 Task: Look for space in Neustadt/Nord, Germany from 4th August, 2023 to 8th August, 2023 for 1 adult in price range Rs.10000 to Rs.15000. Place can be private room with 1  bedroom having 1 bed and 1 bathroom. Property type can be flatguest house, hotel. Amenities needed are: wifi. Booking option can be shelf check-in. Required host language is English.
Action: Mouse moved to (685, 96)
Screenshot: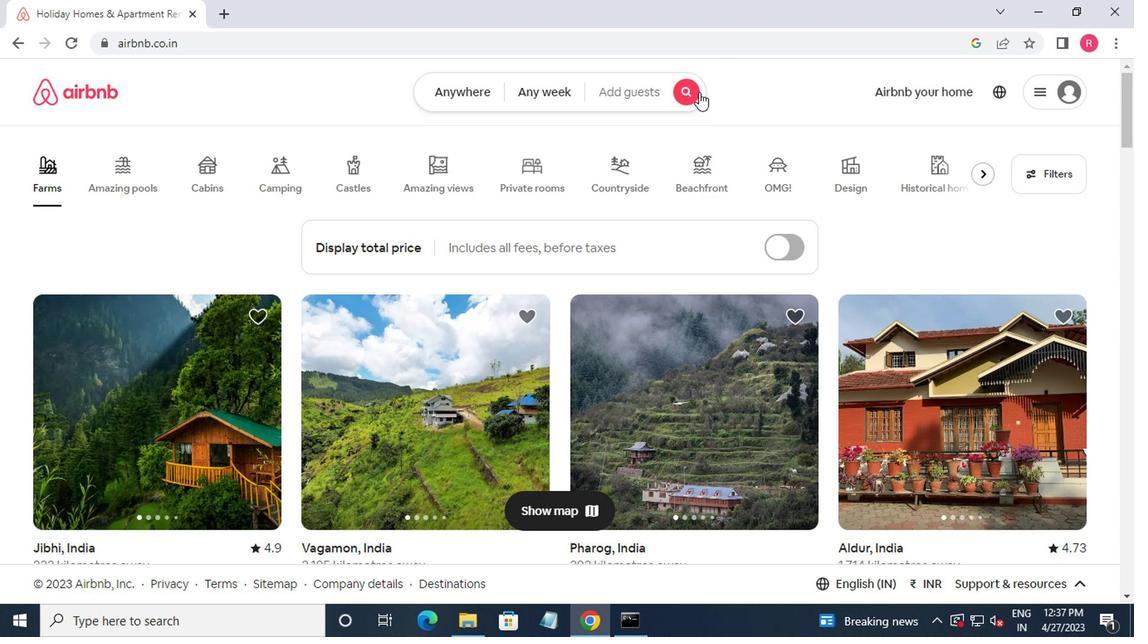 
Action: Mouse pressed left at (685, 96)
Screenshot: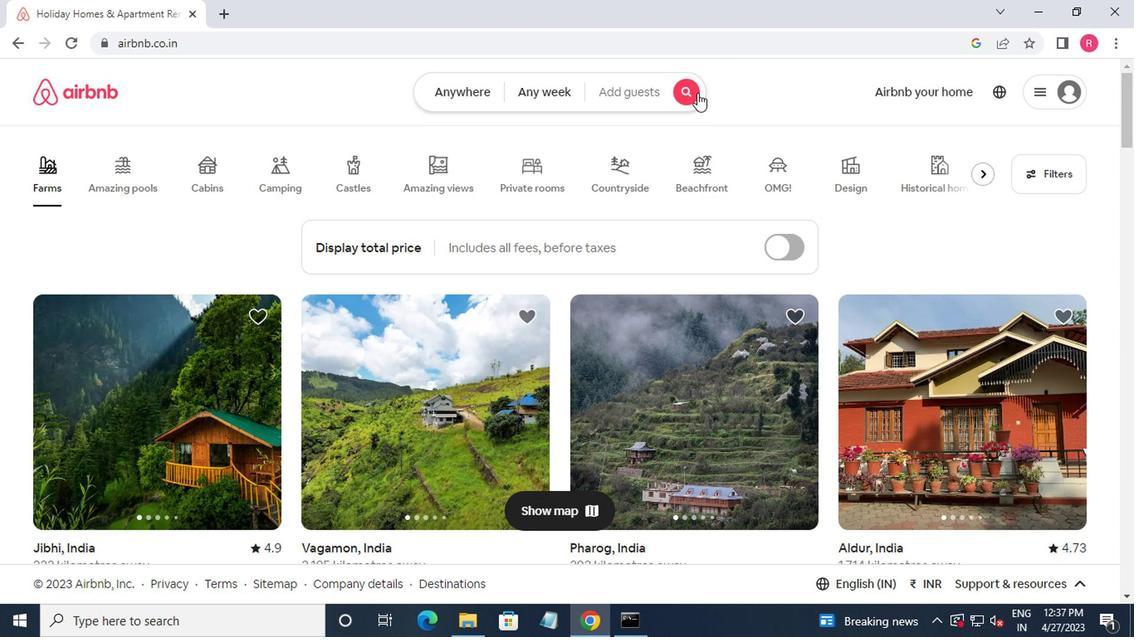 
Action: Mouse moved to (388, 157)
Screenshot: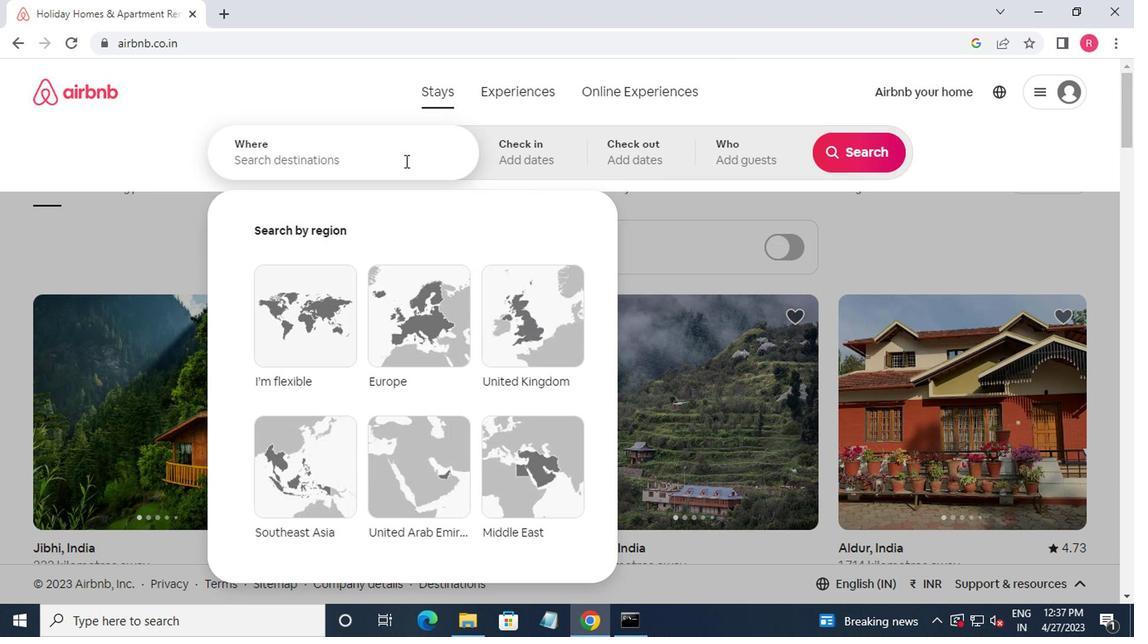 
Action: Mouse pressed left at (388, 157)
Screenshot: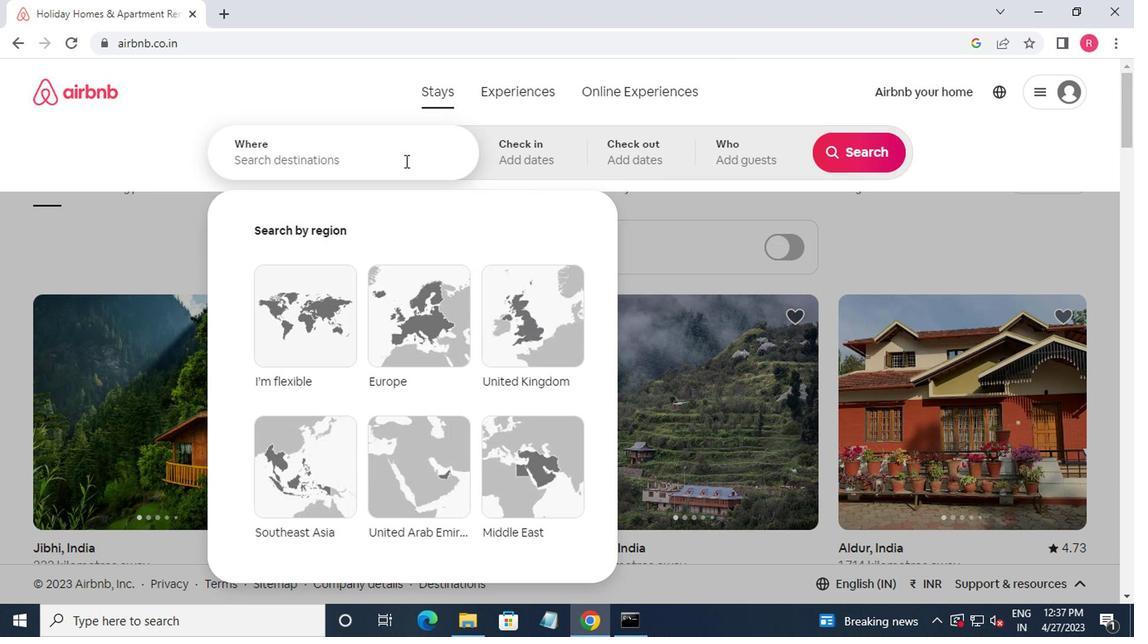 
Action: Mouse moved to (405, 145)
Screenshot: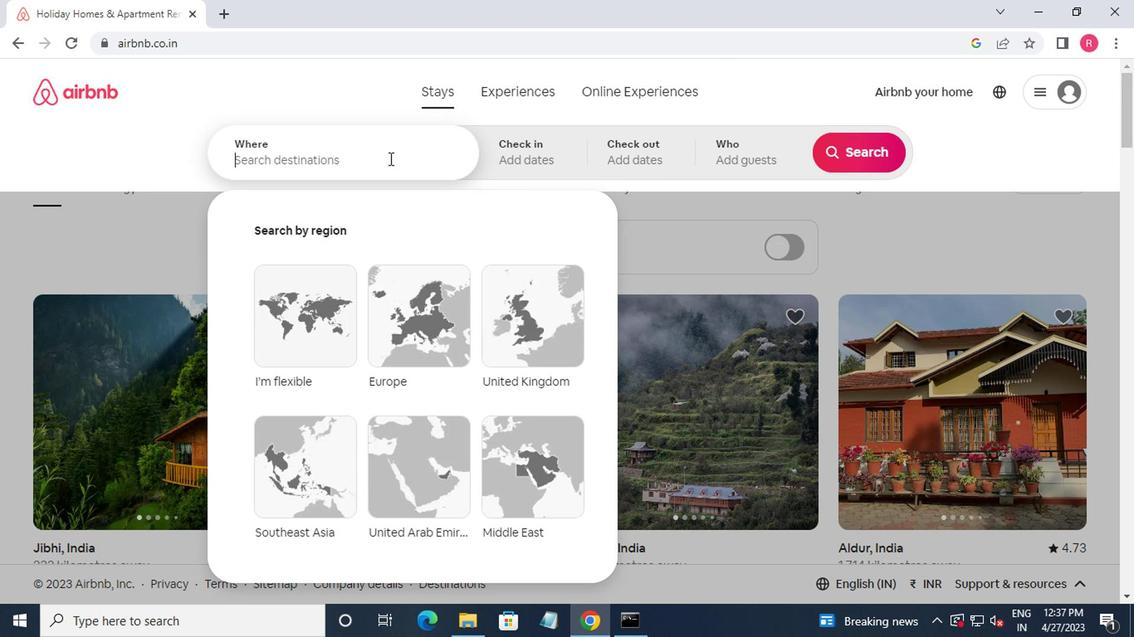 
Action: Key pressed neustadt/nord,germany<Key.enter>
Screenshot: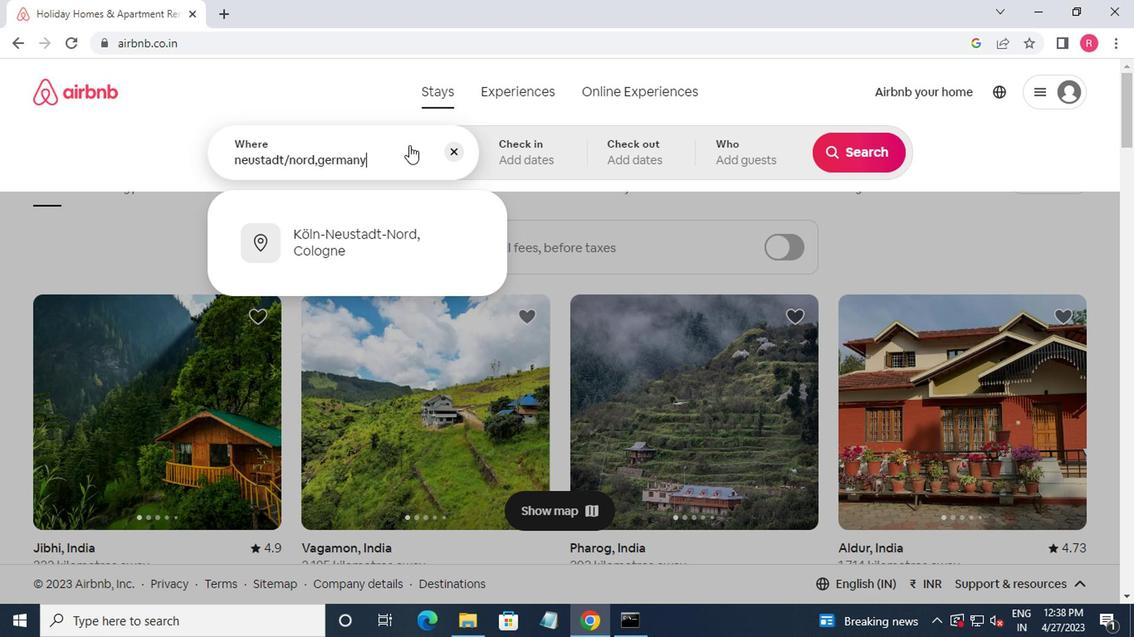 
Action: Mouse moved to (844, 284)
Screenshot: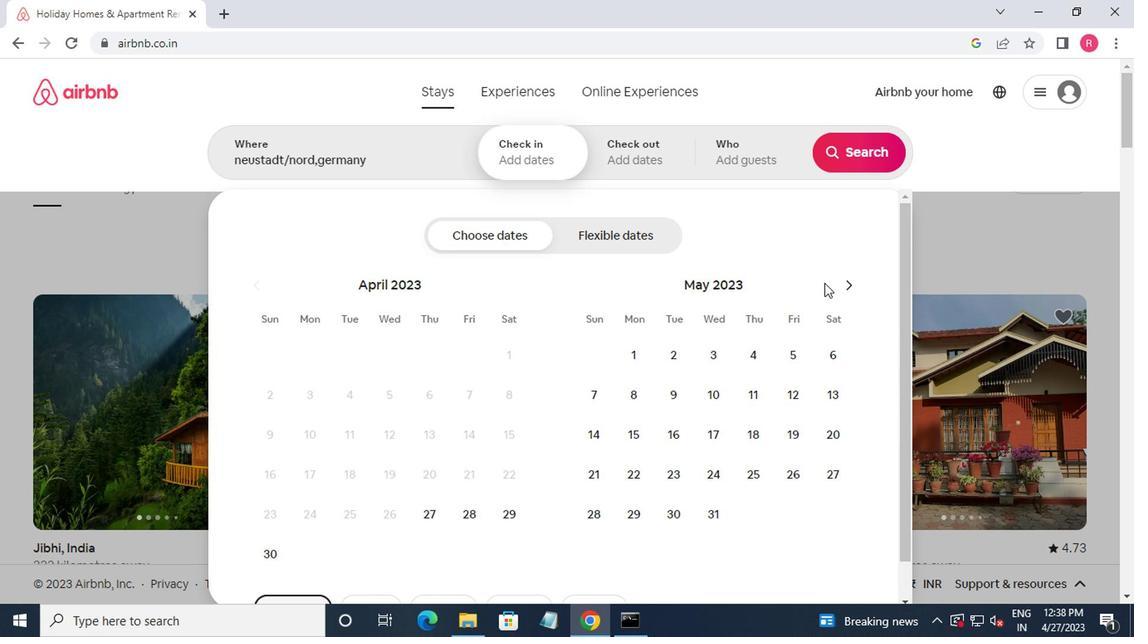 
Action: Mouse pressed left at (844, 284)
Screenshot: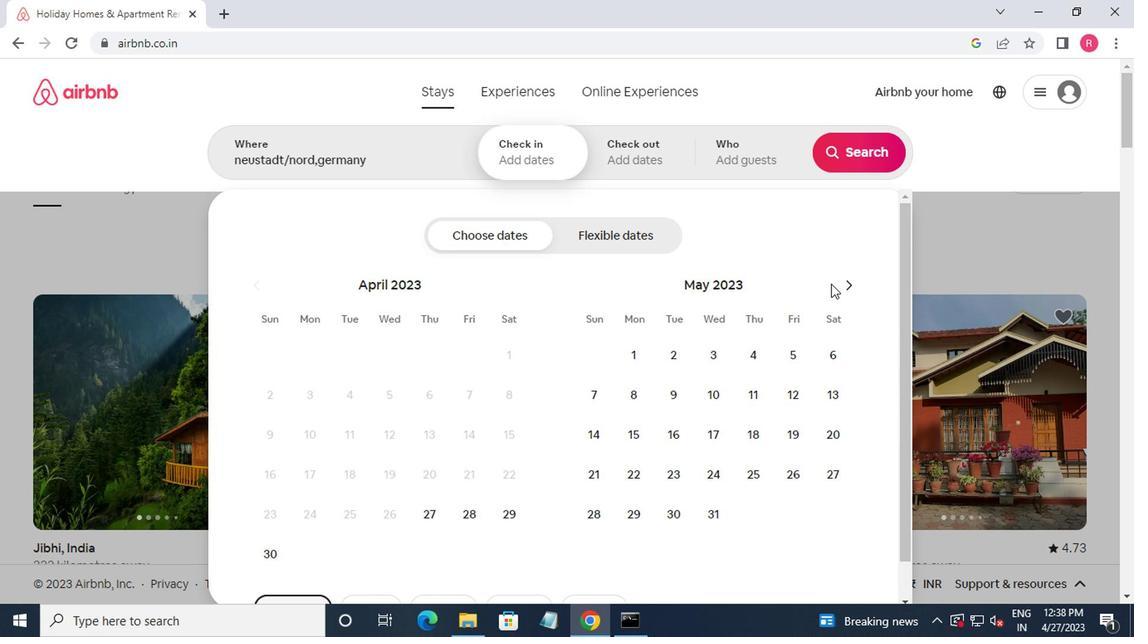 
Action: Mouse moved to (844, 284)
Screenshot: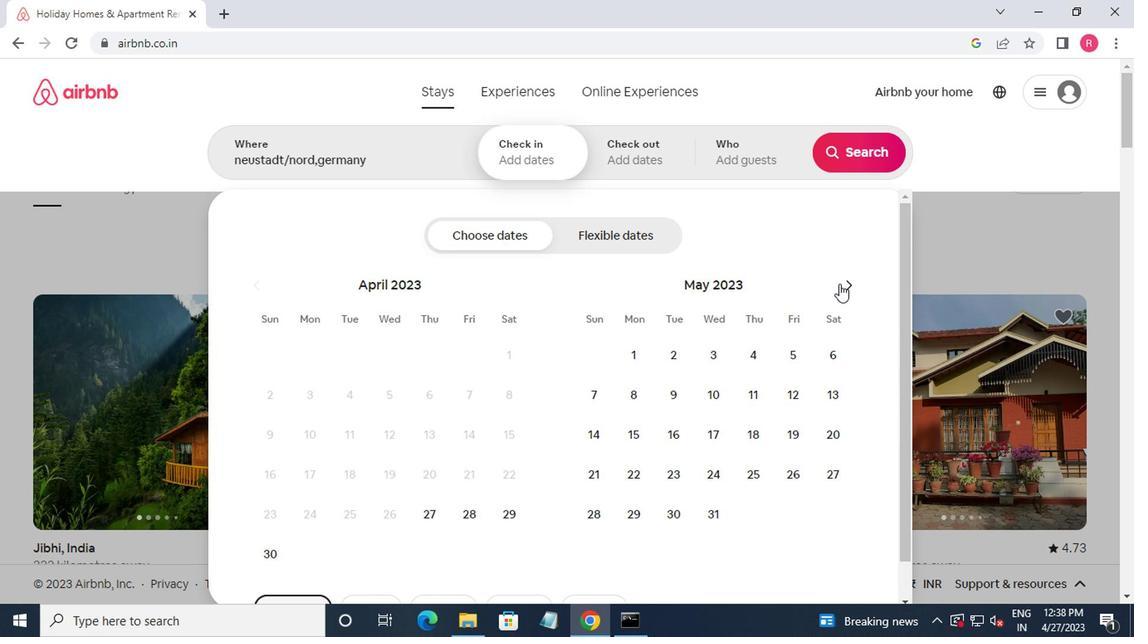 
Action: Mouse pressed left at (844, 284)
Screenshot: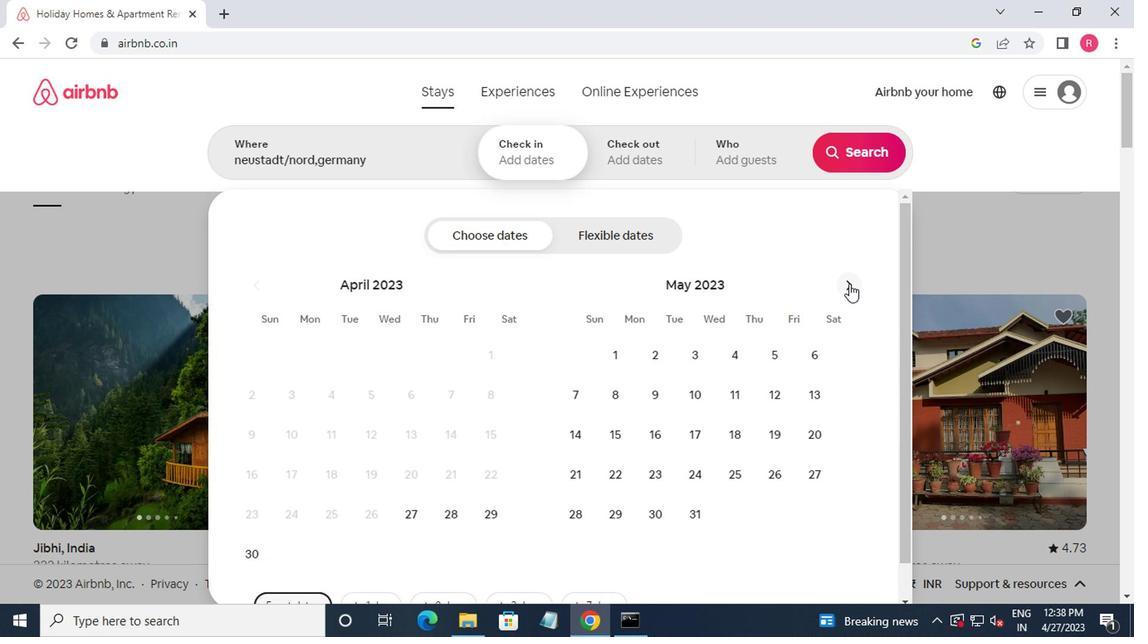 
Action: Mouse pressed left at (844, 284)
Screenshot: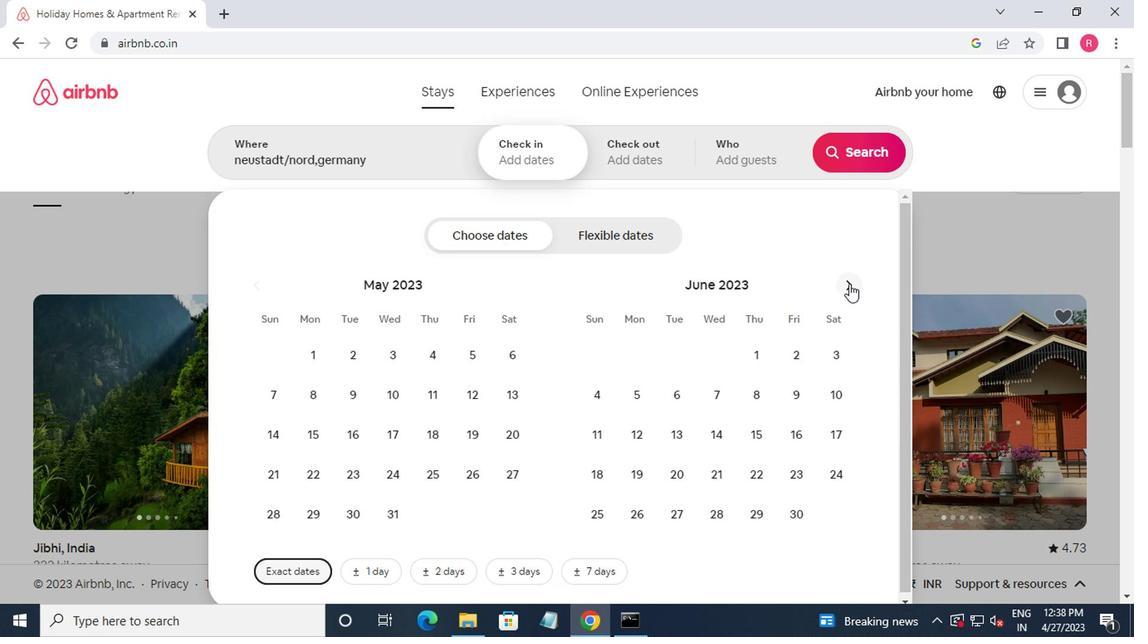 
Action: Mouse pressed left at (844, 284)
Screenshot: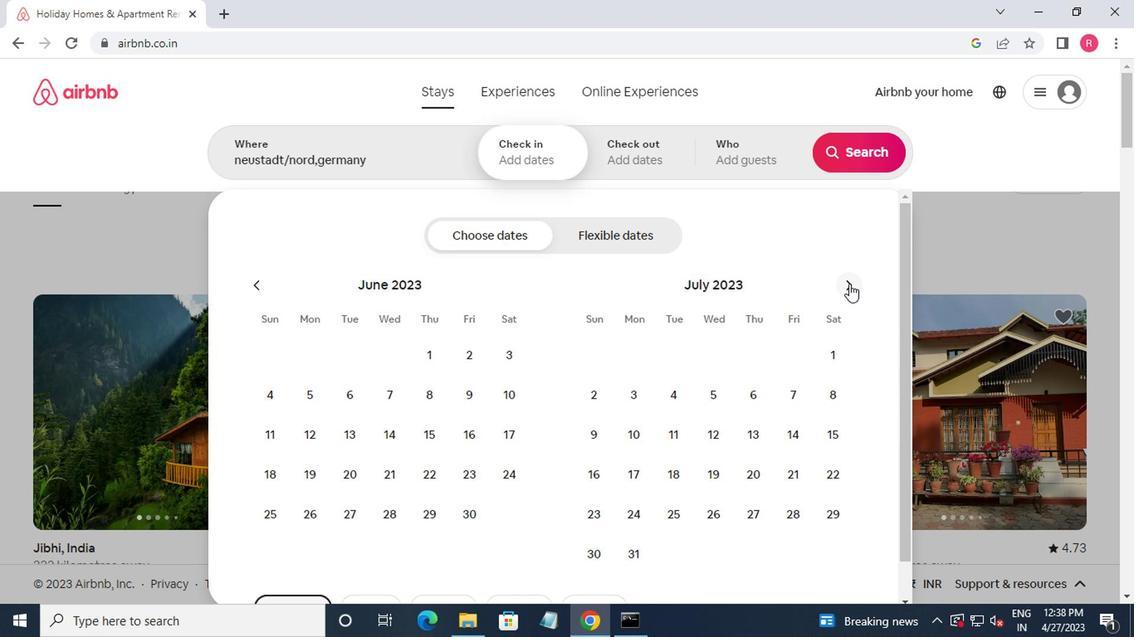 
Action: Mouse moved to (796, 367)
Screenshot: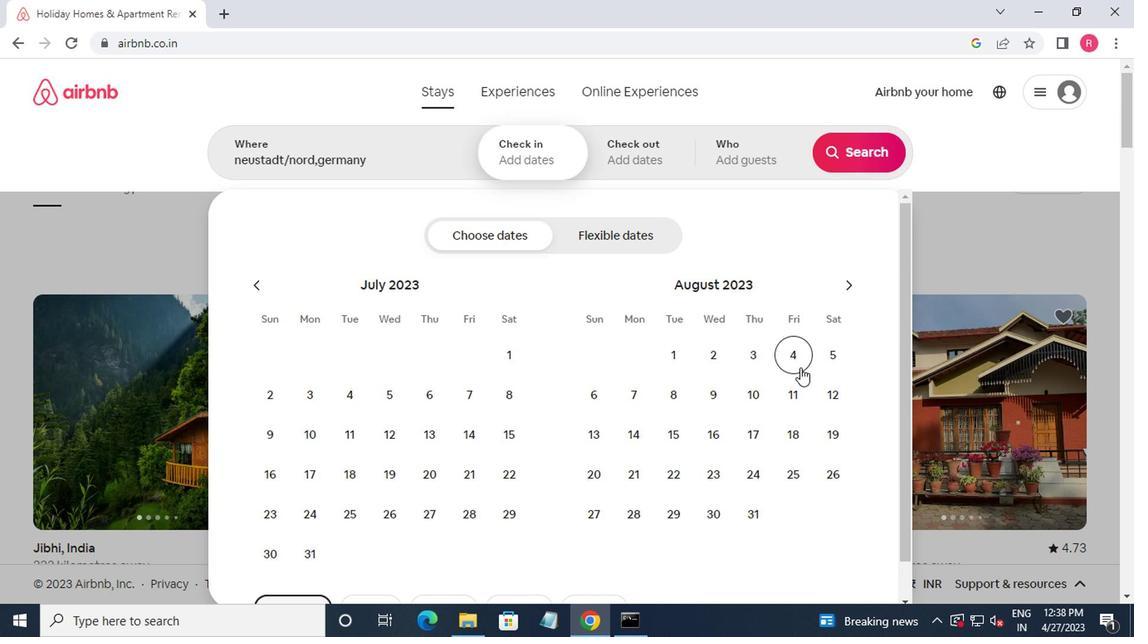 
Action: Mouse pressed left at (796, 367)
Screenshot: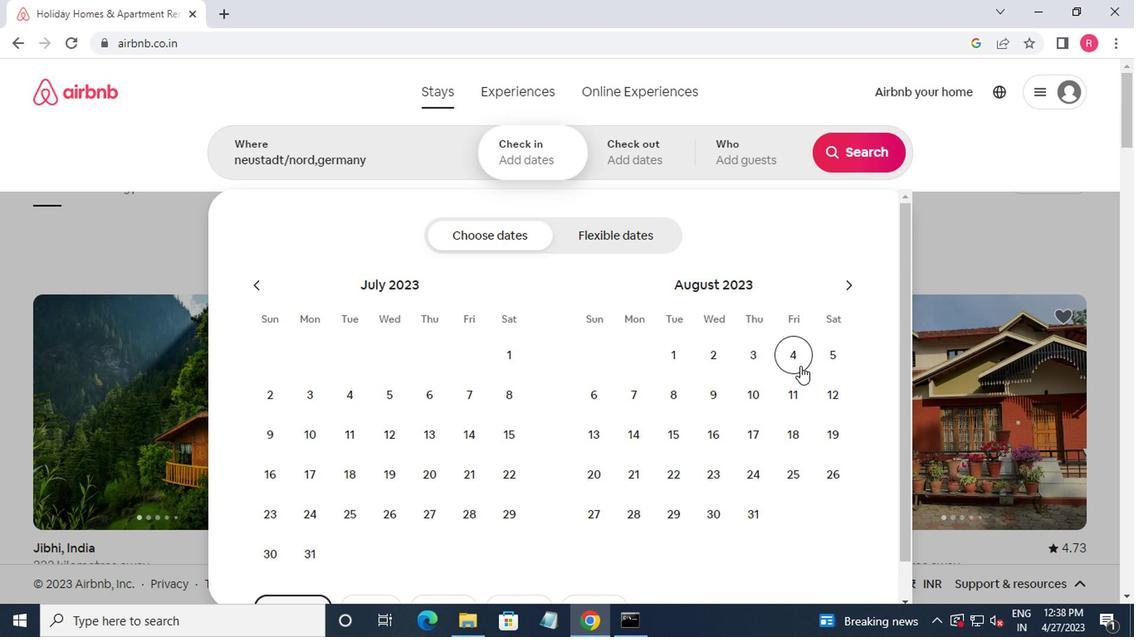 
Action: Mouse moved to (673, 395)
Screenshot: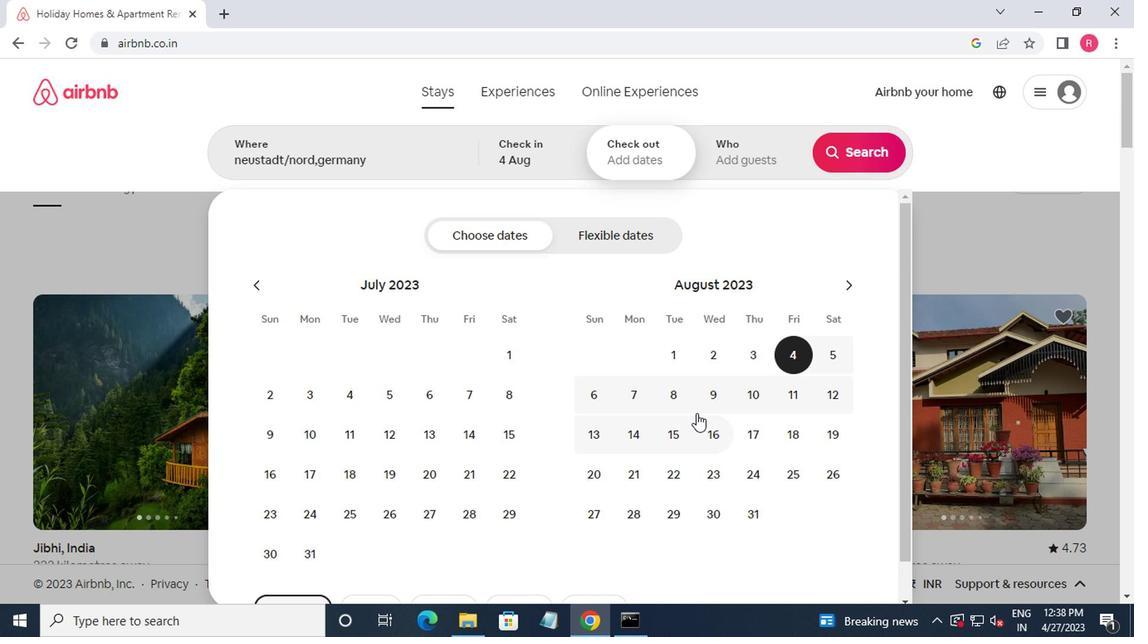 
Action: Mouse pressed left at (673, 395)
Screenshot: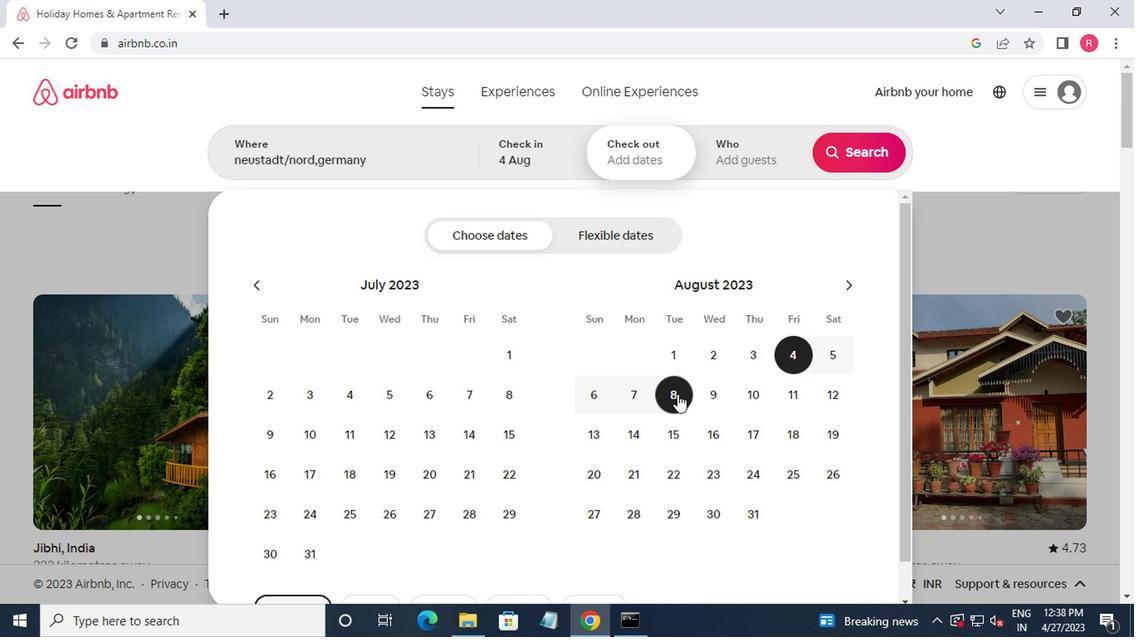 
Action: Mouse moved to (716, 168)
Screenshot: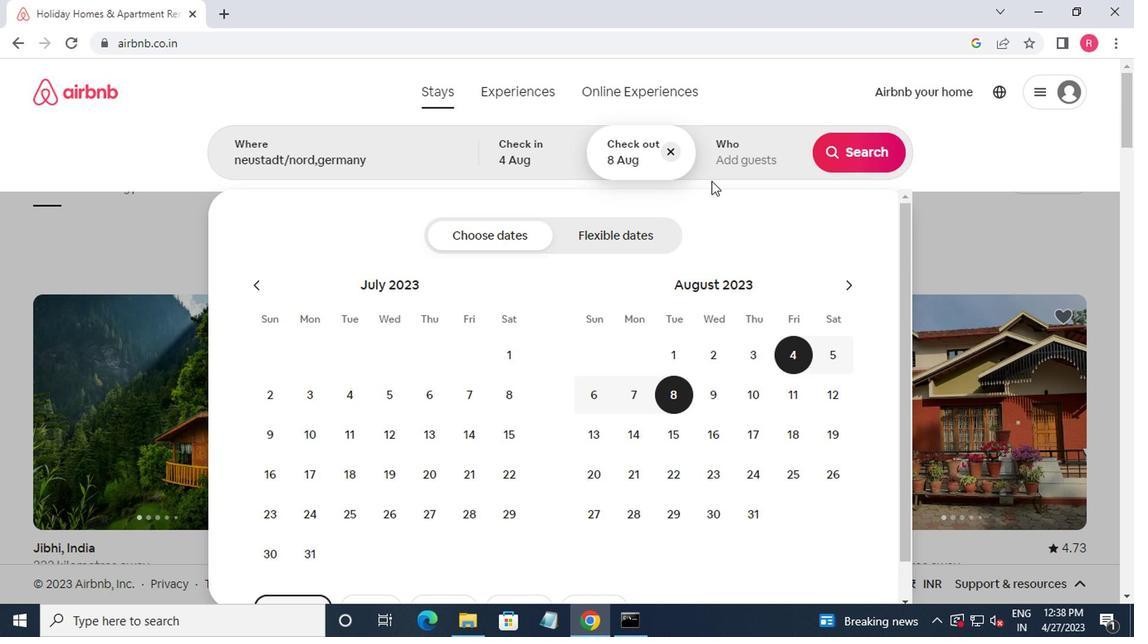 
Action: Mouse pressed left at (716, 168)
Screenshot: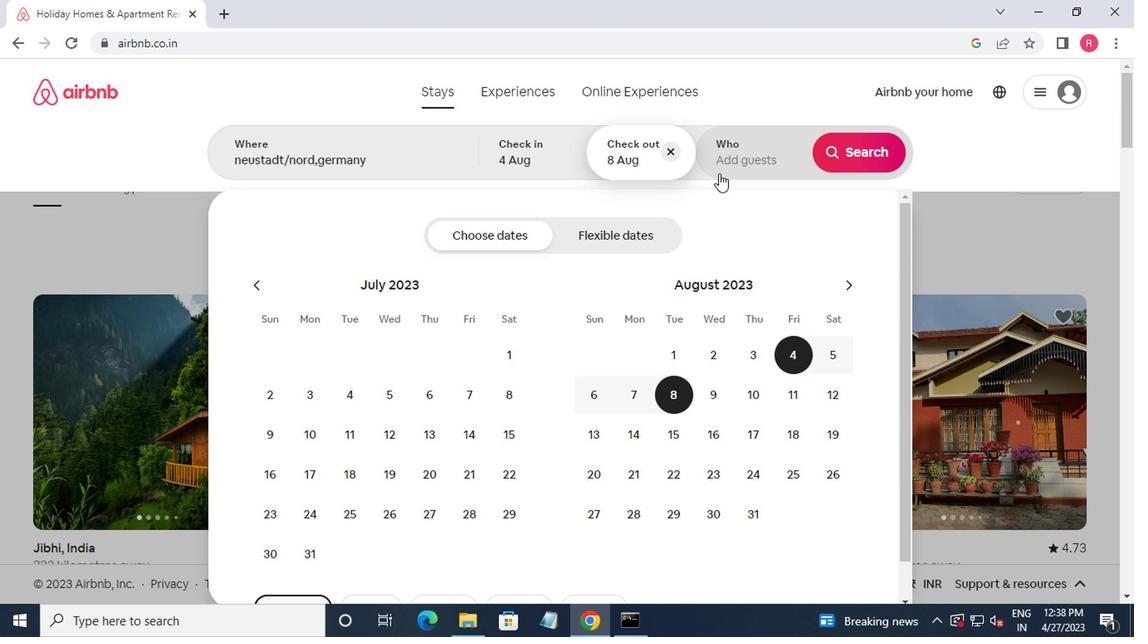 
Action: Mouse moved to (864, 241)
Screenshot: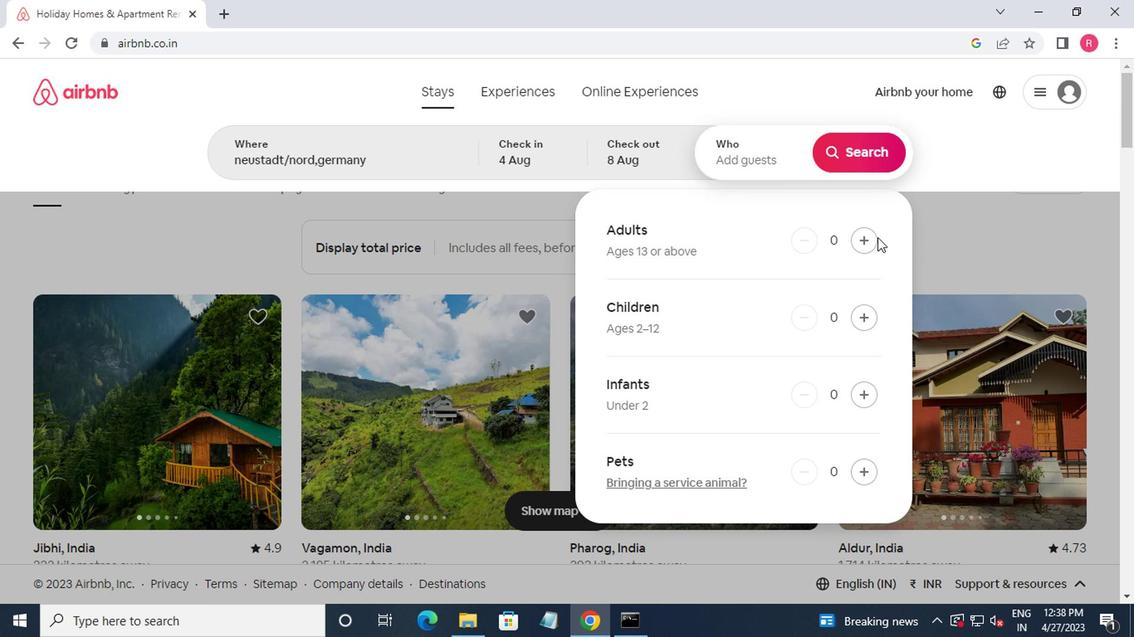 
Action: Mouse pressed left at (864, 241)
Screenshot: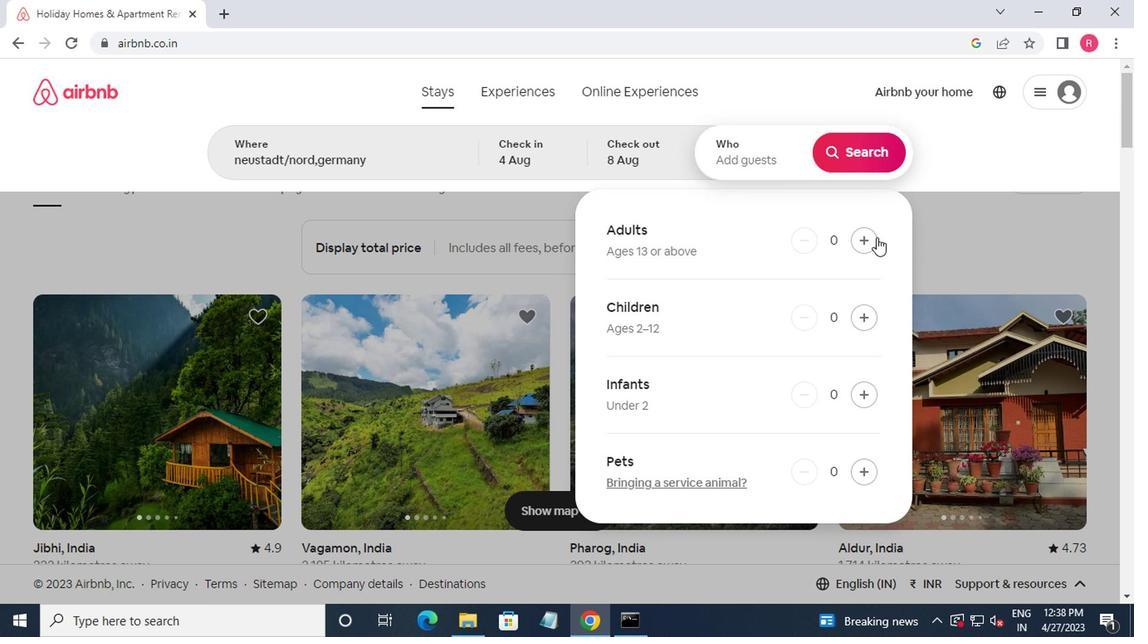 
Action: Mouse moved to (854, 157)
Screenshot: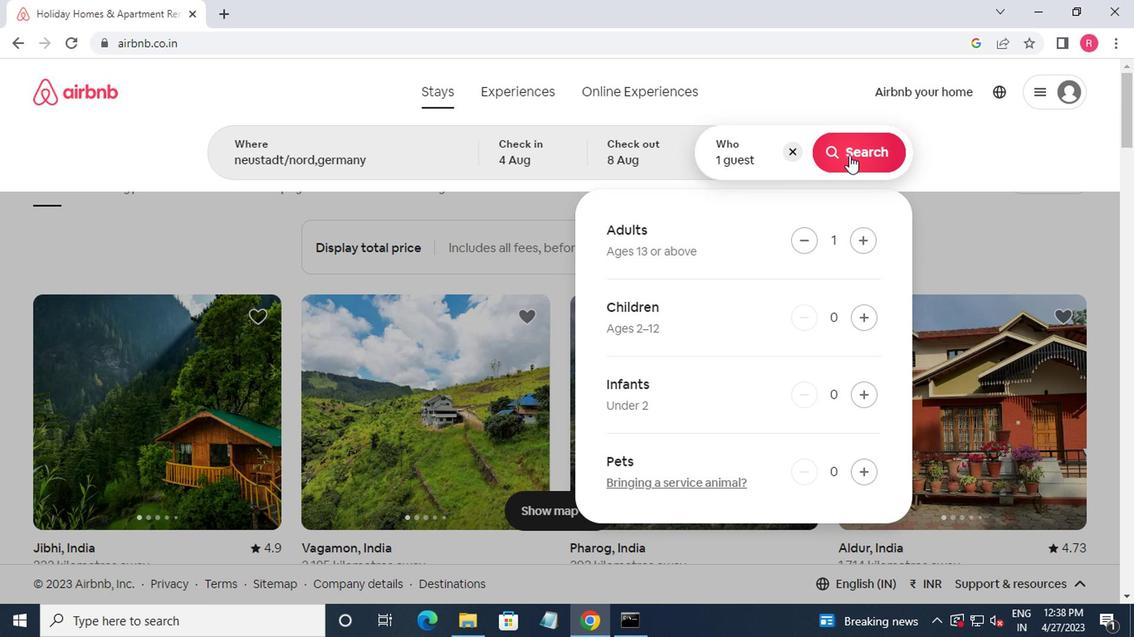 
Action: Mouse pressed left at (854, 157)
Screenshot: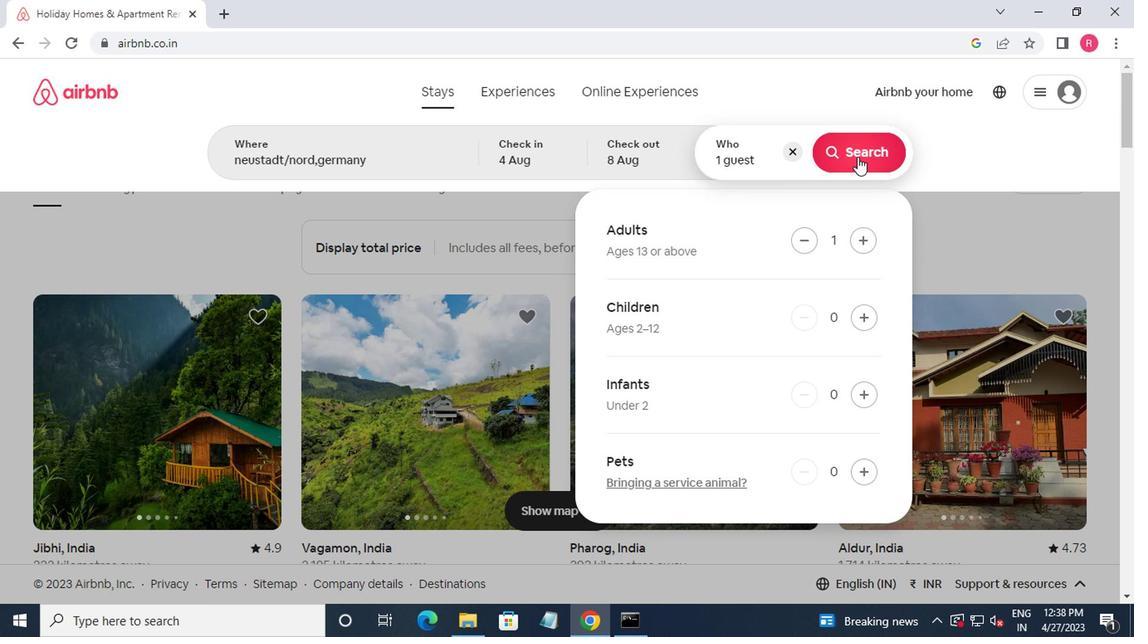 
Action: Mouse moved to (1059, 155)
Screenshot: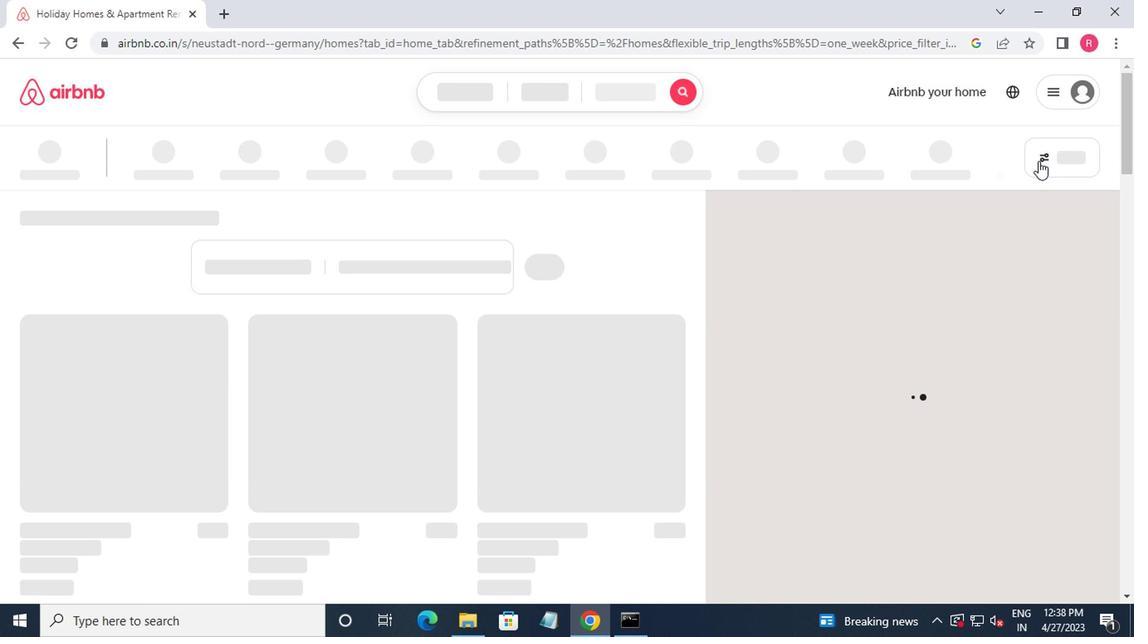
Action: Mouse pressed left at (1059, 155)
Screenshot: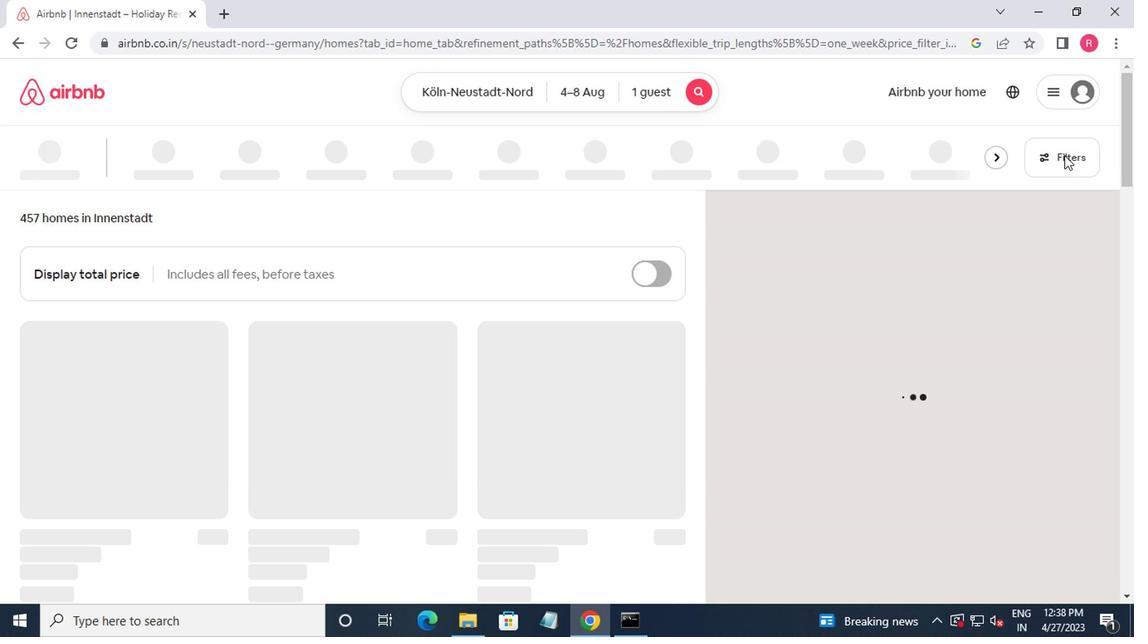 
Action: Mouse moved to (362, 375)
Screenshot: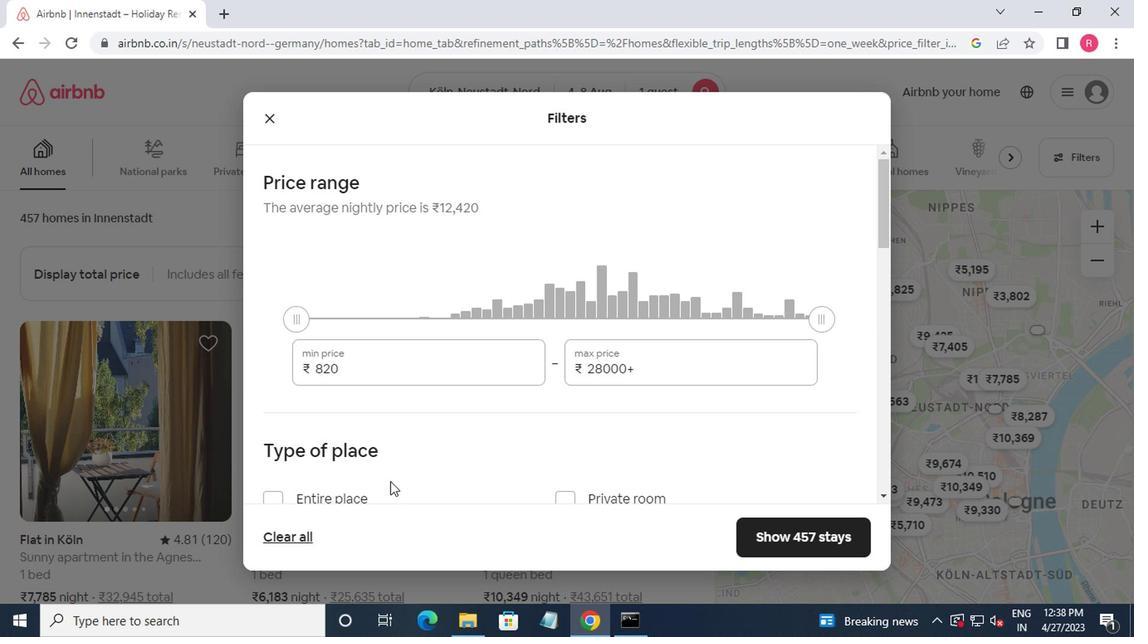 
Action: Mouse pressed left at (362, 375)
Screenshot: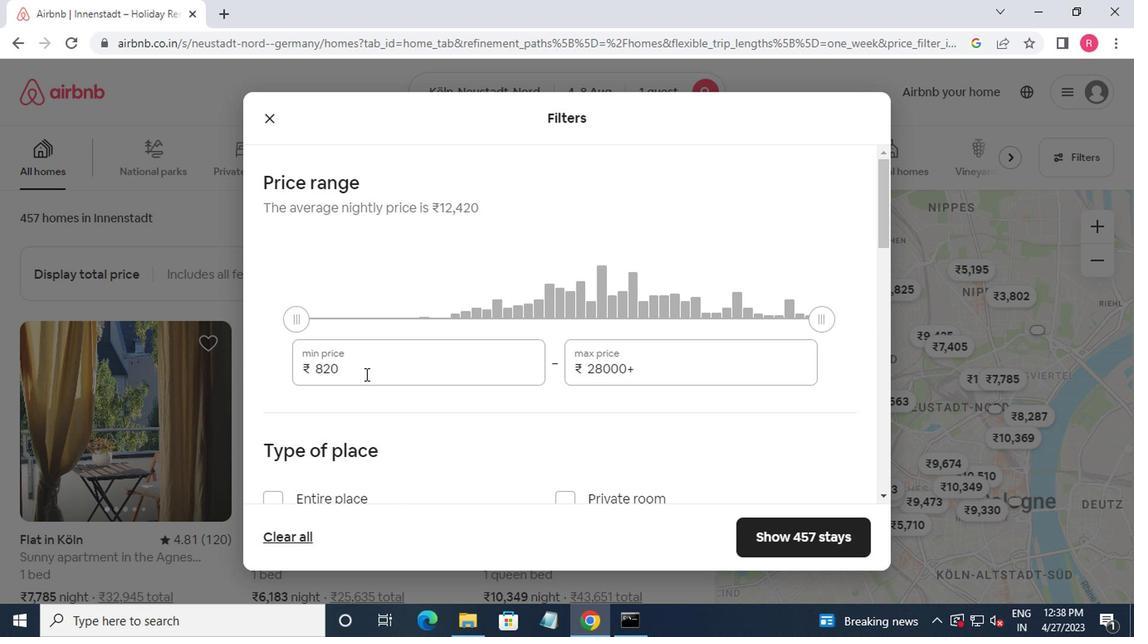 
Action: Key pressed <Key.backspace><Key.backspace><Key.backspace><Key.backspace>10000<Key.tab>15000
Screenshot: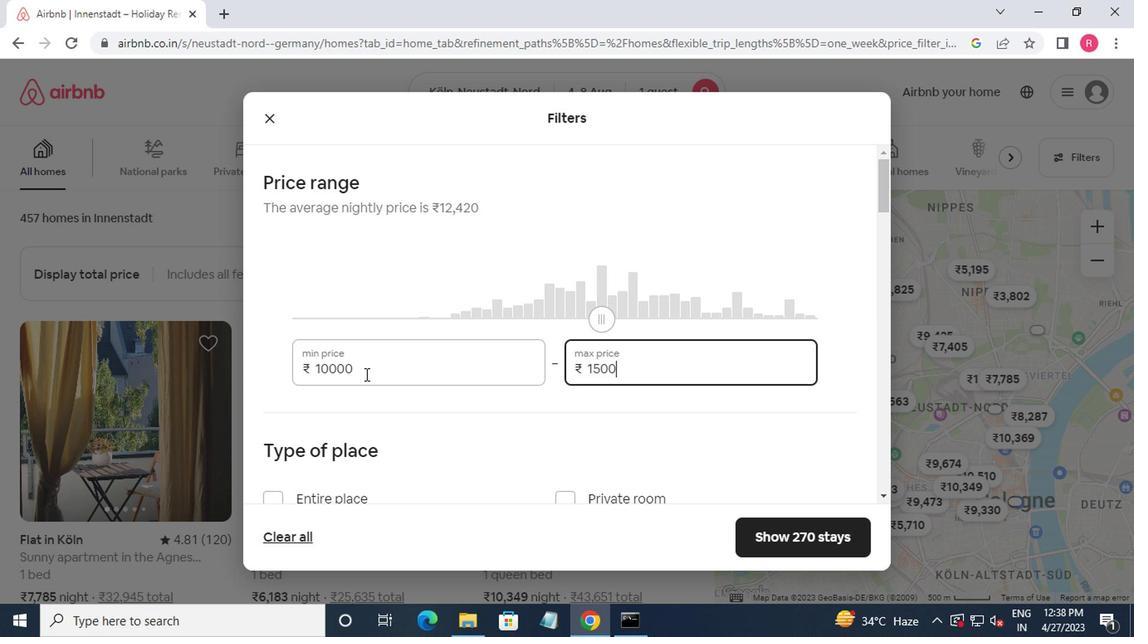 
Action: Mouse moved to (315, 375)
Screenshot: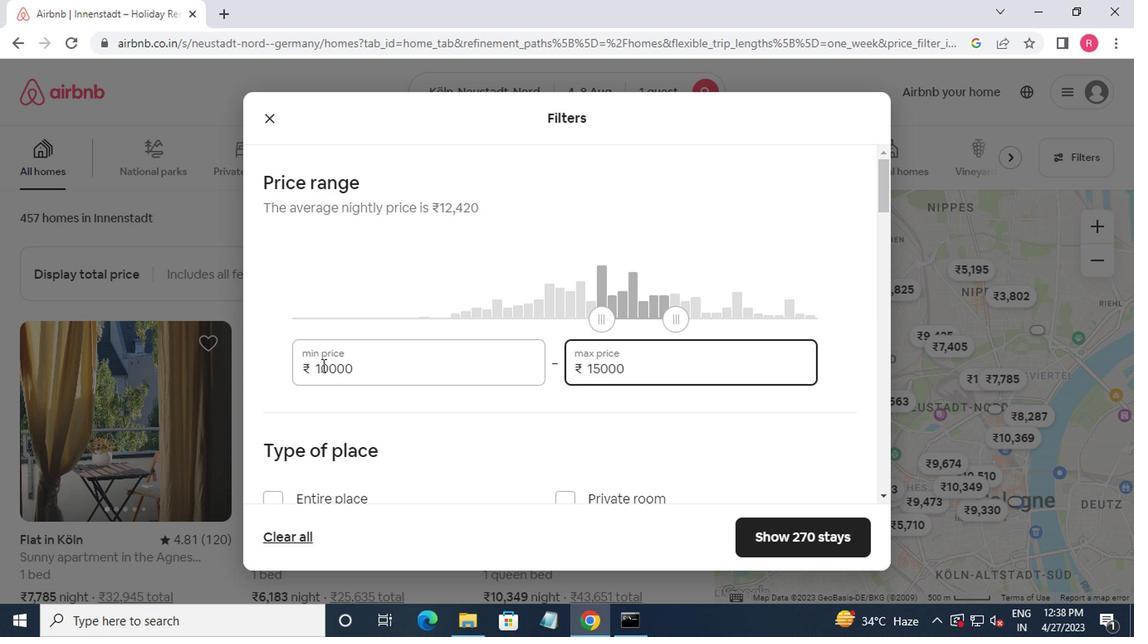 
Action: Mouse scrolled (315, 373) with delta (0, -1)
Screenshot: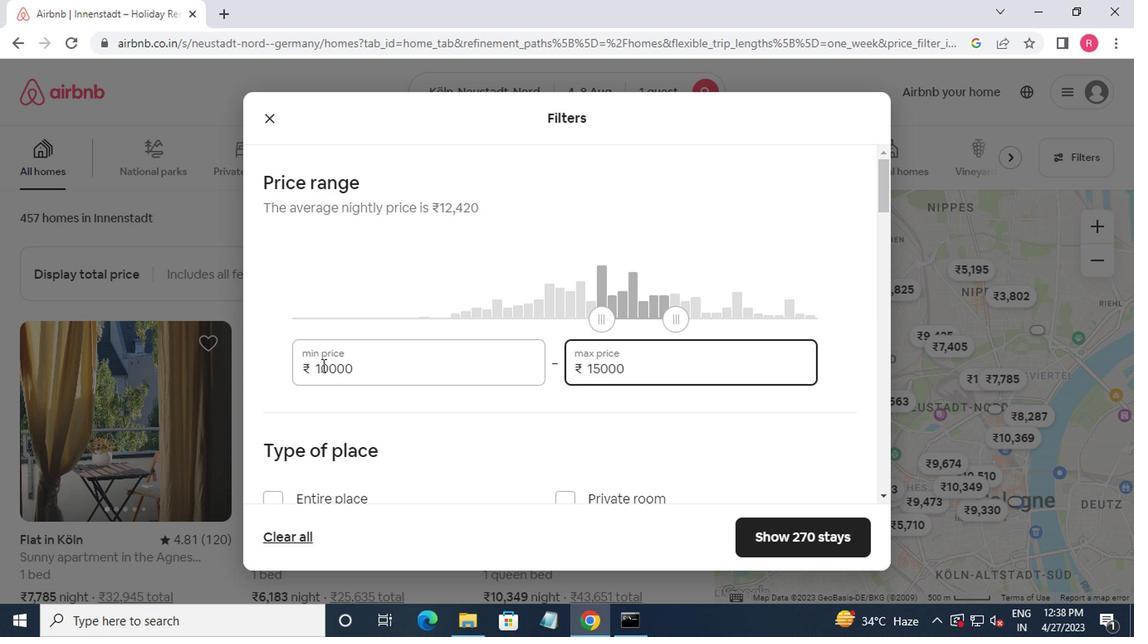 
Action: Mouse moved to (313, 396)
Screenshot: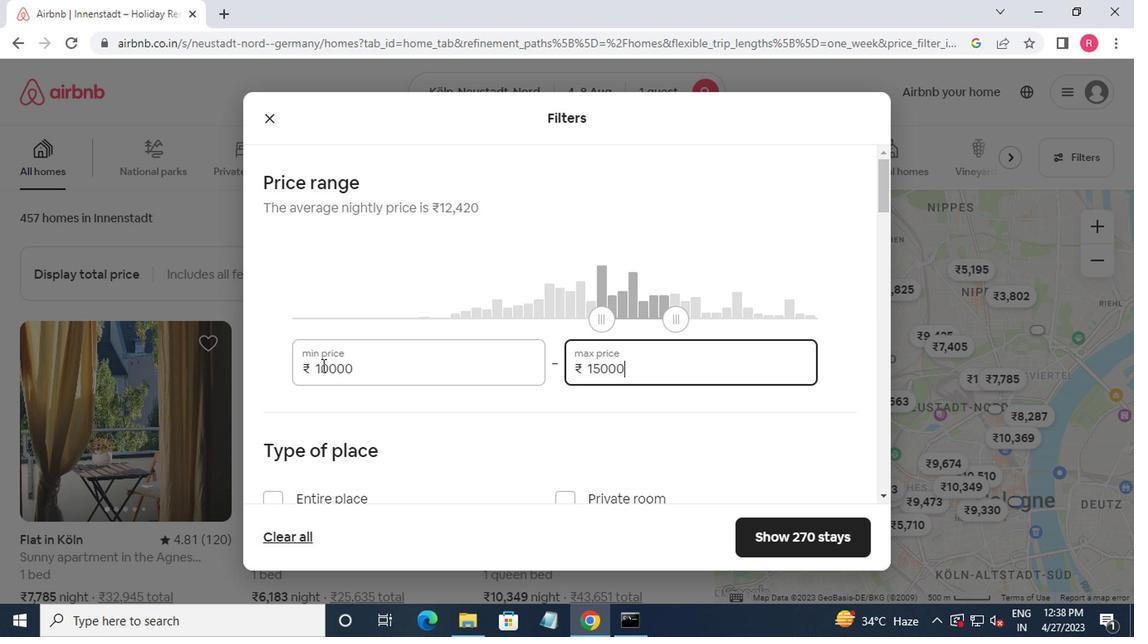 
Action: Mouse scrolled (313, 395) with delta (0, 0)
Screenshot: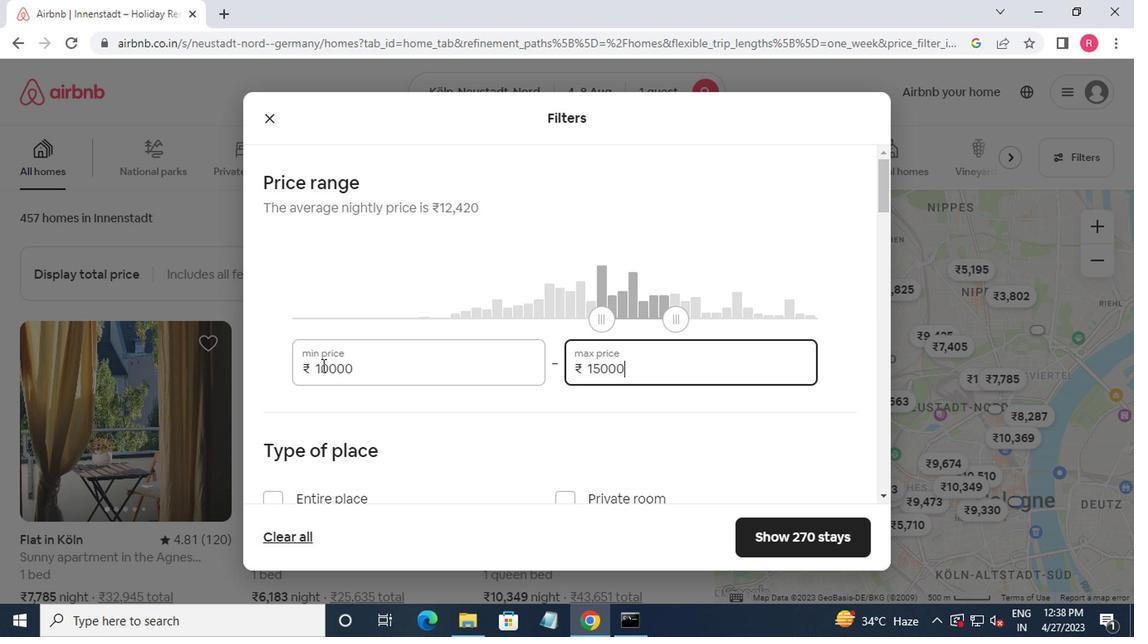 
Action: Mouse moved to (564, 337)
Screenshot: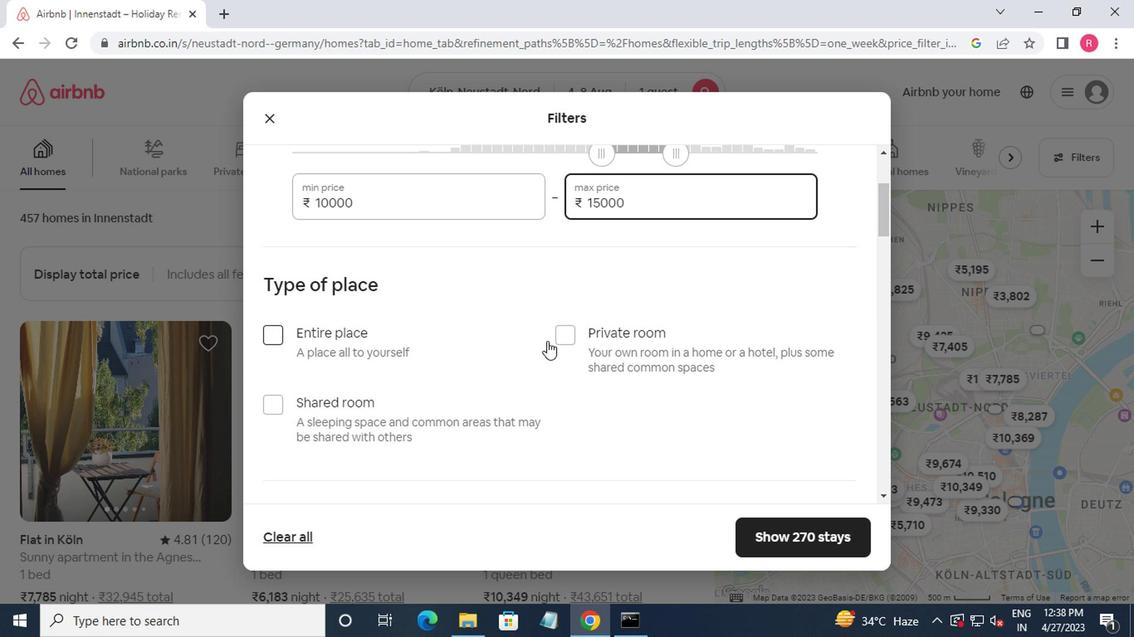 
Action: Mouse pressed left at (564, 337)
Screenshot: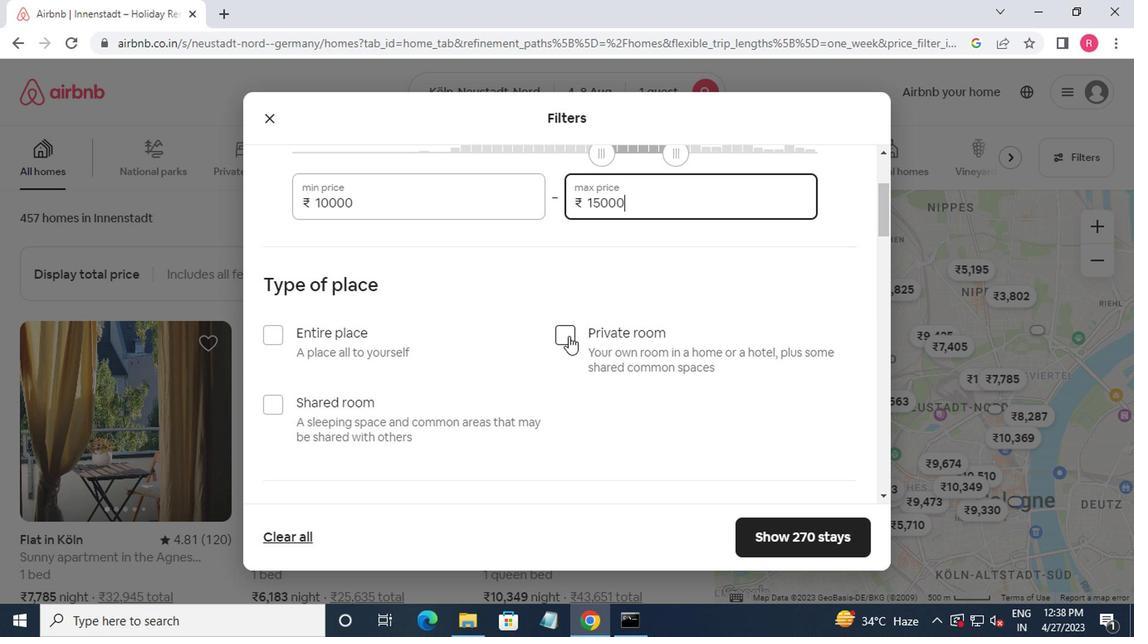 
Action: Mouse moved to (562, 336)
Screenshot: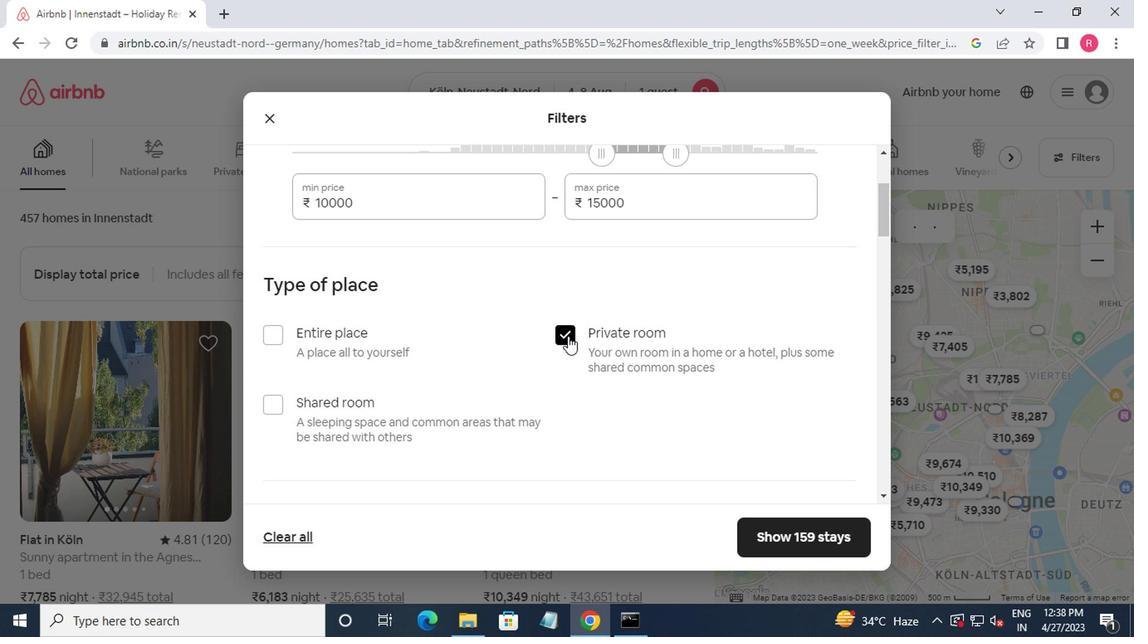 
Action: Mouse scrolled (562, 335) with delta (0, -1)
Screenshot: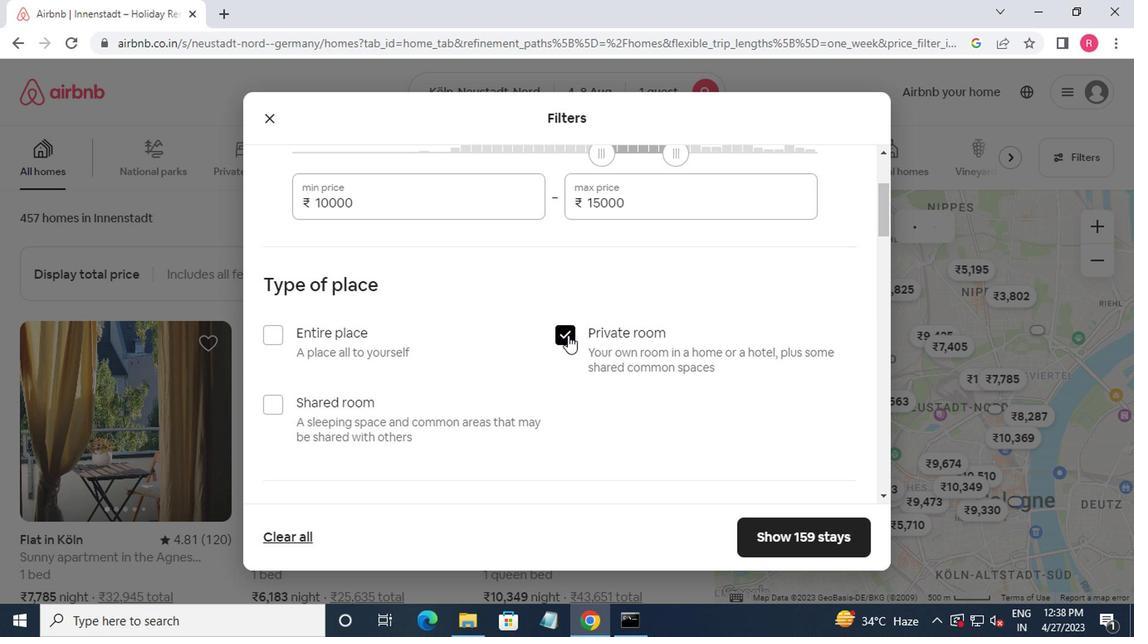 
Action: Mouse moved to (561, 339)
Screenshot: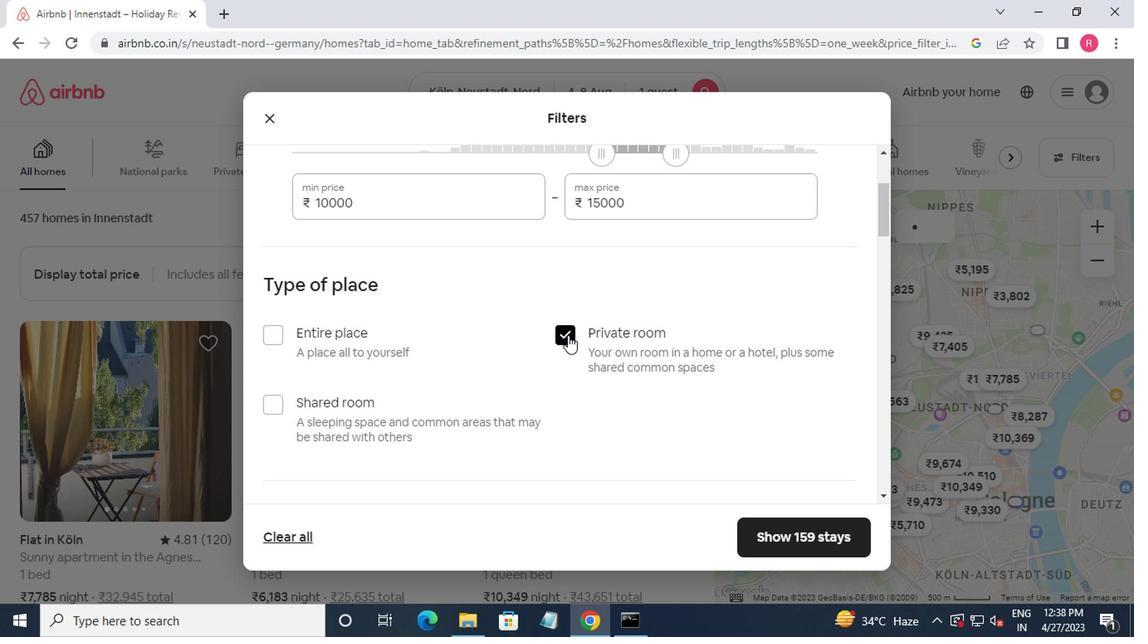 
Action: Mouse scrolled (561, 339) with delta (0, 0)
Screenshot: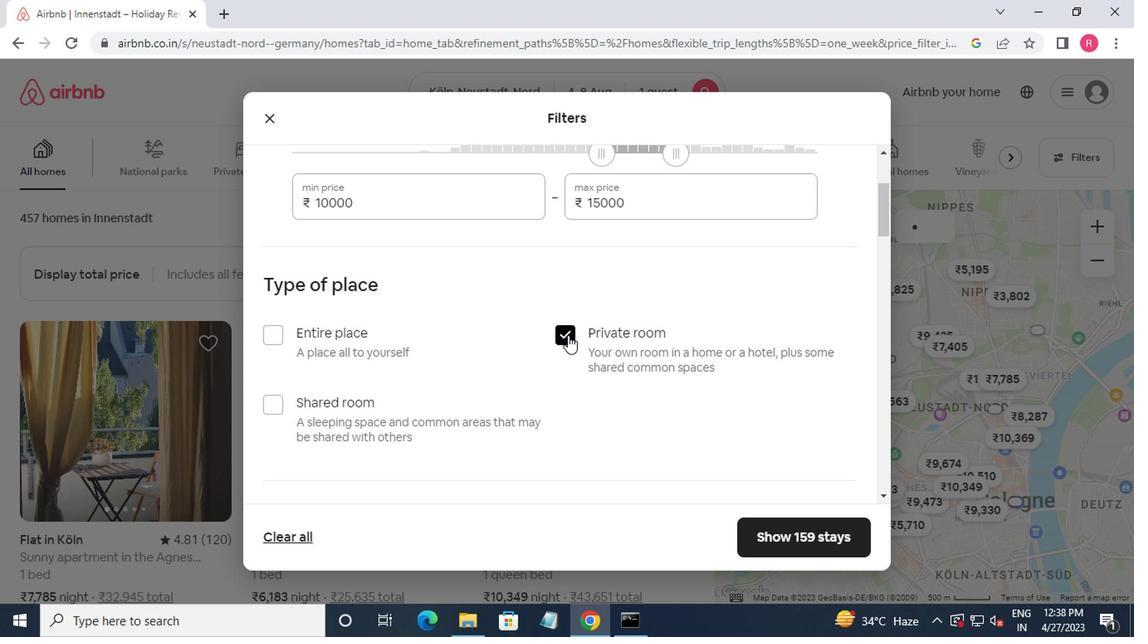 
Action: Mouse moved to (379, 379)
Screenshot: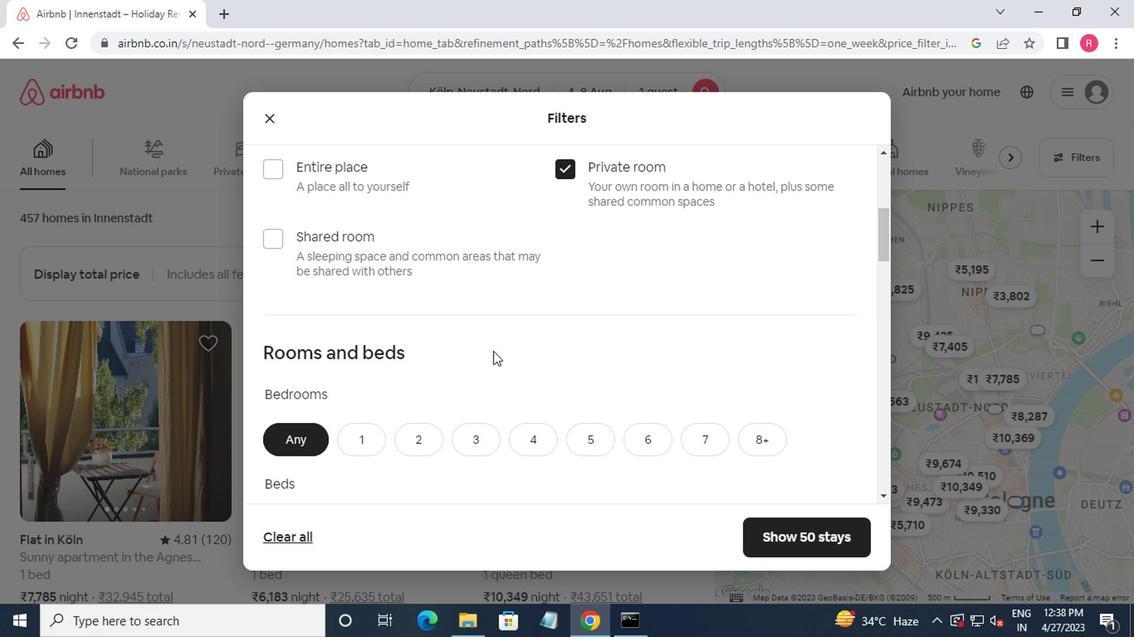 
Action: Mouse scrolled (379, 379) with delta (0, 0)
Screenshot: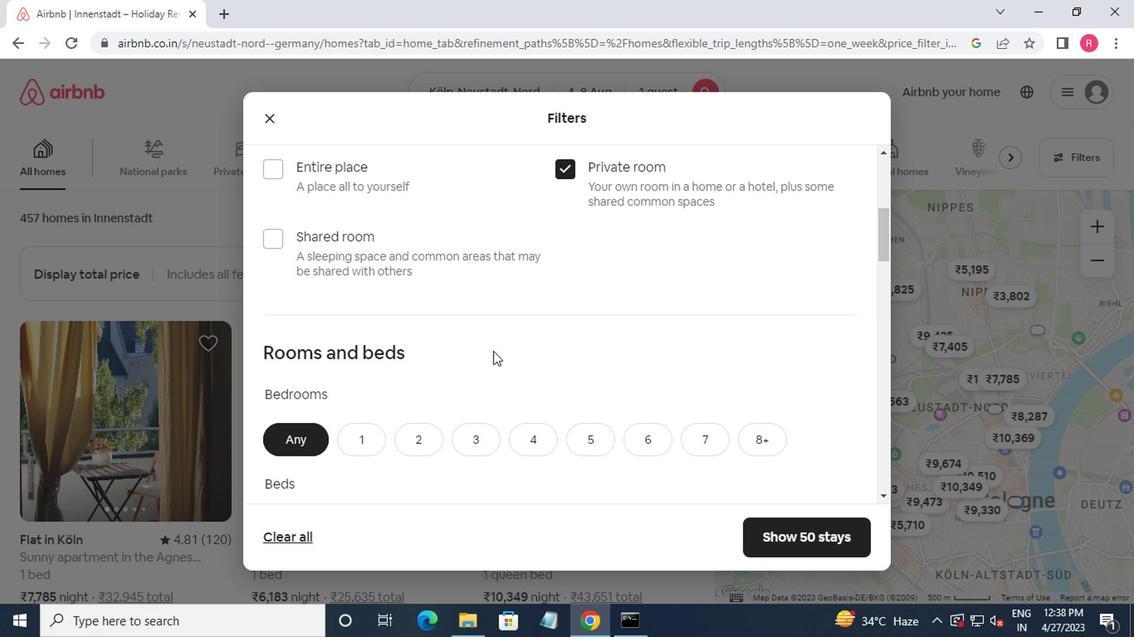 
Action: Mouse moved to (356, 363)
Screenshot: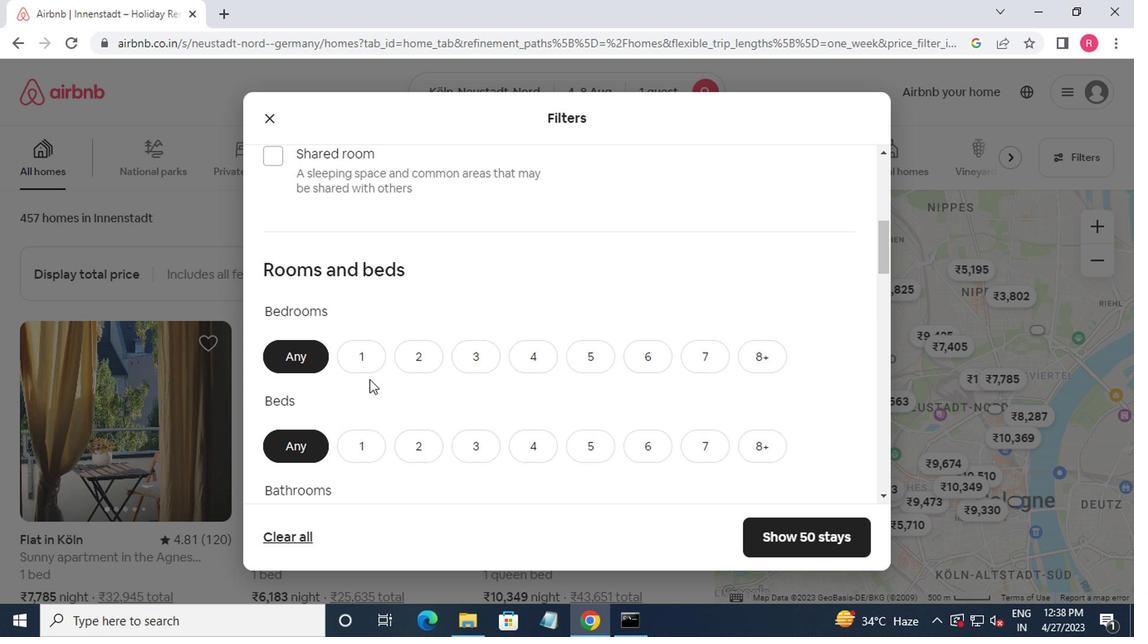 
Action: Mouse pressed left at (356, 363)
Screenshot: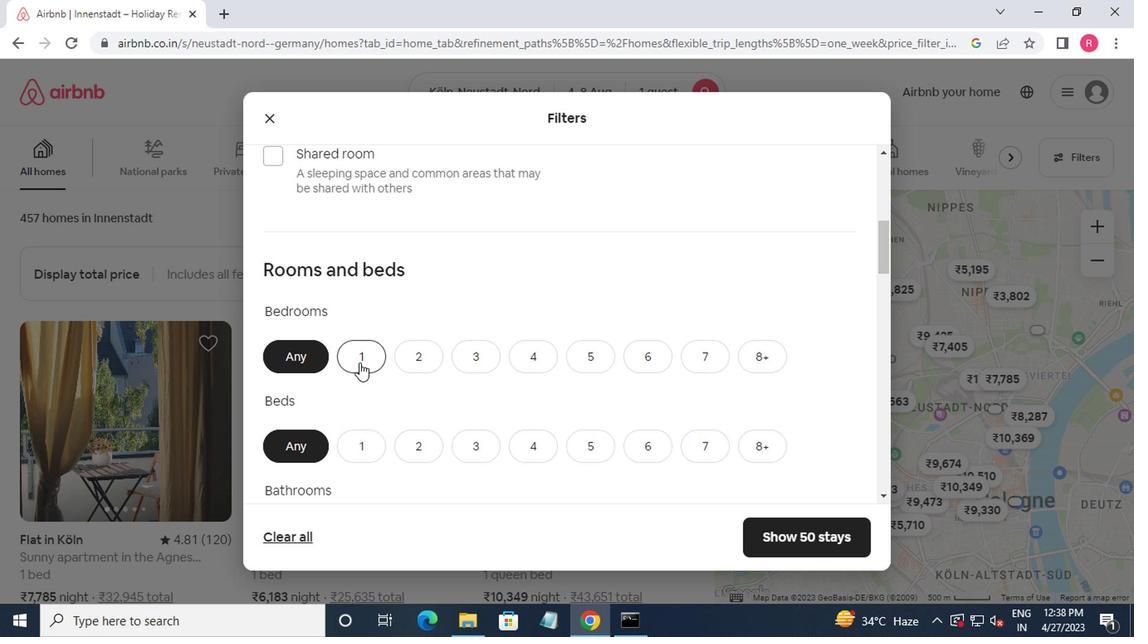 
Action: Mouse moved to (357, 365)
Screenshot: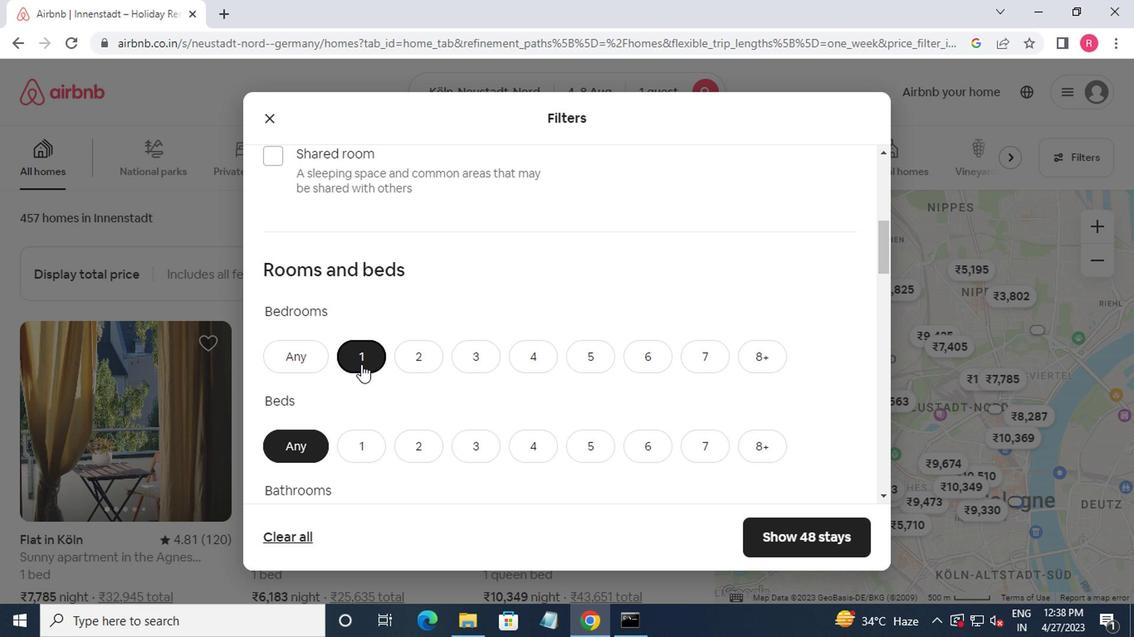 
Action: Mouse scrolled (357, 365) with delta (0, 0)
Screenshot: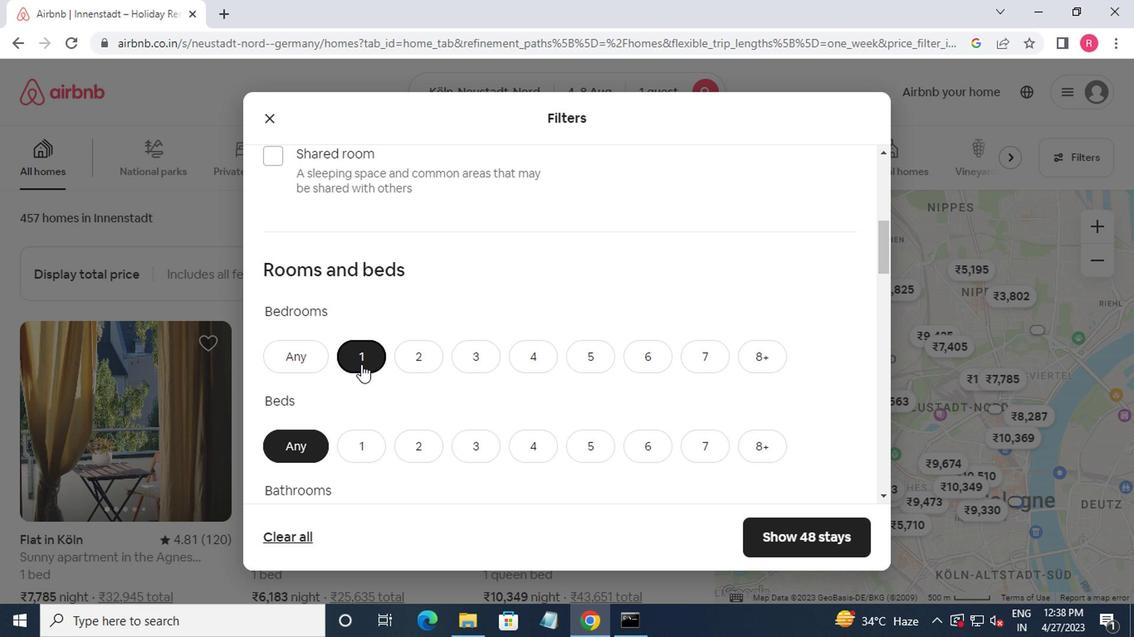 
Action: Mouse moved to (365, 360)
Screenshot: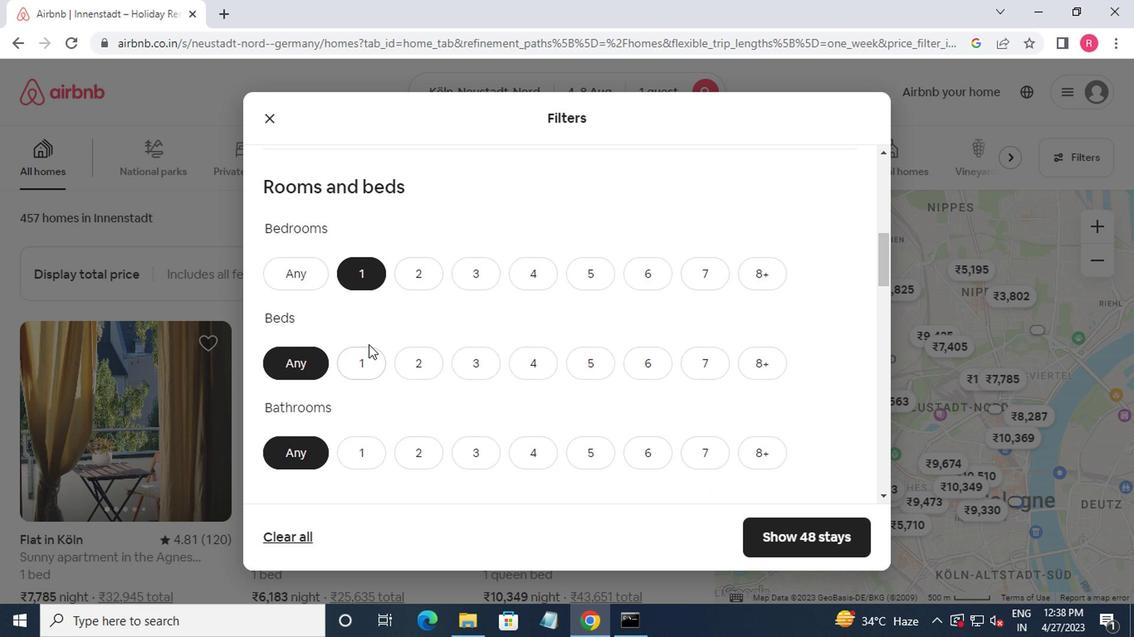 
Action: Mouse pressed left at (365, 360)
Screenshot: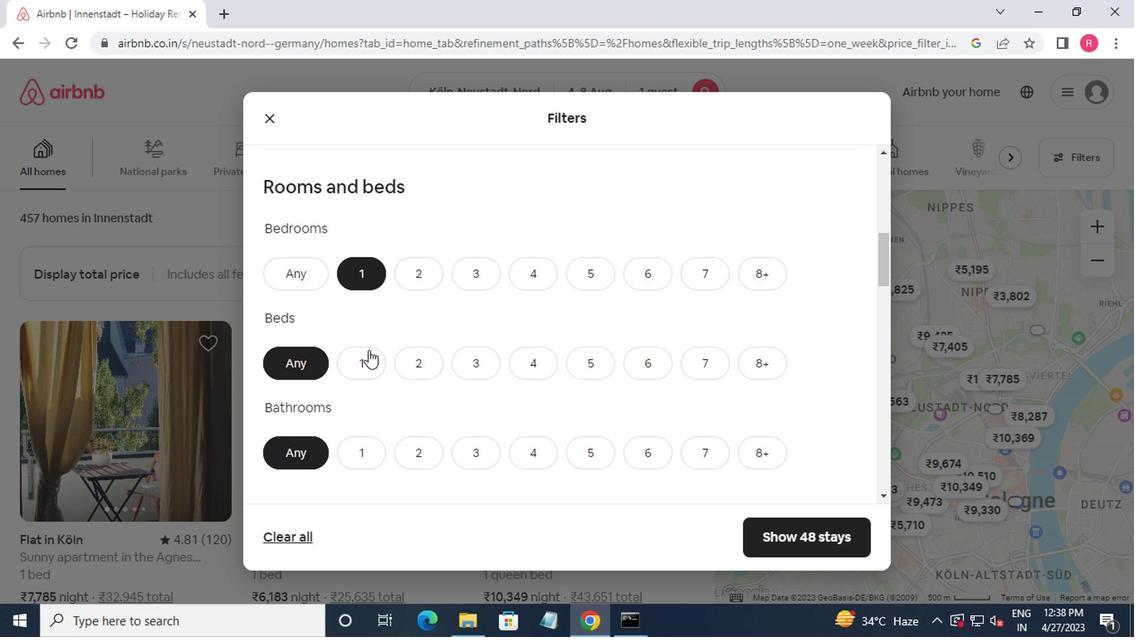 
Action: Mouse moved to (357, 461)
Screenshot: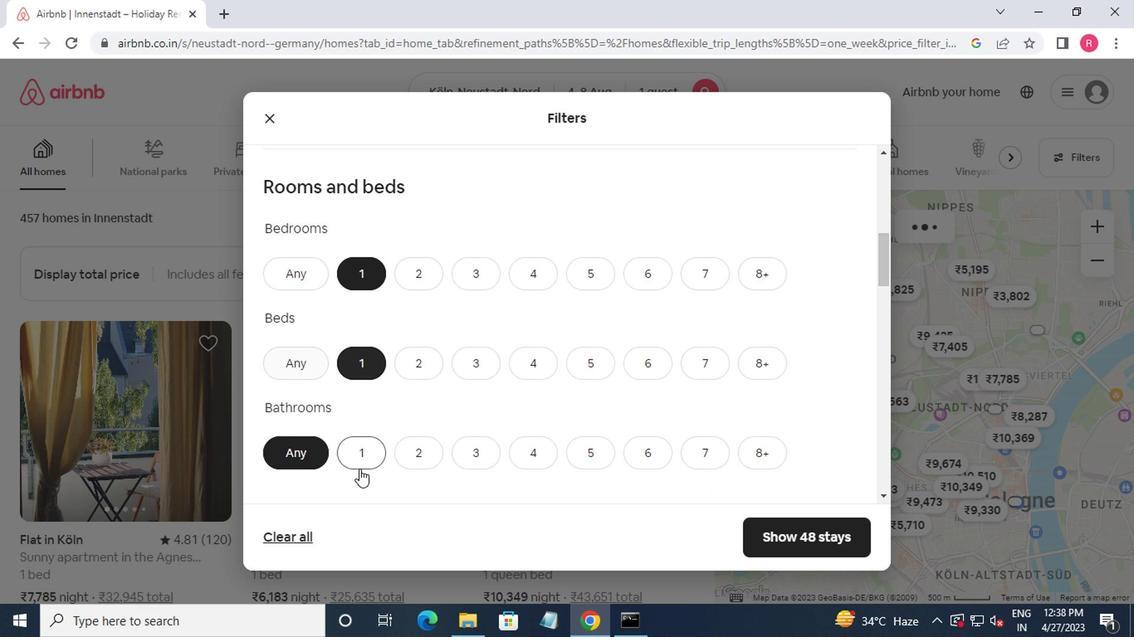 
Action: Mouse pressed left at (357, 461)
Screenshot: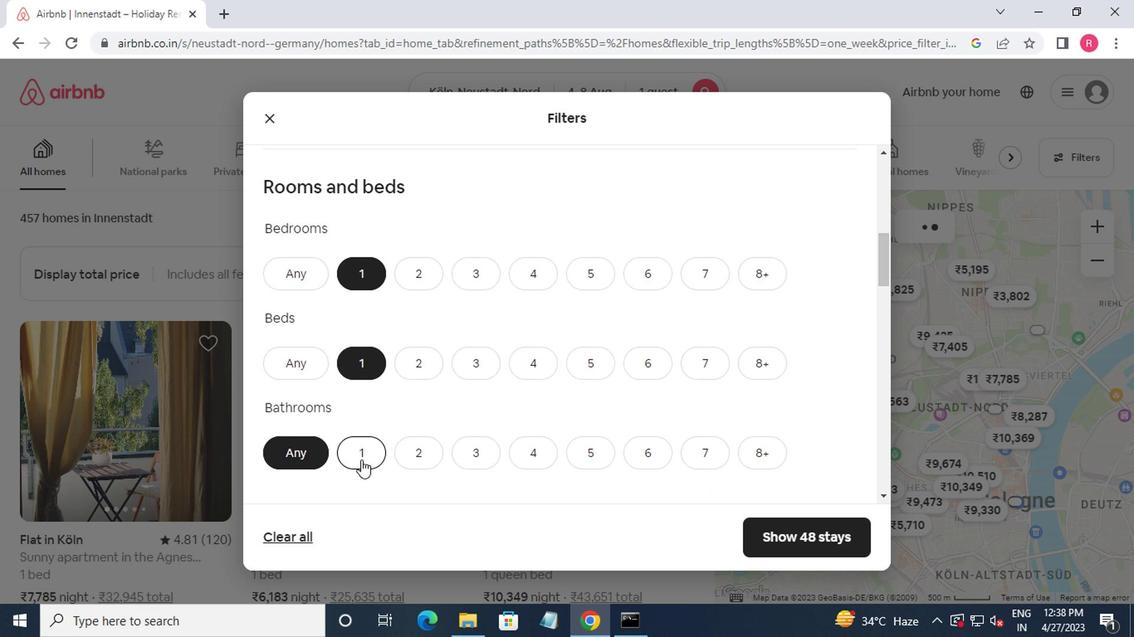 
Action: Mouse moved to (364, 457)
Screenshot: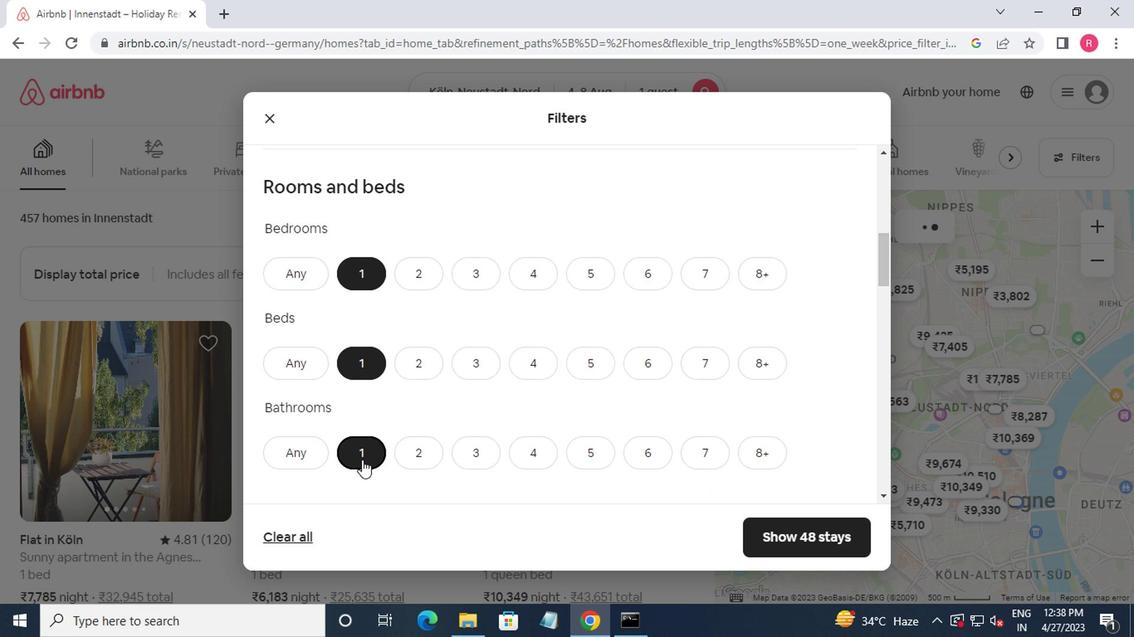 
Action: Mouse scrolled (364, 457) with delta (0, 0)
Screenshot: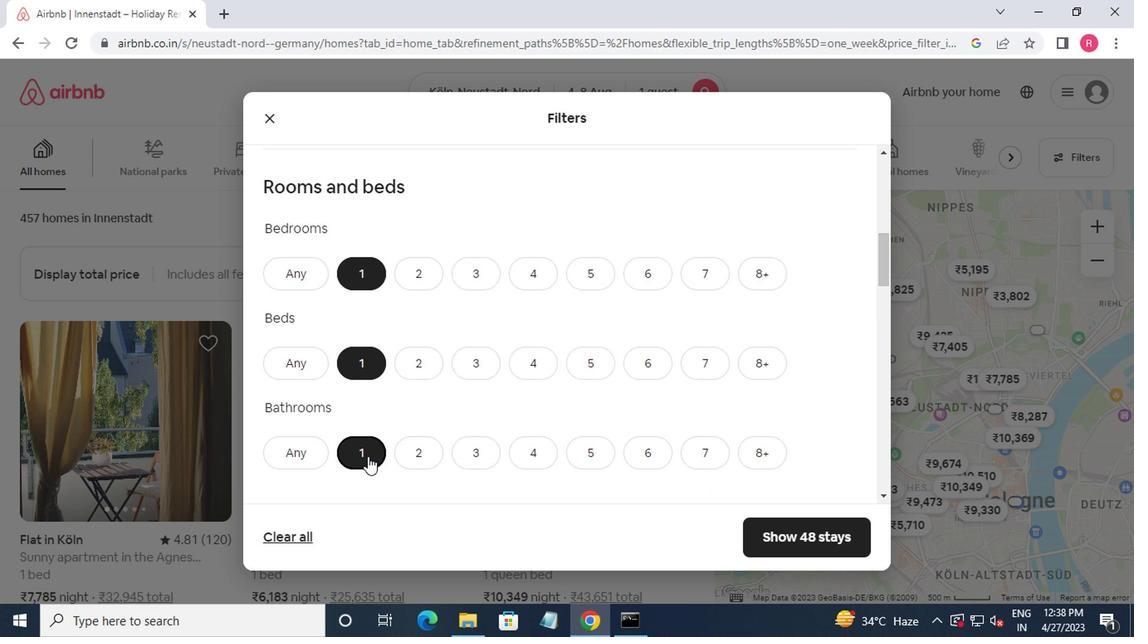 
Action: Mouse scrolled (364, 457) with delta (0, 0)
Screenshot: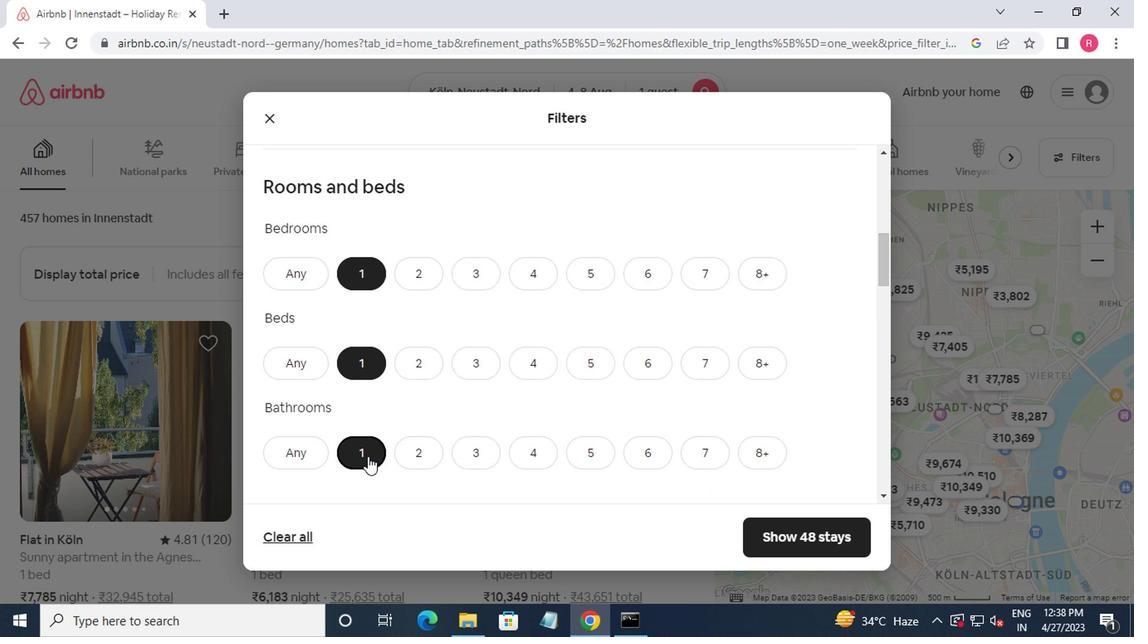 
Action: Mouse moved to (363, 459)
Screenshot: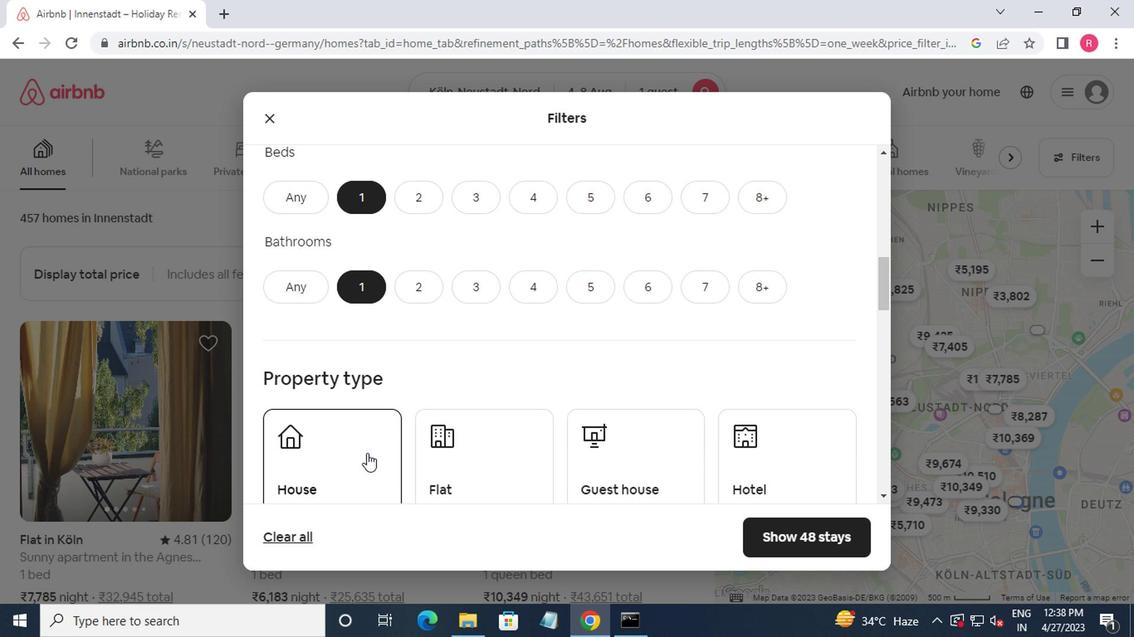 
Action: Mouse scrolled (363, 458) with delta (0, 0)
Screenshot: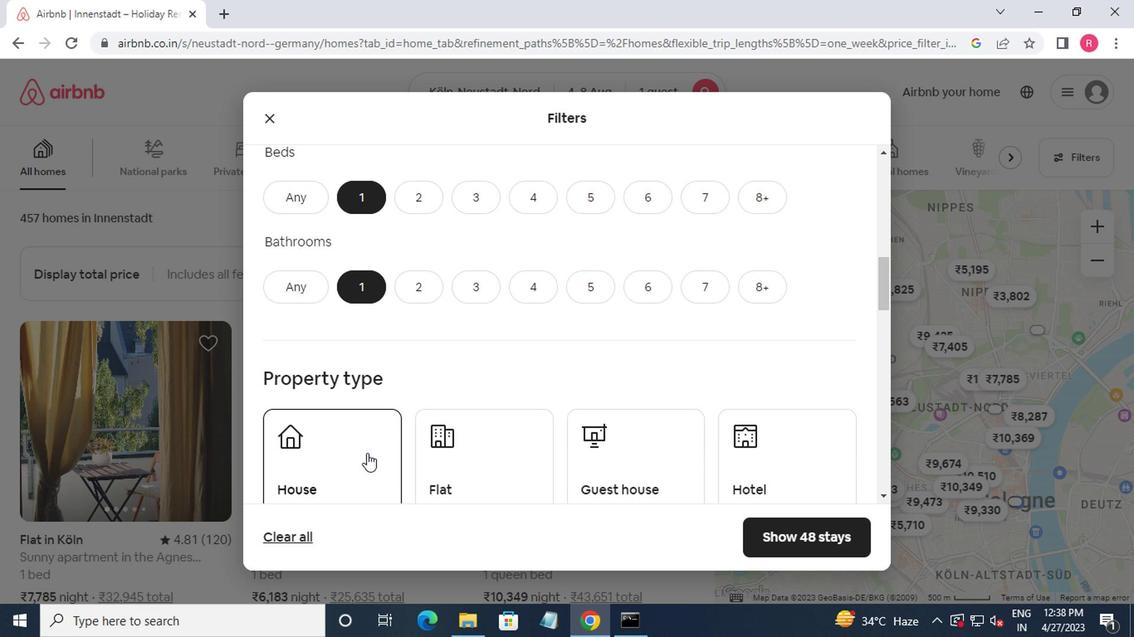 
Action: Mouse moved to (368, 465)
Screenshot: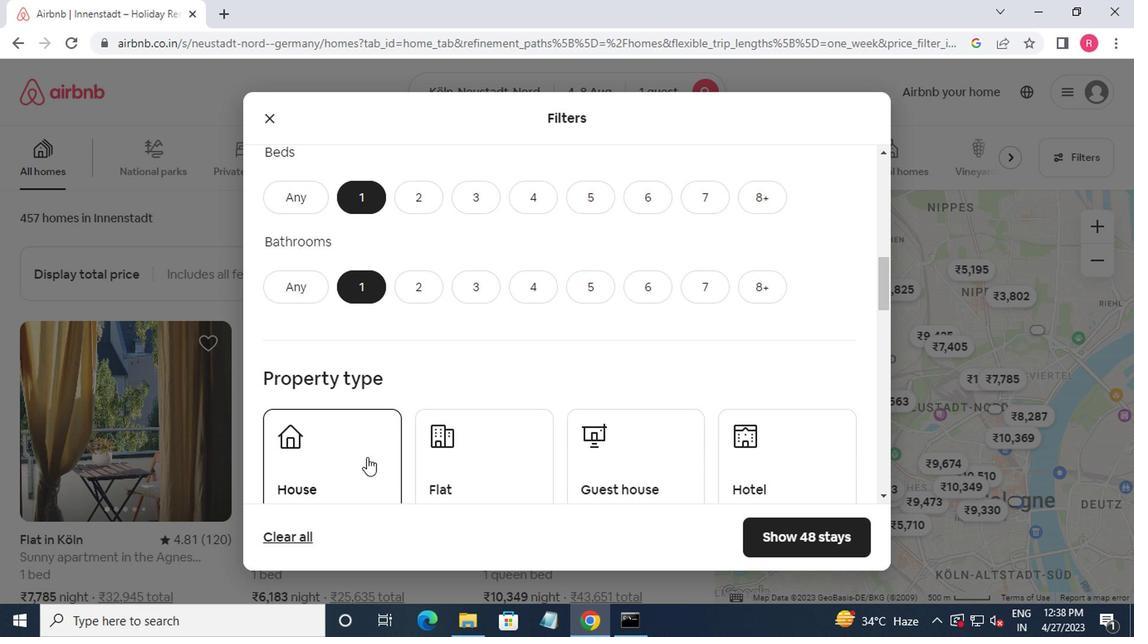
Action: Mouse scrolled (368, 464) with delta (0, 0)
Screenshot: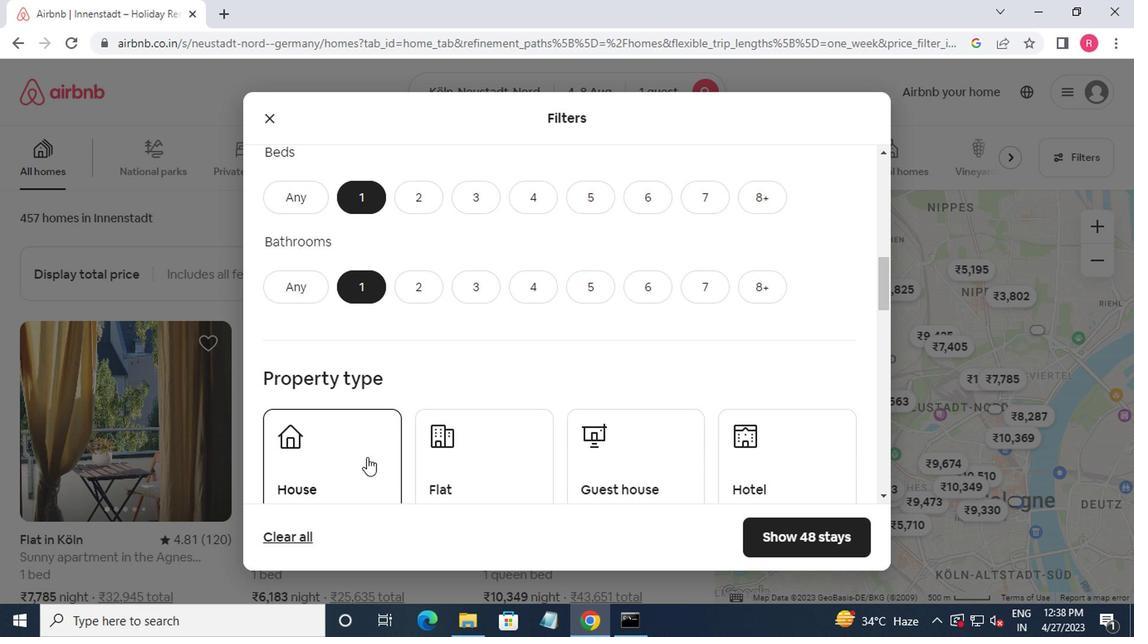 
Action: Mouse moved to (327, 317)
Screenshot: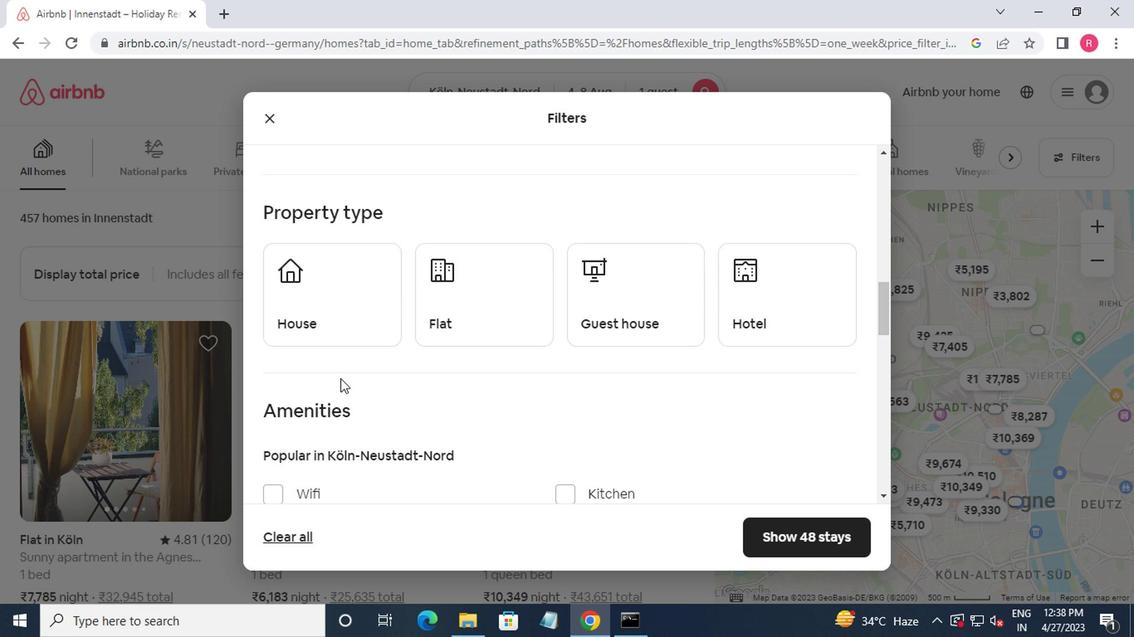 
Action: Mouse pressed left at (327, 317)
Screenshot: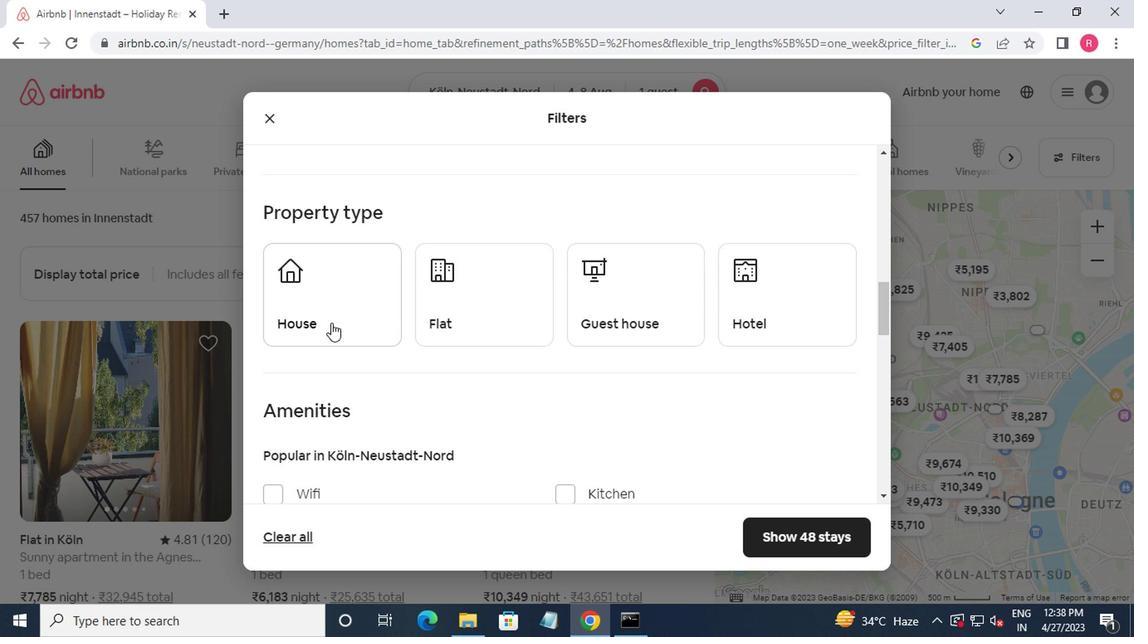 
Action: Mouse moved to (468, 331)
Screenshot: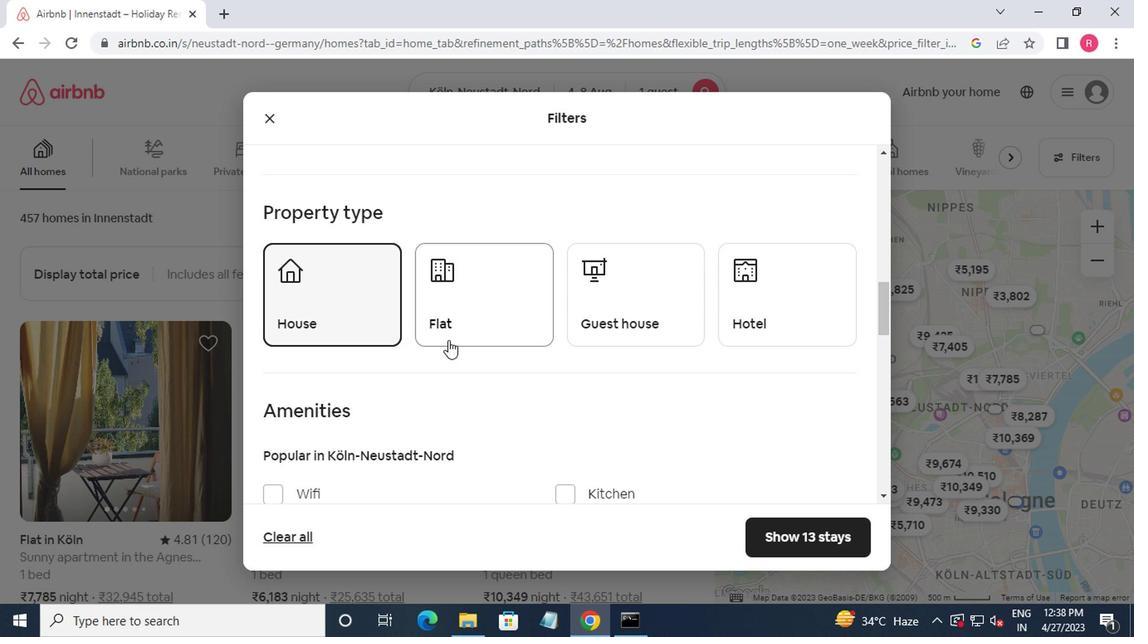 
Action: Mouse pressed left at (468, 331)
Screenshot: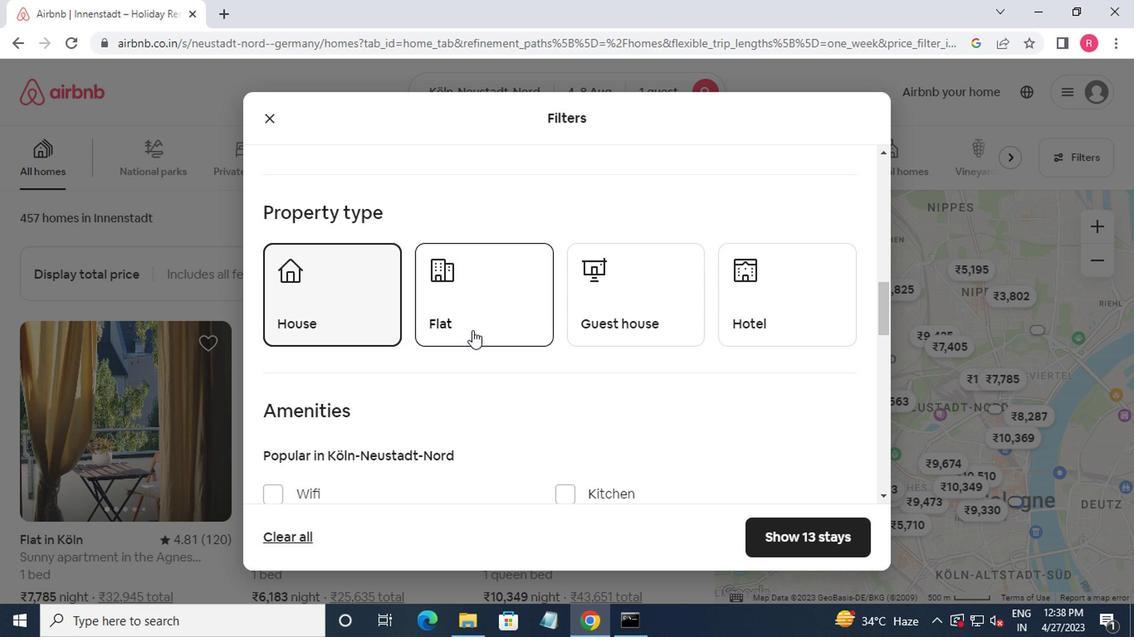 
Action: Mouse moved to (467, 334)
Screenshot: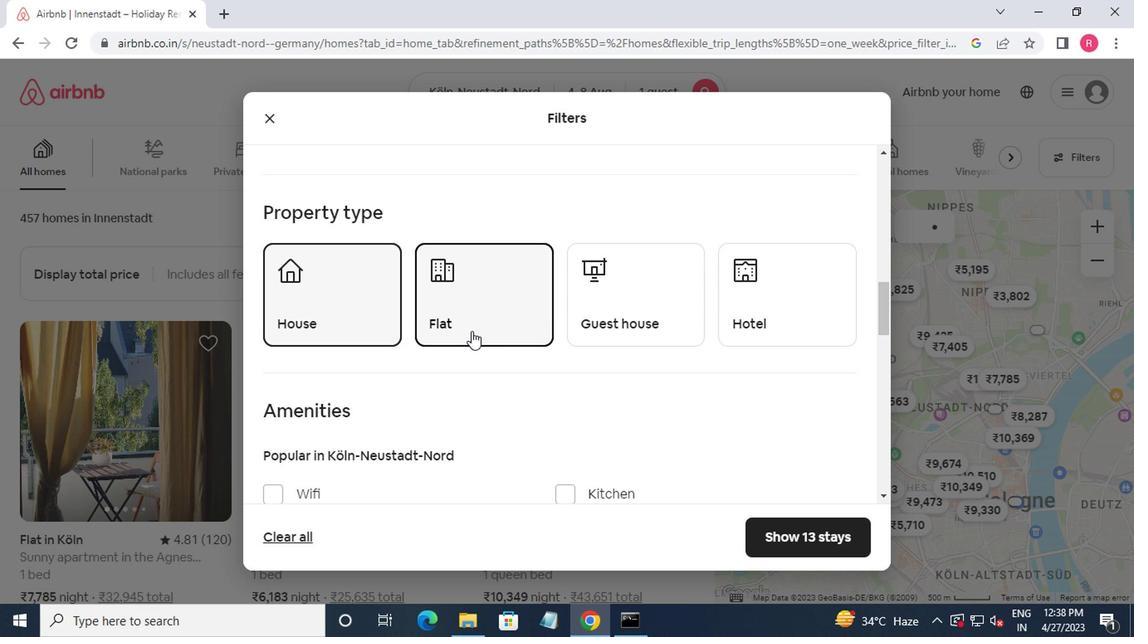 
Action: Mouse scrolled (467, 334) with delta (0, 0)
Screenshot: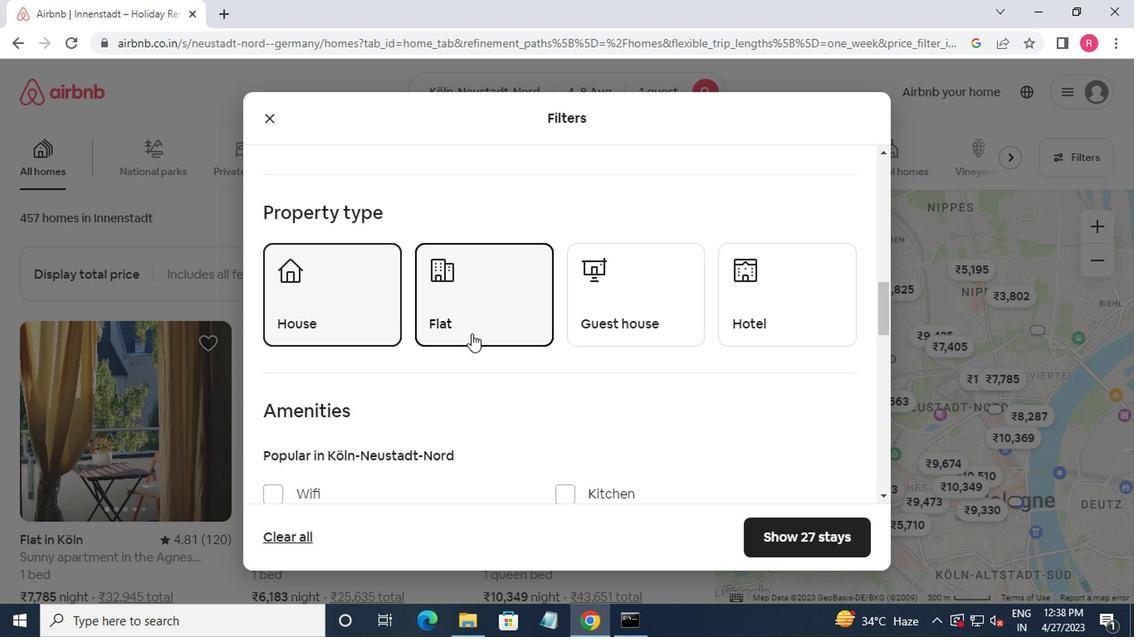 
Action: Mouse moved to (470, 334)
Screenshot: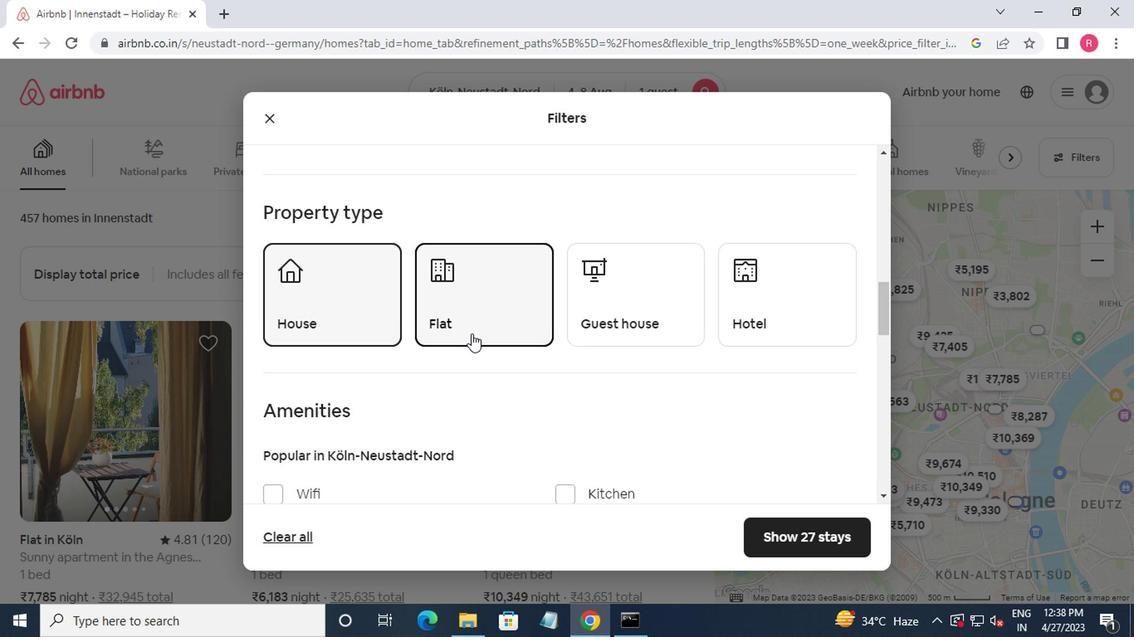 
Action: Mouse scrolled (470, 334) with delta (0, 0)
Screenshot: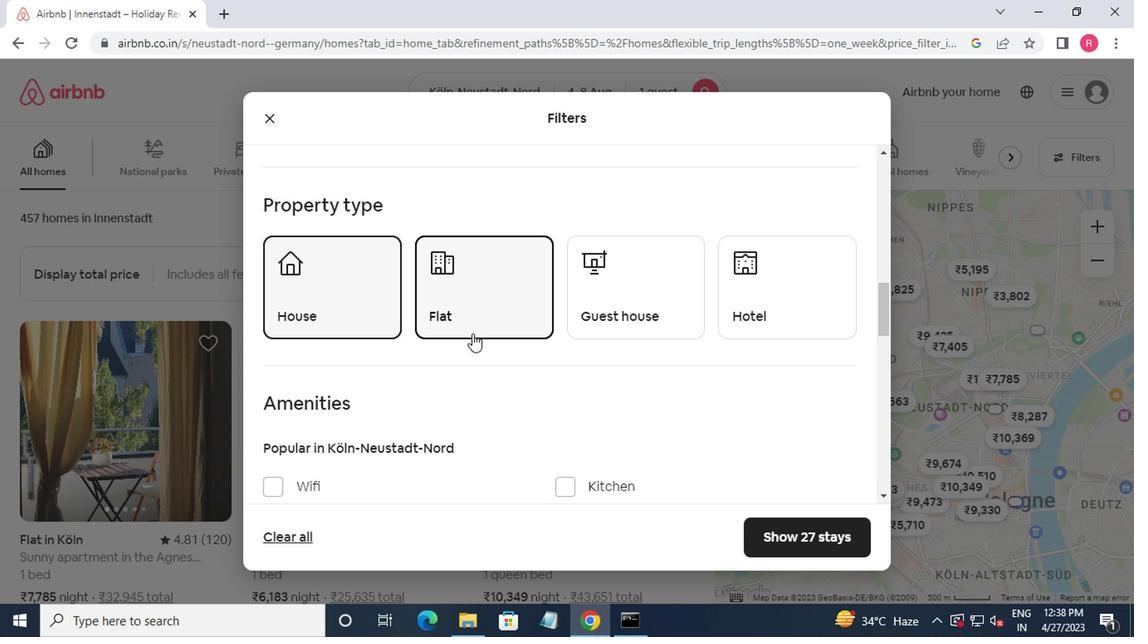 
Action: Mouse moved to (464, 334)
Screenshot: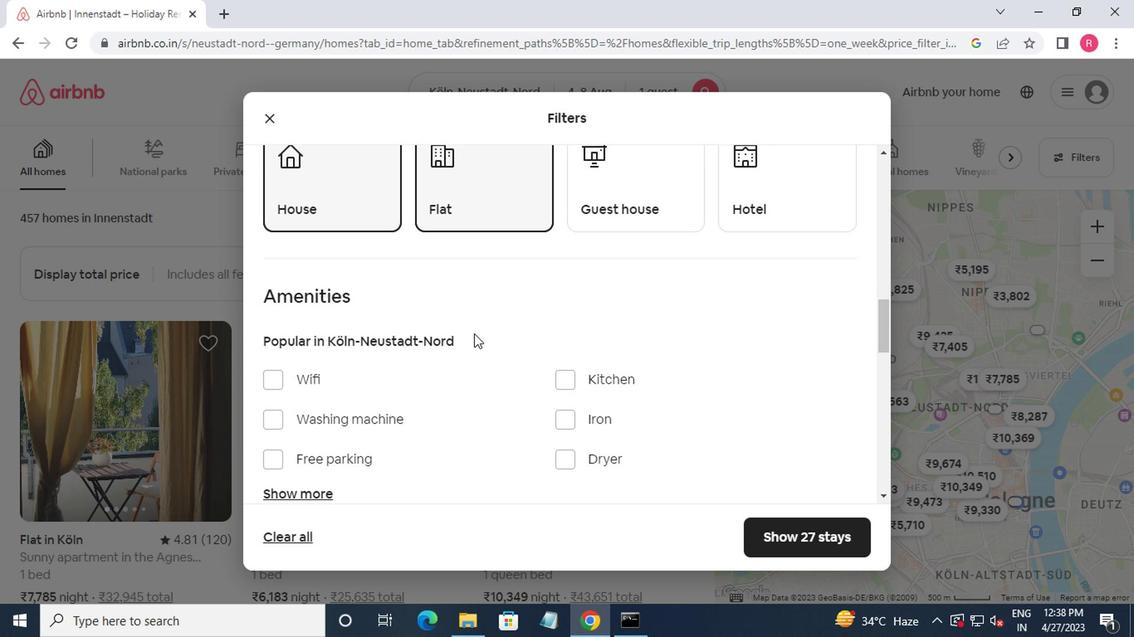 
Action: Mouse scrolled (464, 334) with delta (0, 0)
Screenshot: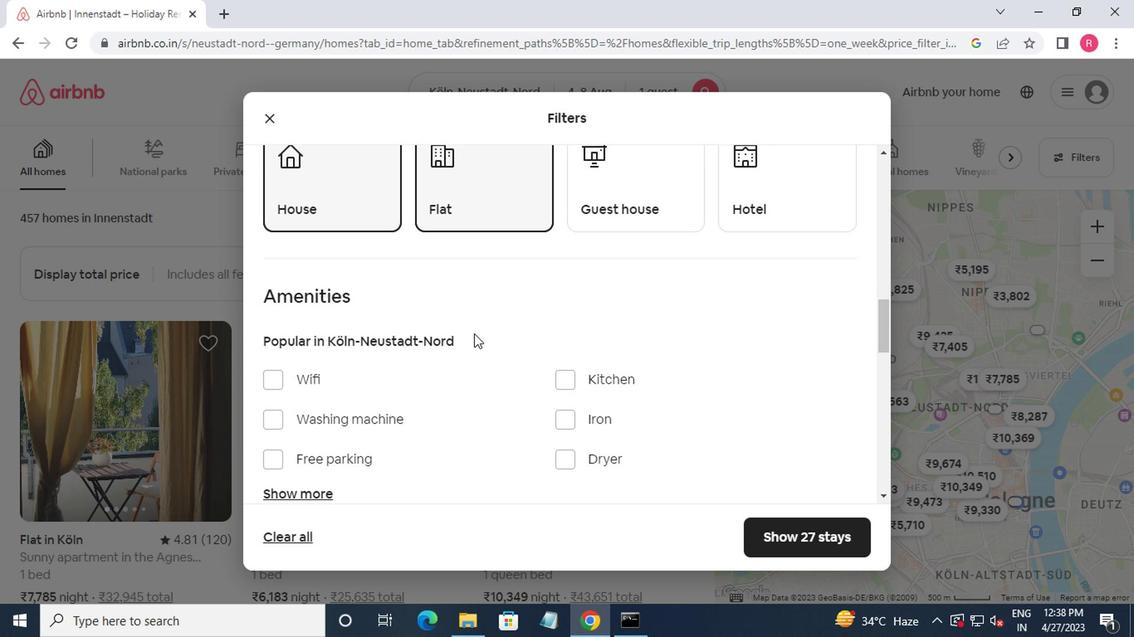 
Action: Mouse moved to (271, 252)
Screenshot: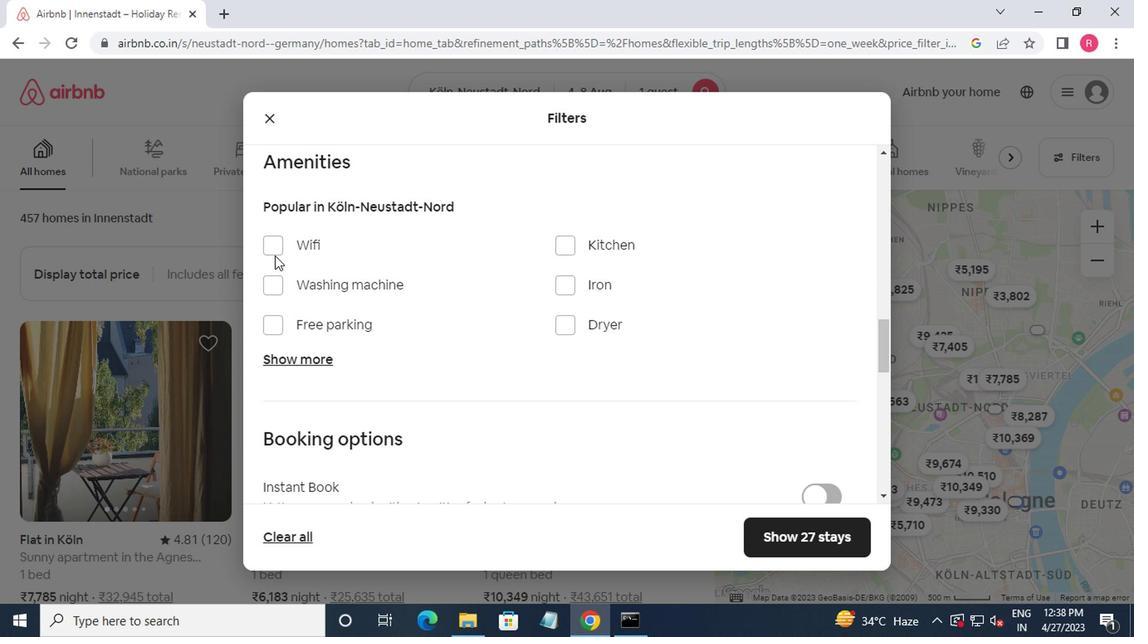 
Action: Mouse pressed left at (271, 252)
Screenshot: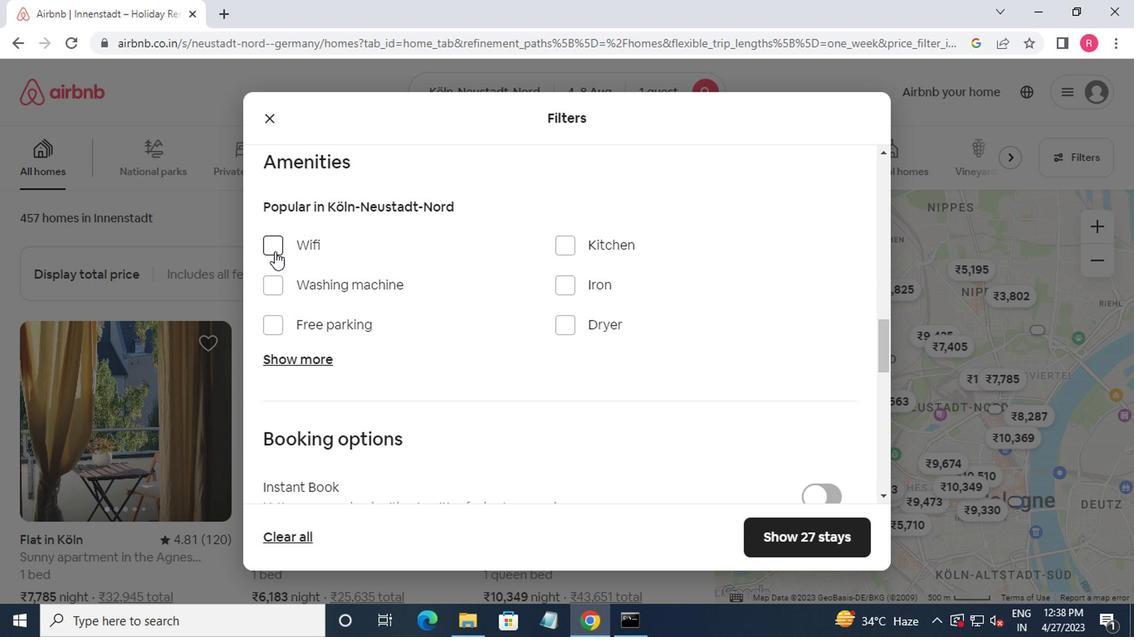 
Action: Mouse moved to (289, 253)
Screenshot: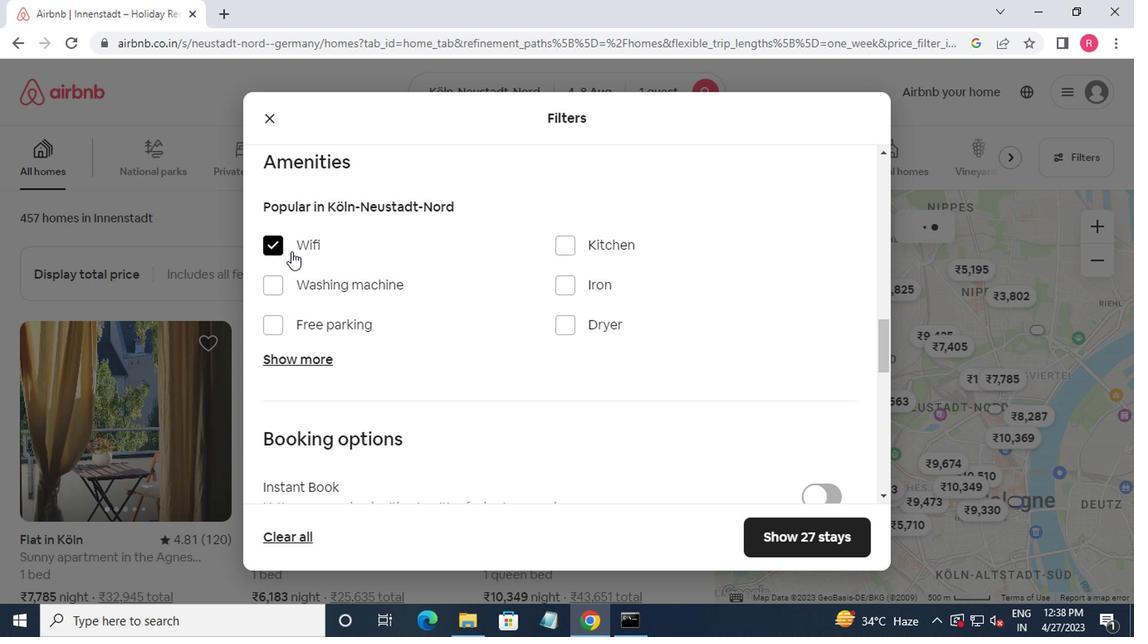 
Action: Mouse scrolled (289, 252) with delta (0, 0)
Screenshot: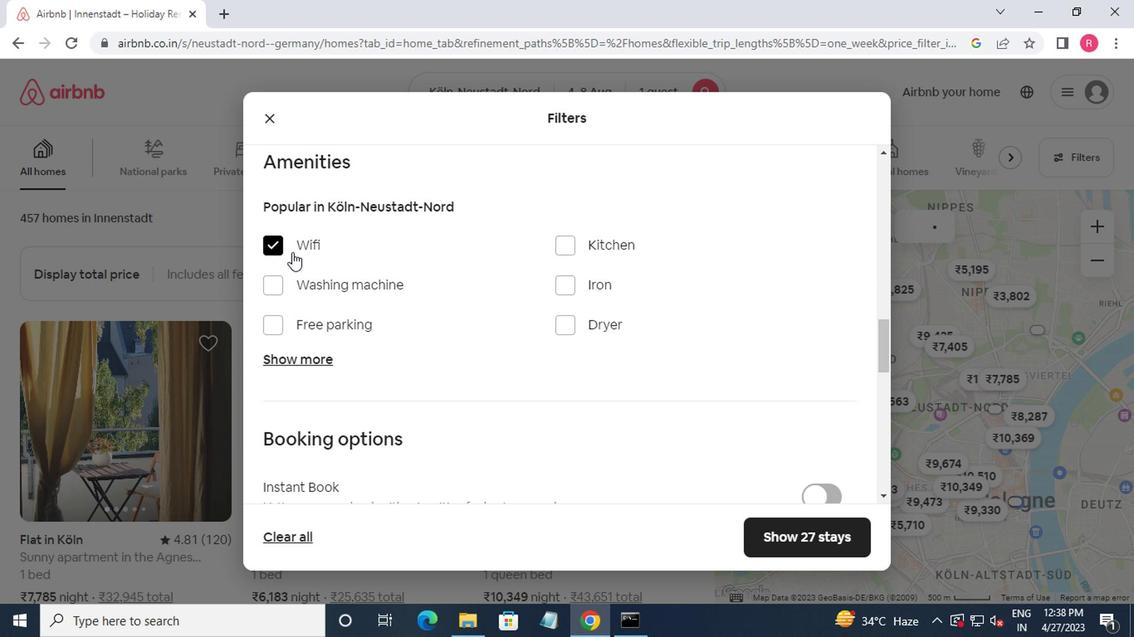 
Action: Mouse moved to (291, 255)
Screenshot: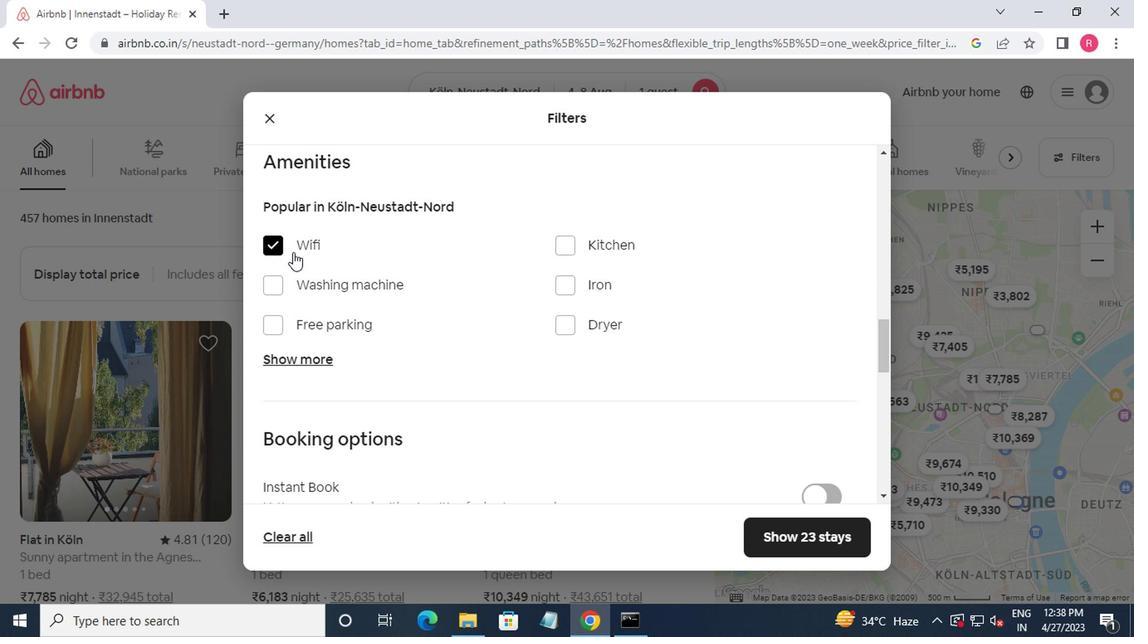 
Action: Mouse scrolled (291, 254) with delta (0, -1)
Screenshot: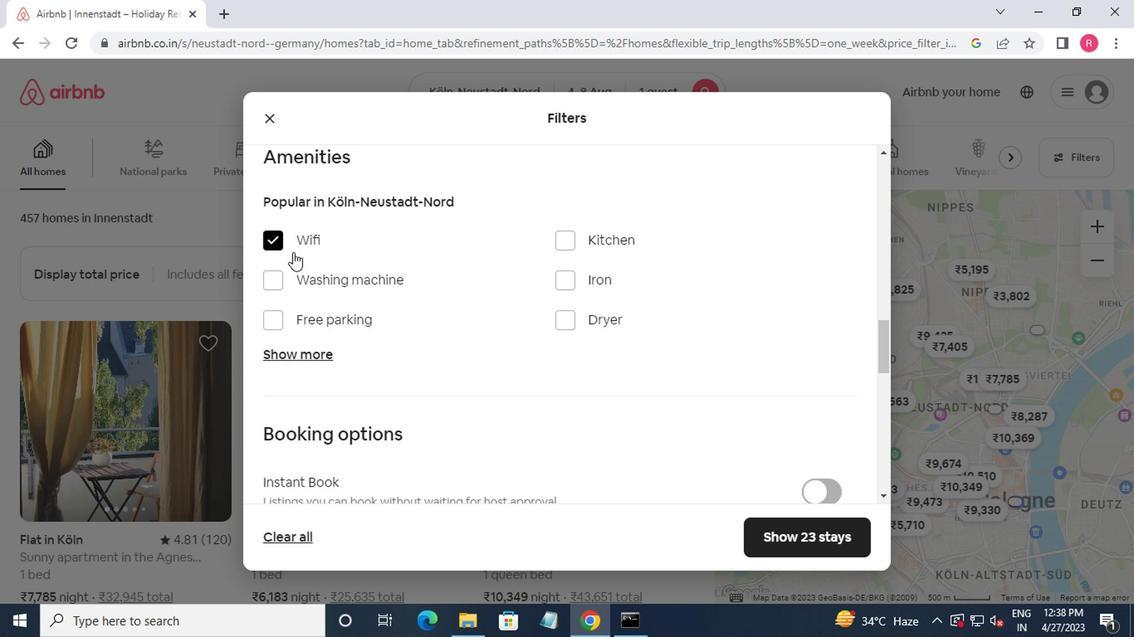 
Action: Mouse moved to (297, 258)
Screenshot: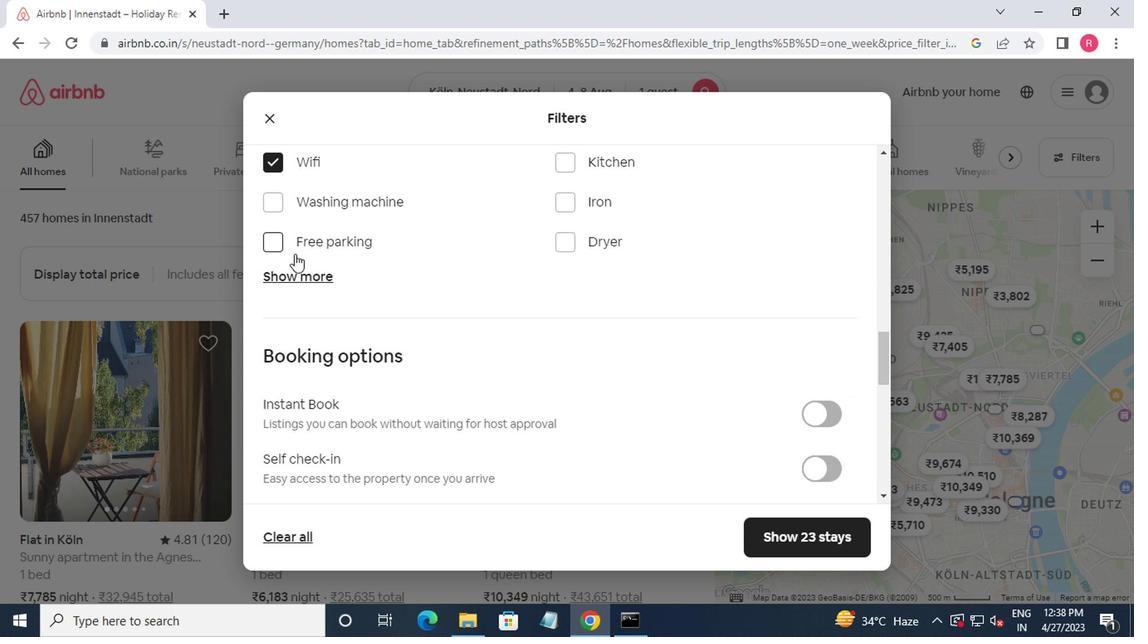 
Action: Mouse scrolled (297, 257) with delta (0, 0)
Screenshot: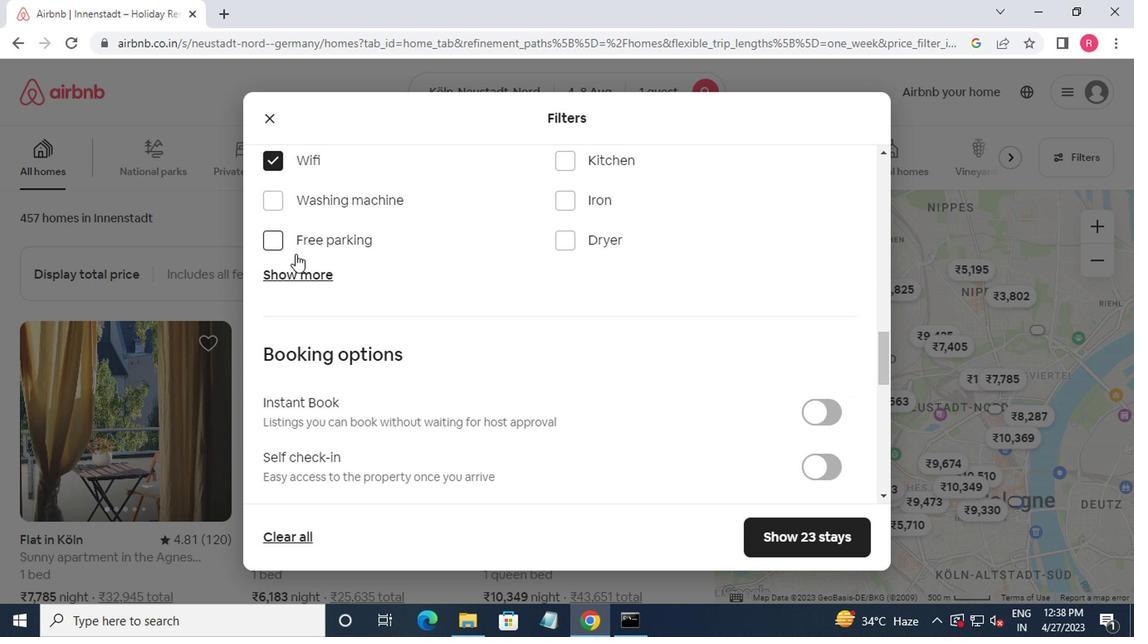 
Action: Mouse moved to (811, 308)
Screenshot: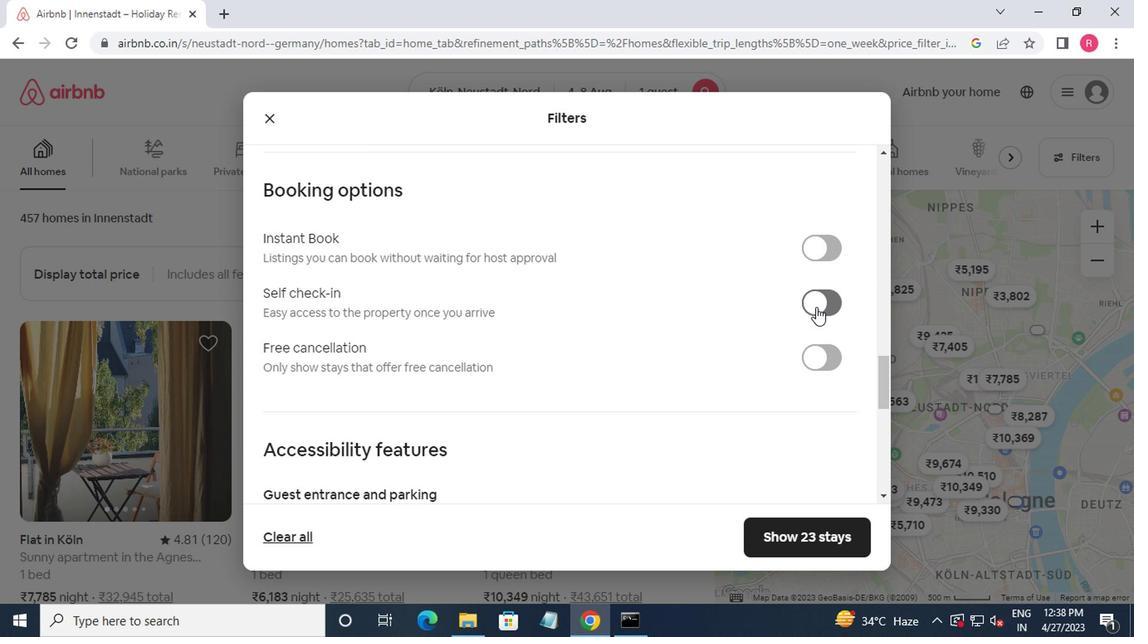 
Action: Mouse pressed left at (811, 308)
Screenshot: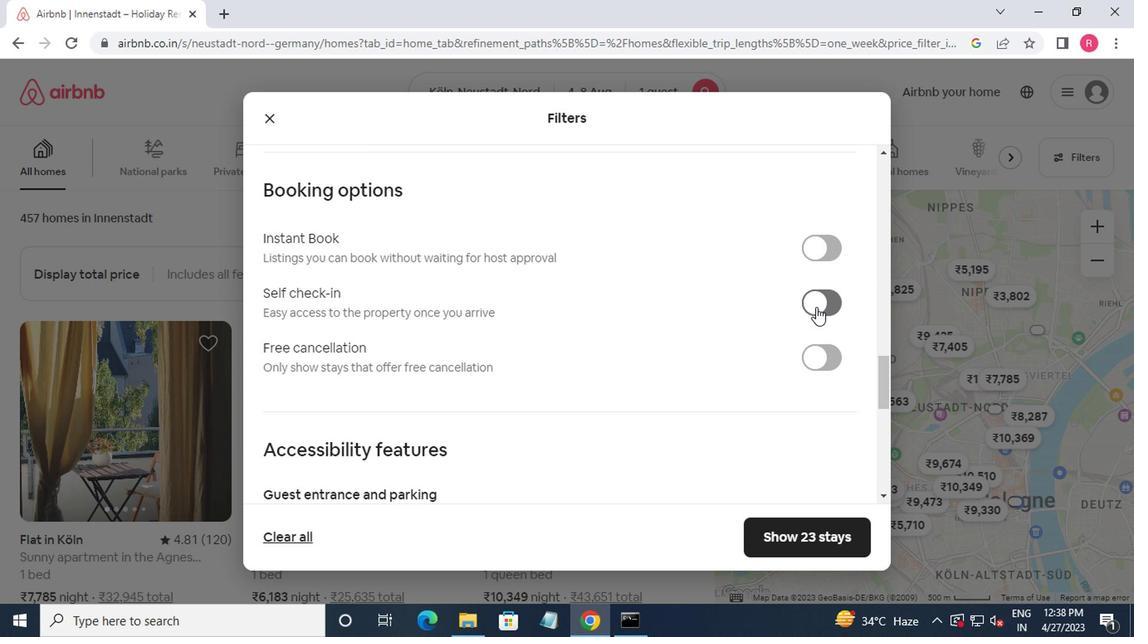 
Action: Mouse moved to (743, 324)
Screenshot: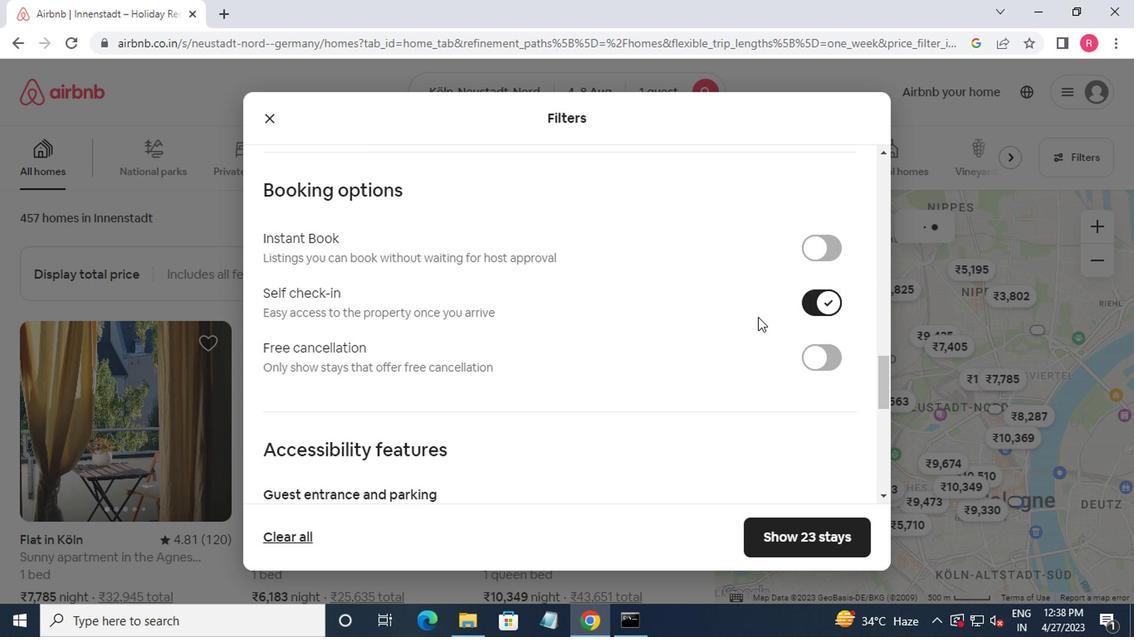 
Action: Mouse scrolled (743, 323) with delta (0, -1)
Screenshot: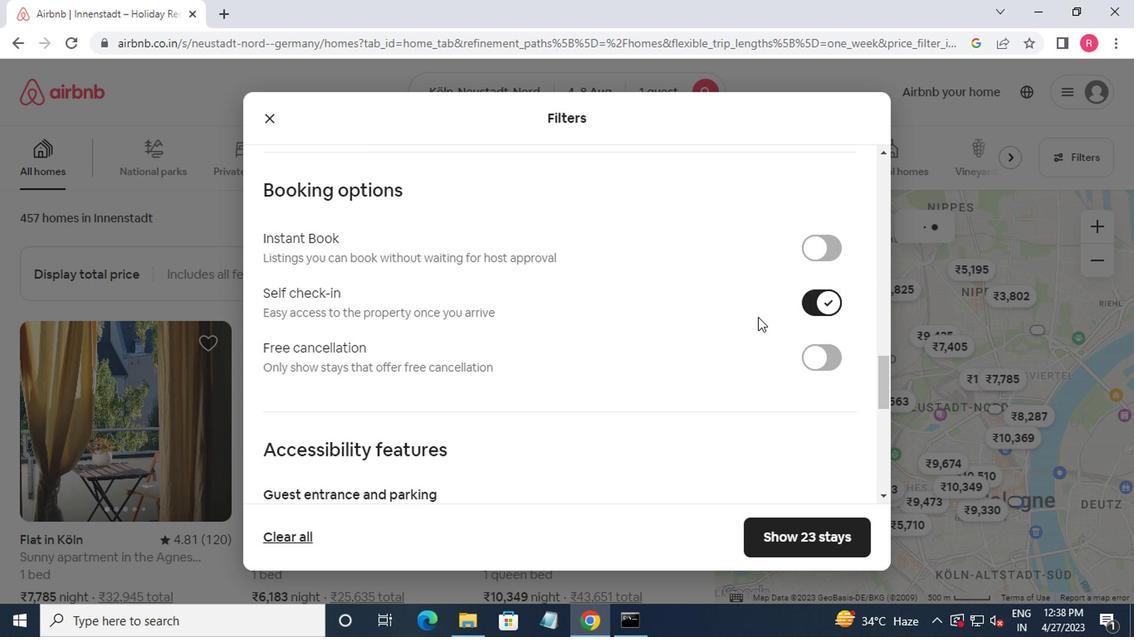 
Action: Mouse moved to (739, 326)
Screenshot: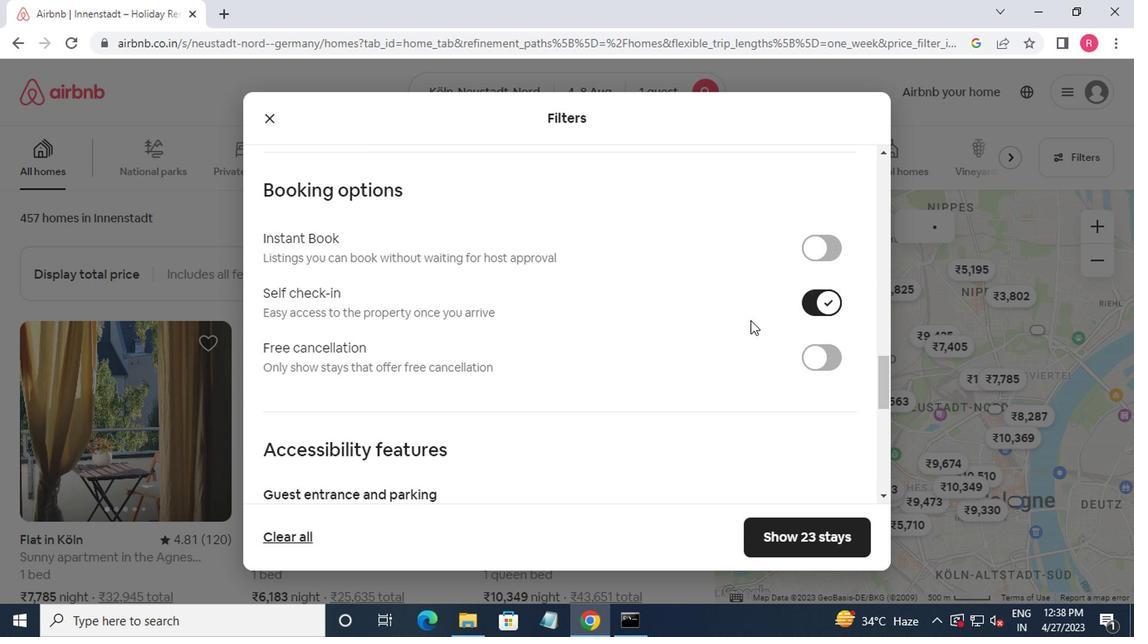 
Action: Mouse scrolled (739, 325) with delta (0, -1)
Screenshot: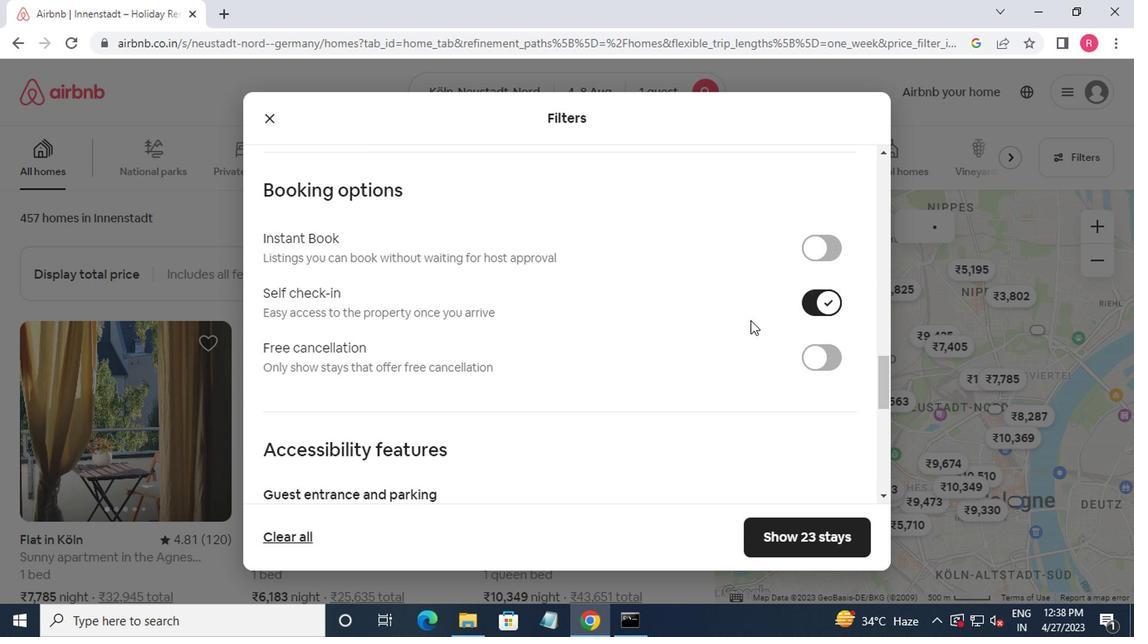
Action: Mouse moved to (733, 329)
Screenshot: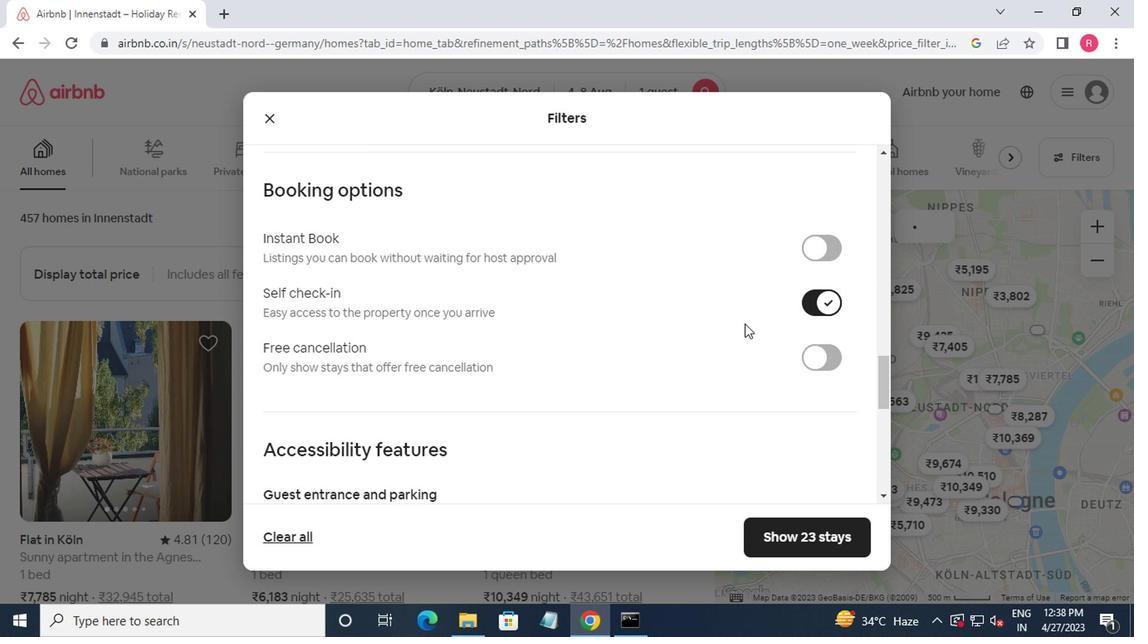 
Action: Mouse scrolled (733, 328) with delta (0, 0)
Screenshot: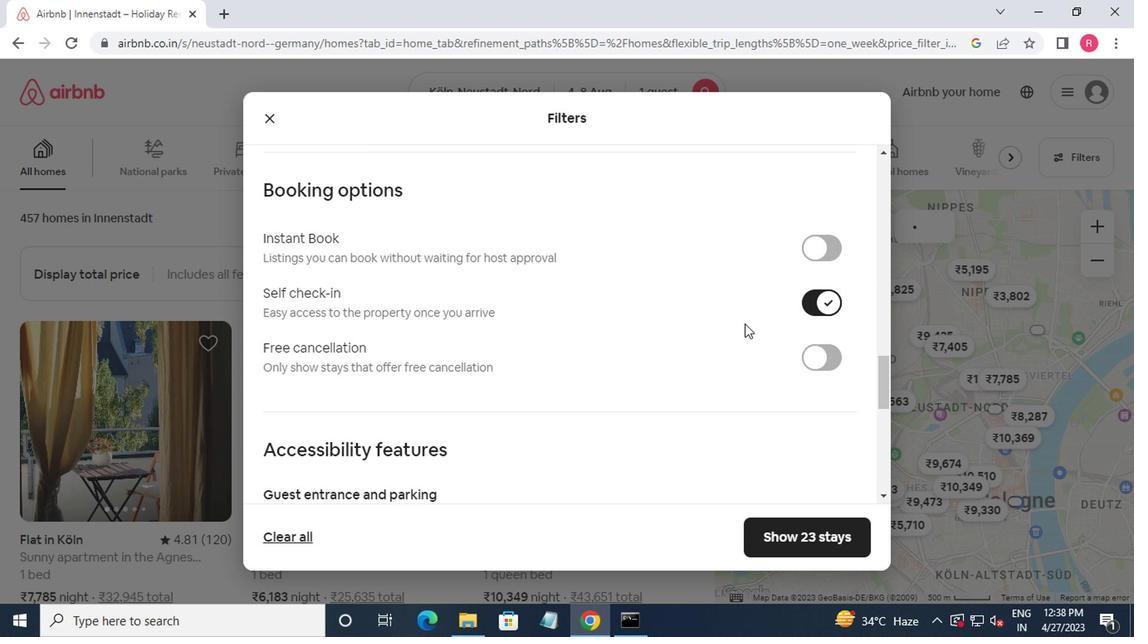 
Action: Mouse moved to (728, 330)
Screenshot: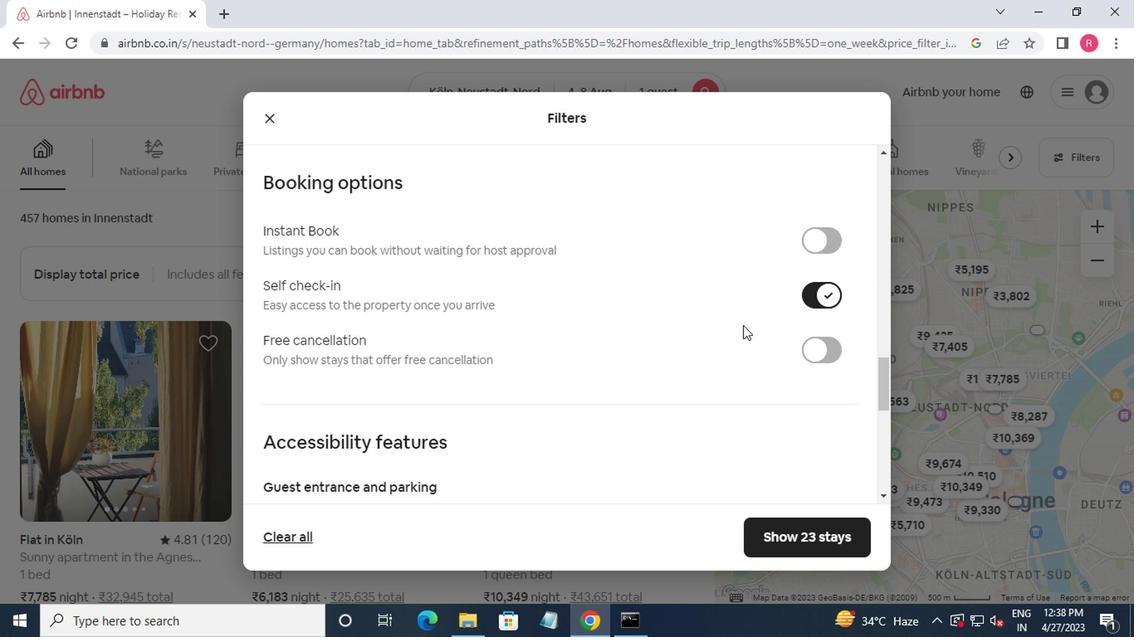 
Action: Mouse scrolled (728, 329) with delta (0, -1)
Screenshot: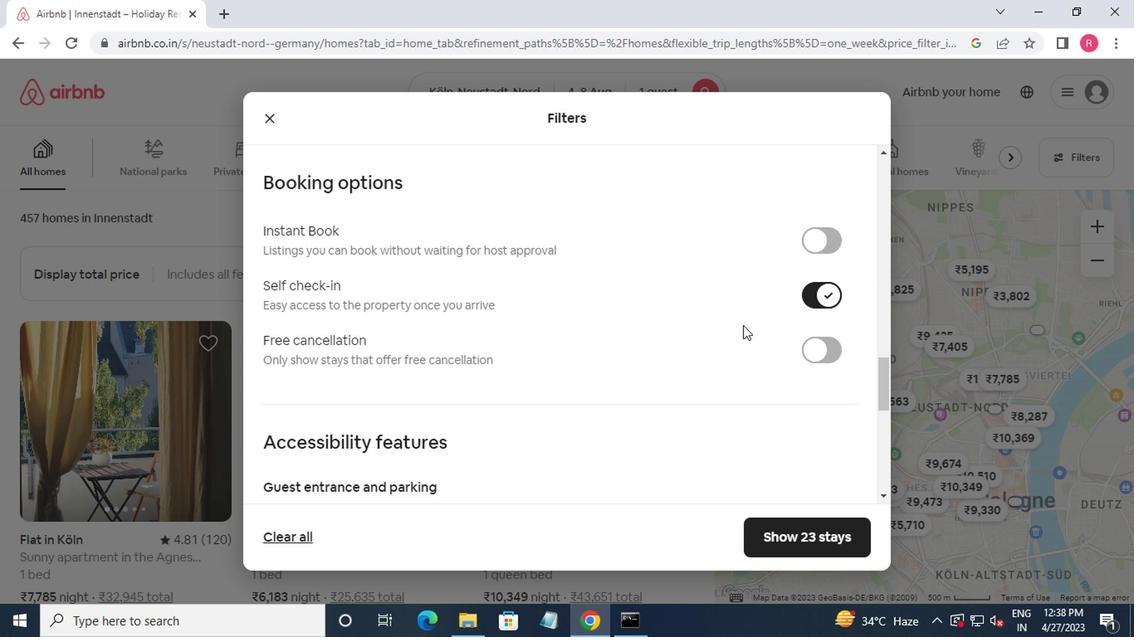 
Action: Mouse moved to (720, 334)
Screenshot: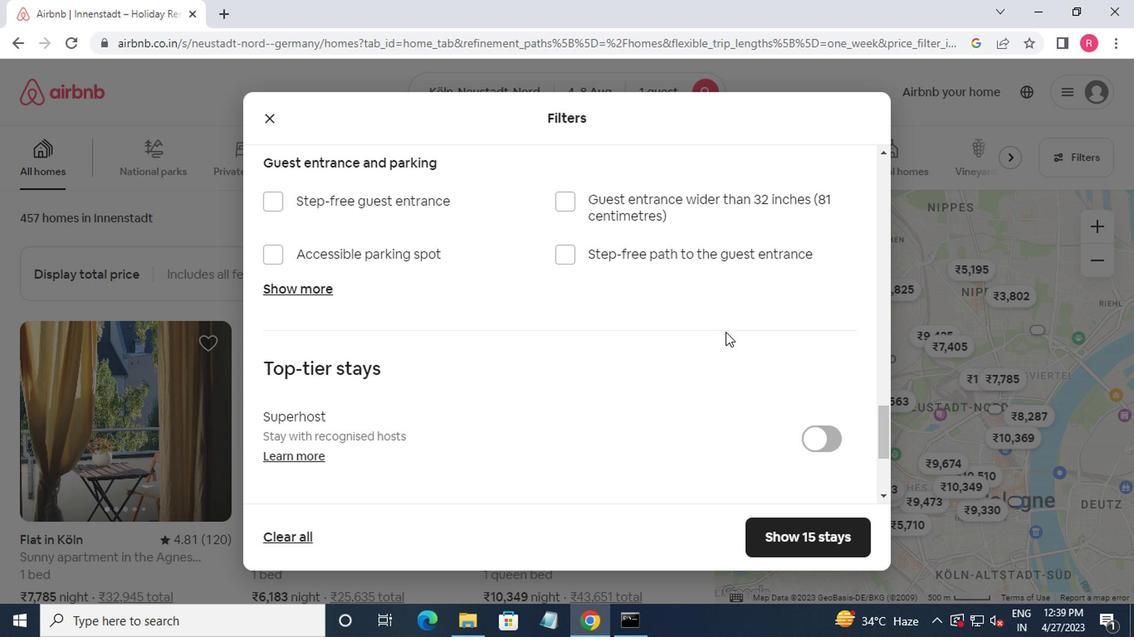 
Action: Mouse scrolled (720, 333) with delta (0, -1)
Screenshot: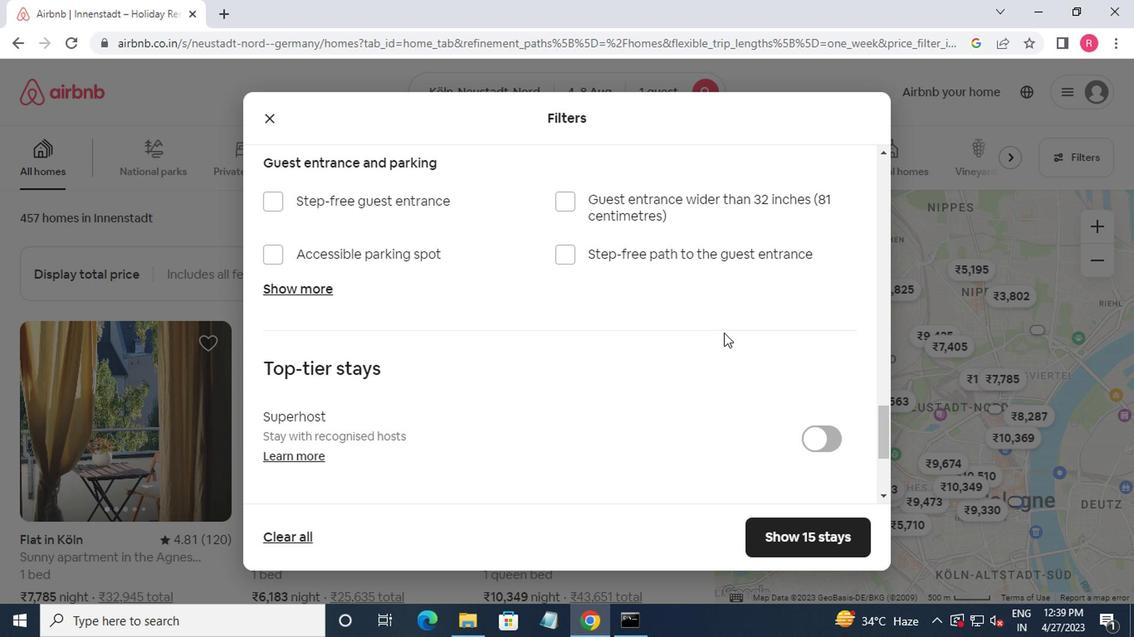 
Action: Mouse moved to (706, 334)
Screenshot: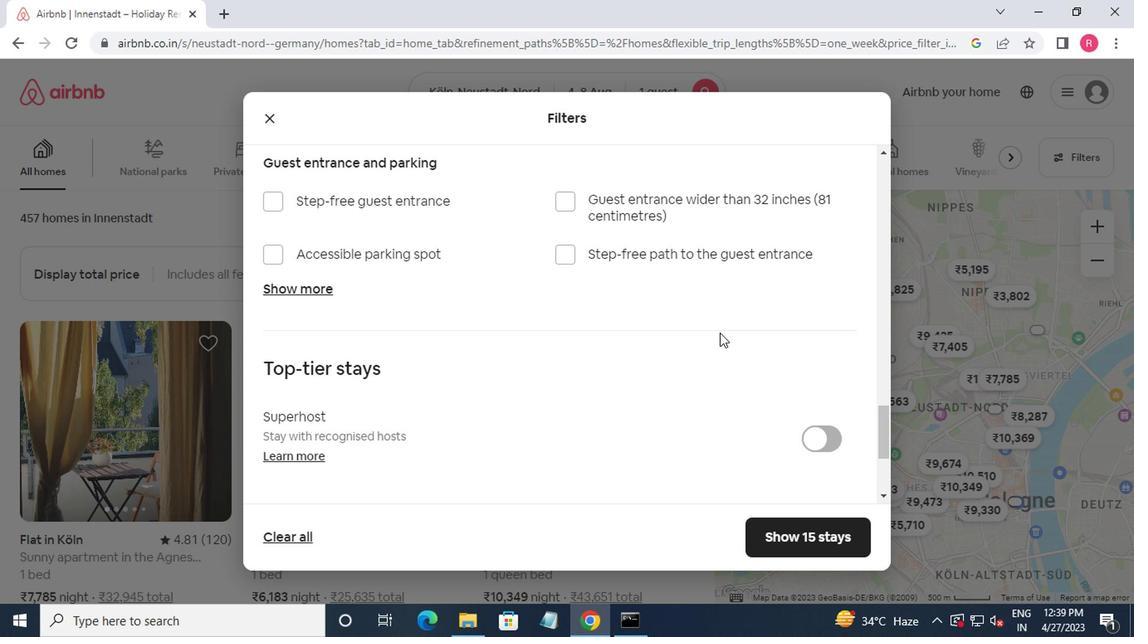 
Action: Mouse scrolled (706, 333) with delta (0, -1)
Screenshot: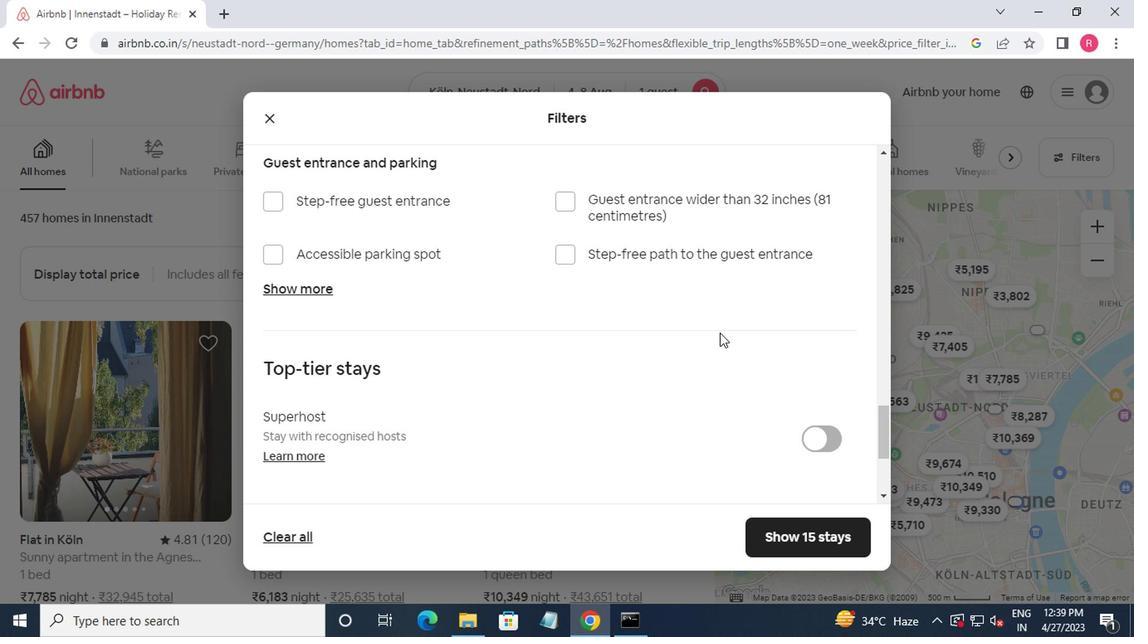 
Action: Mouse moved to (691, 334)
Screenshot: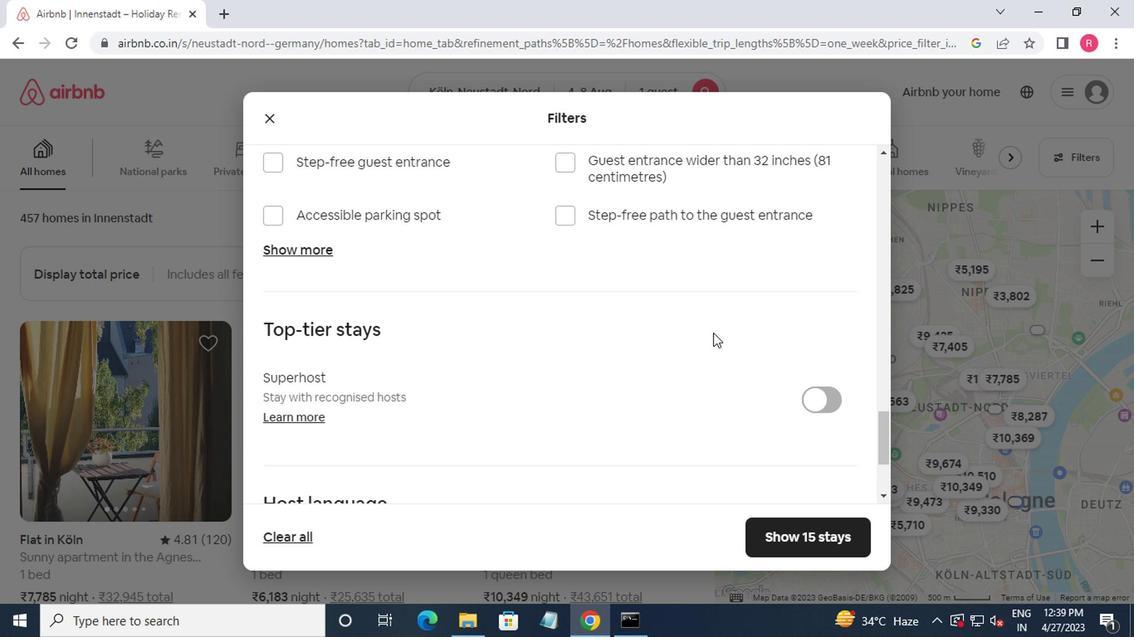 
Action: Mouse scrolled (691, 334) with delta (0, 0)
Screenshot: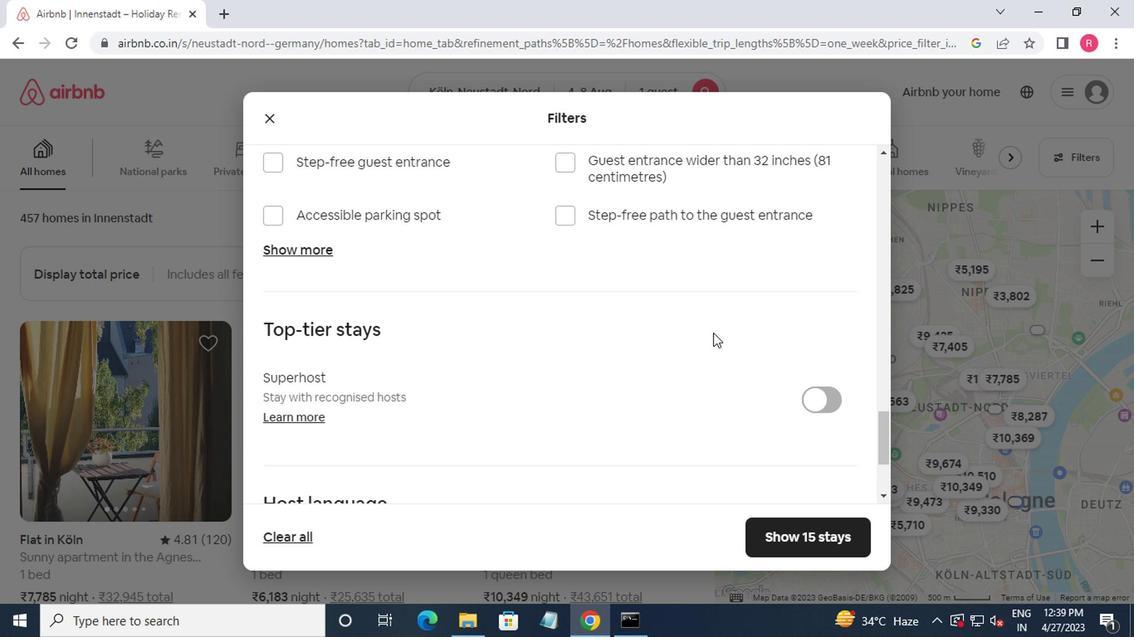 
Action: Mouse moved to (649, 338)
Screenshot: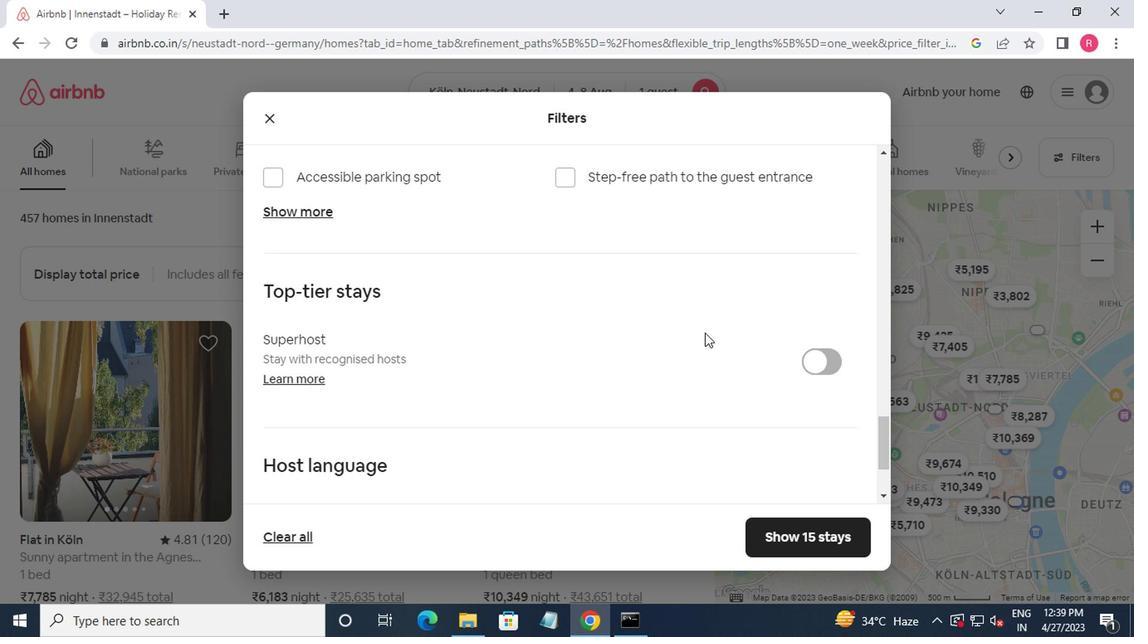 
Action: Mouse scrolled (649, 337) with delta (0, -1)
Screenshot: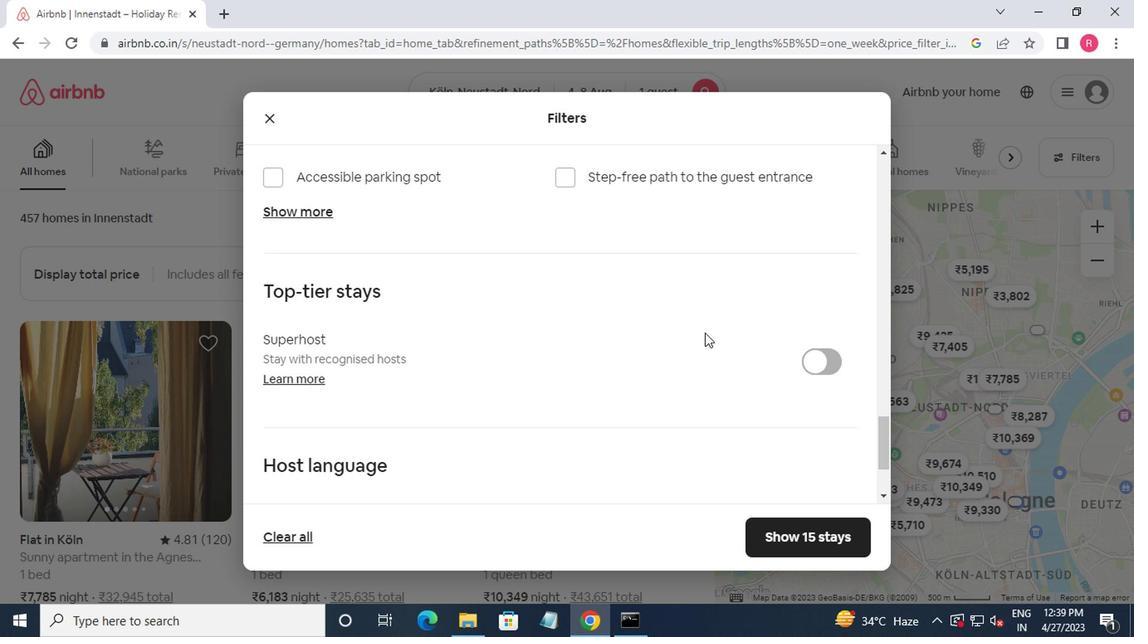 
Action: Mouse moved to (545, 342)
Screenshot: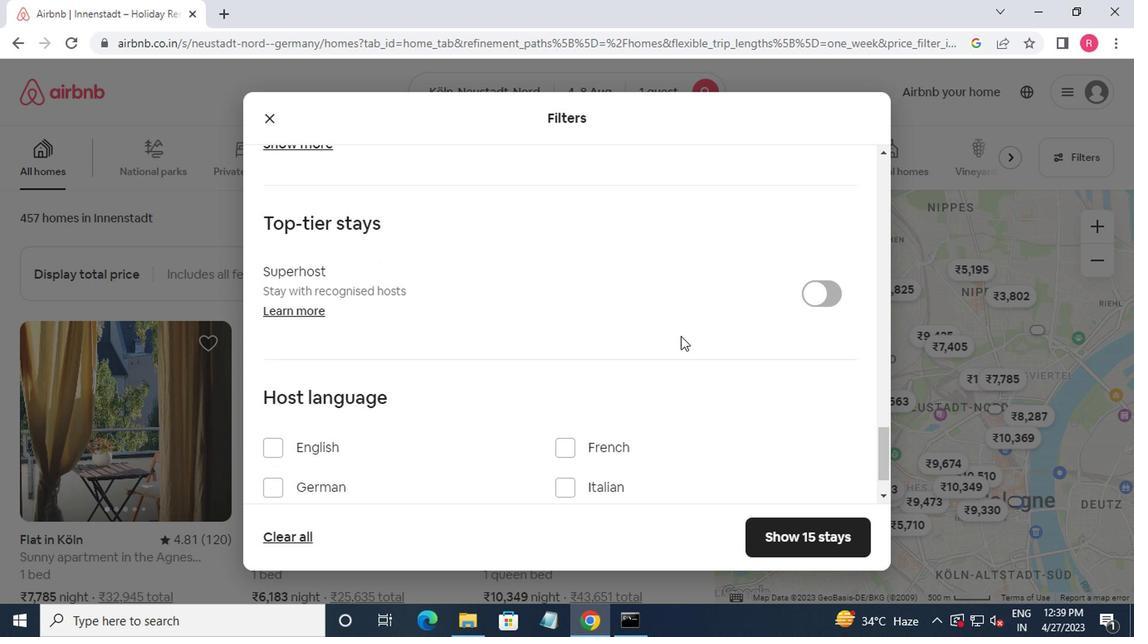 
Action: Mouse scrolled (545, 341) with delta (0, -1)
Screenshot: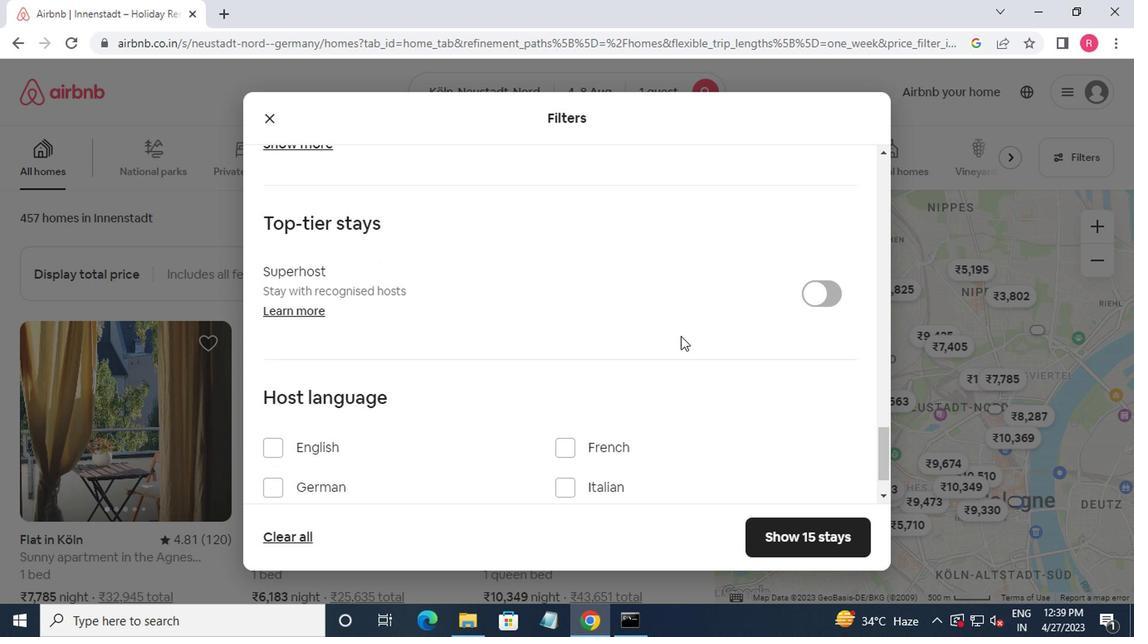 
Action: Mouse moved to (267, 394)
Screenshot: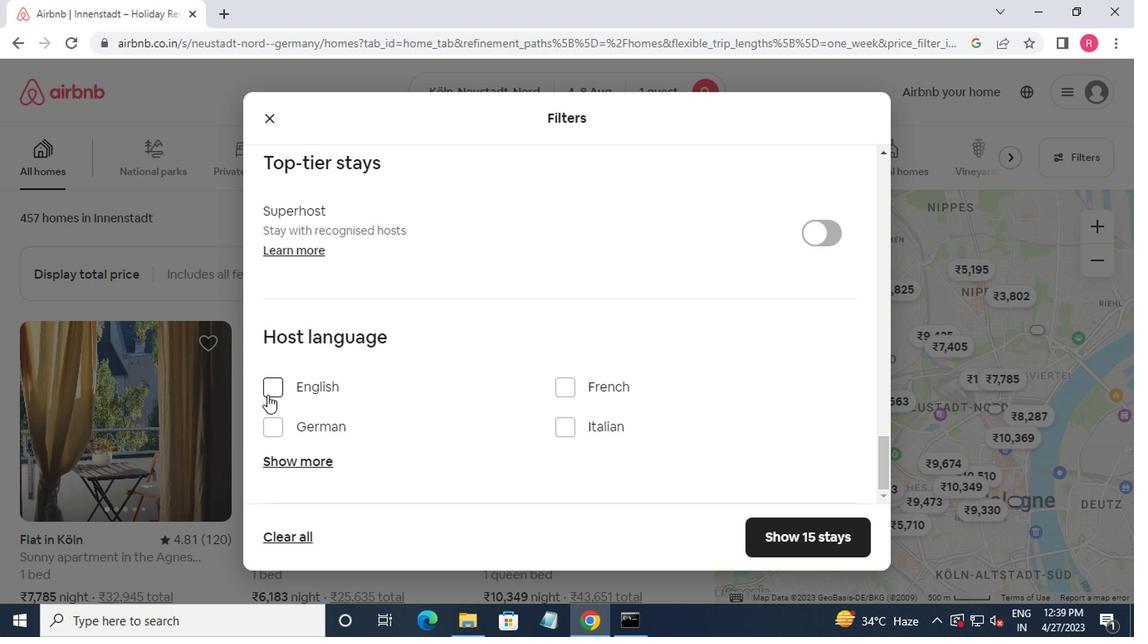 
Action: Mouse pressed left at (267, 394)
Screenshot: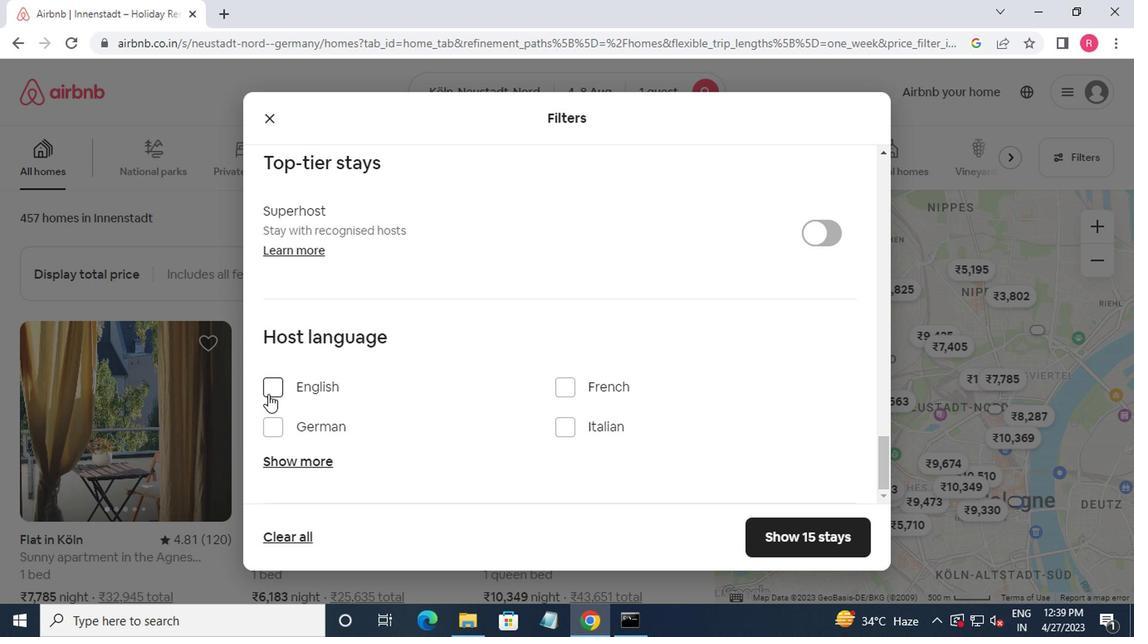 
Action: Mouse moved to (796, 535)
Screenshot: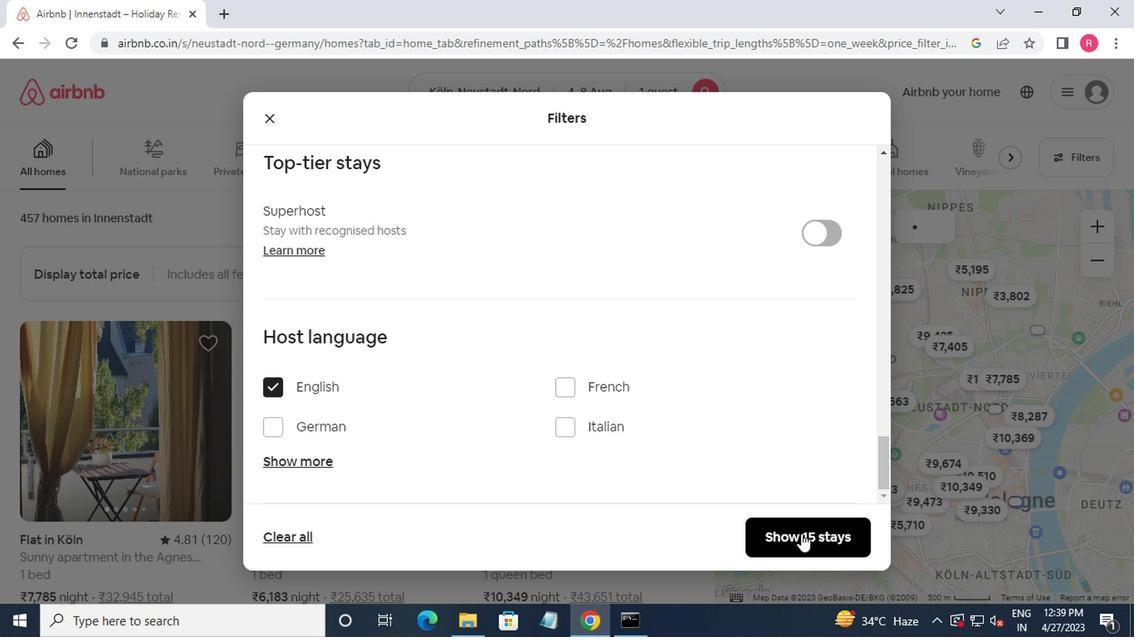 
Action: Mouse pressed left at (796, 535)
Screenshot: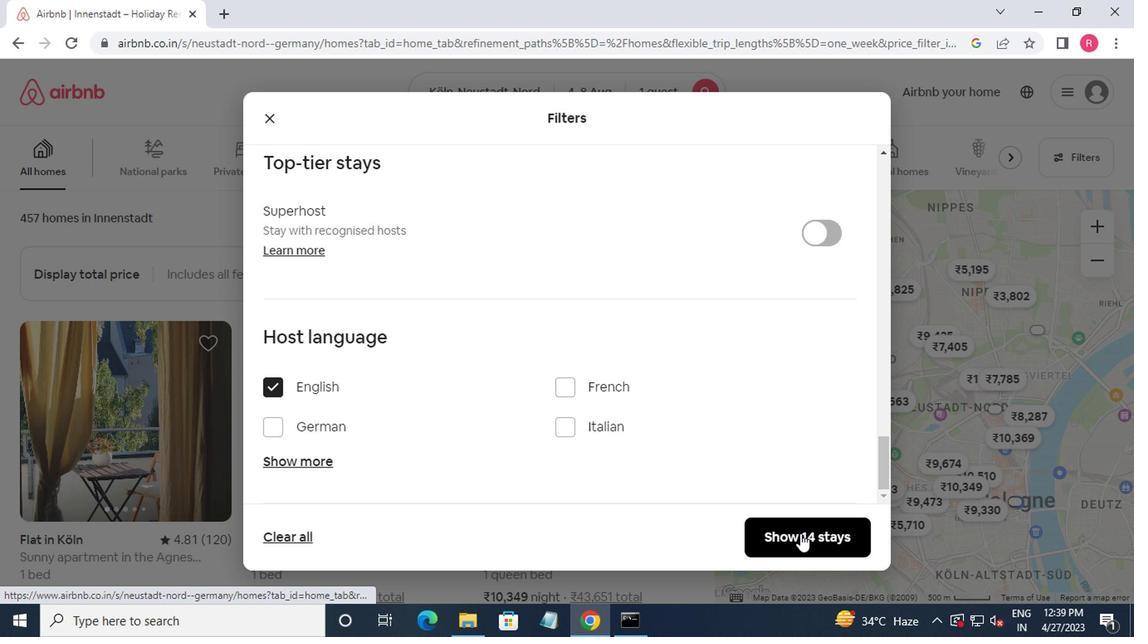 
Action: Mouse moved to (793, 533)
Screenshot: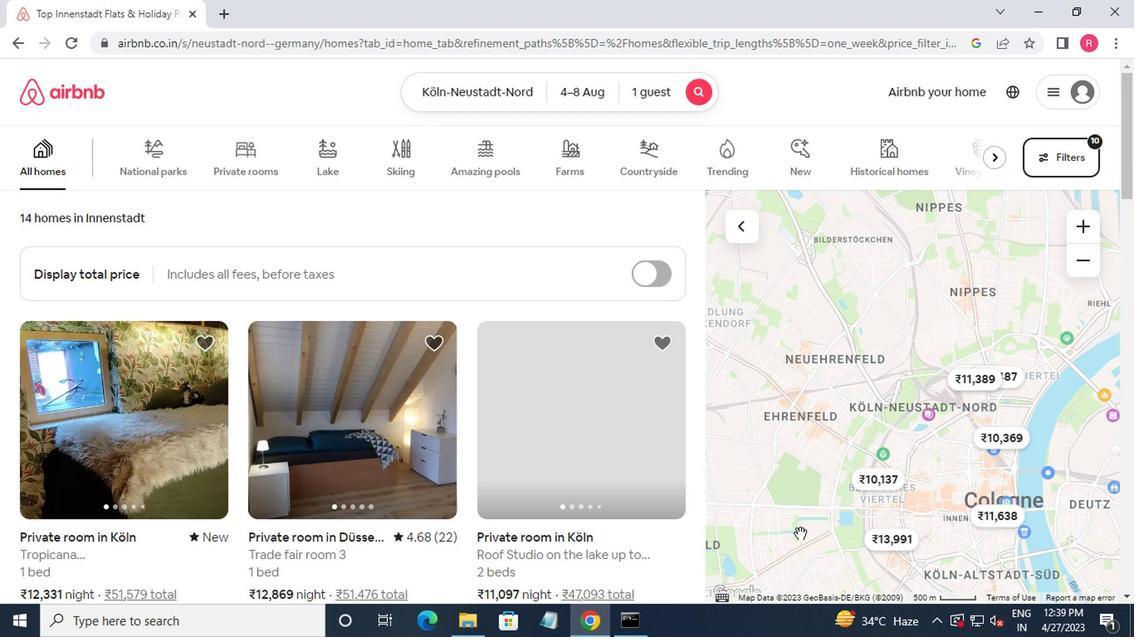 
